 Task: Find connections with filter location Guantánamo with filter topic #customerrelationswith filter profile language Spanish with filter current company Britannia Industries Limited with filter school SNS College of Engineering with filter industry Natural Gas Extraction with filter service category Blogging with filter keywords title Data Entry
Action: Mouse moved to (659, 88)
Screenshot: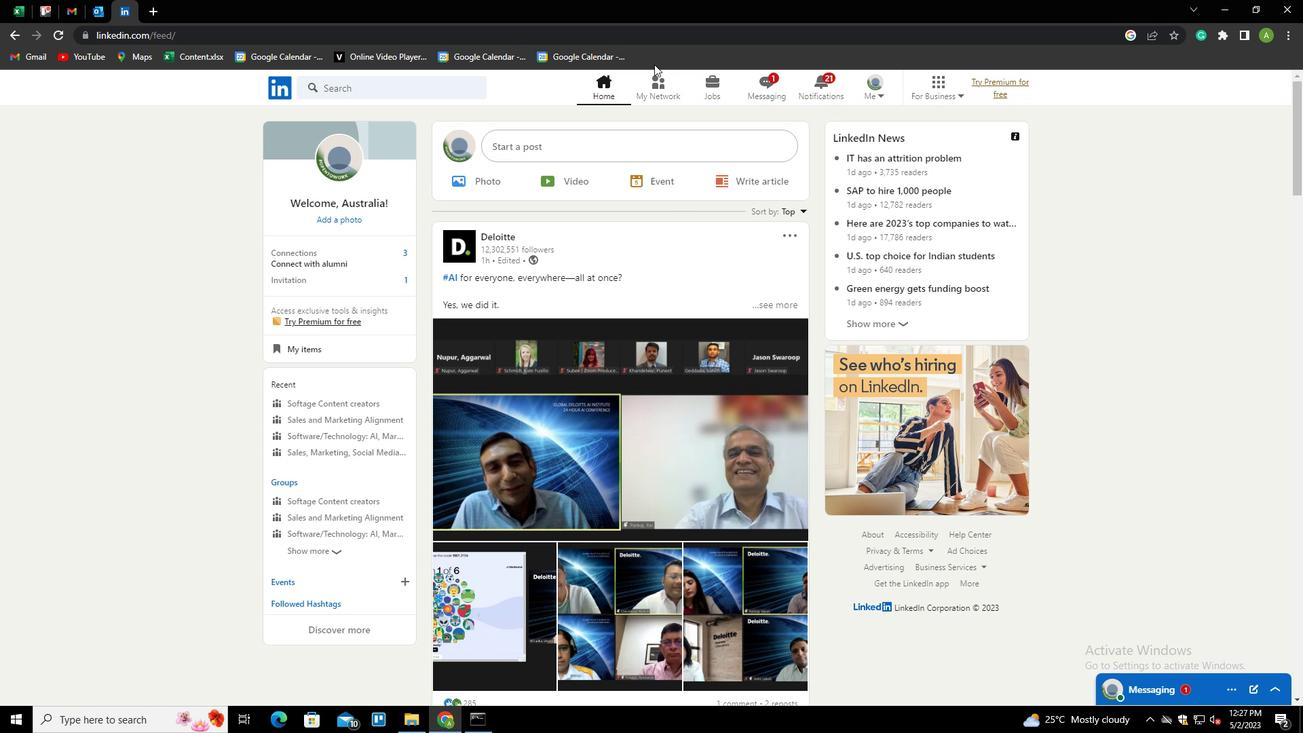 
Action: Mouse pressed left at (659, 88)
Screenshot: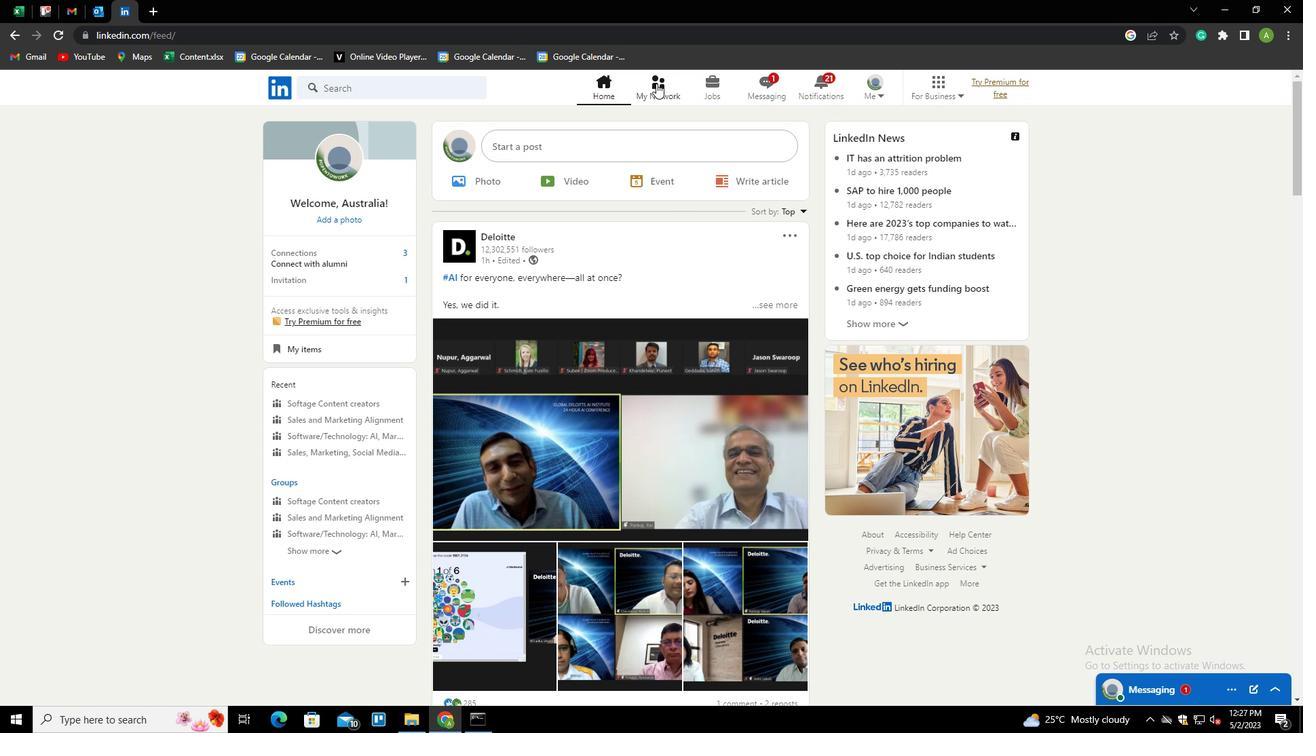 
Action: Mouse moved to (372, 154)
Screenshot: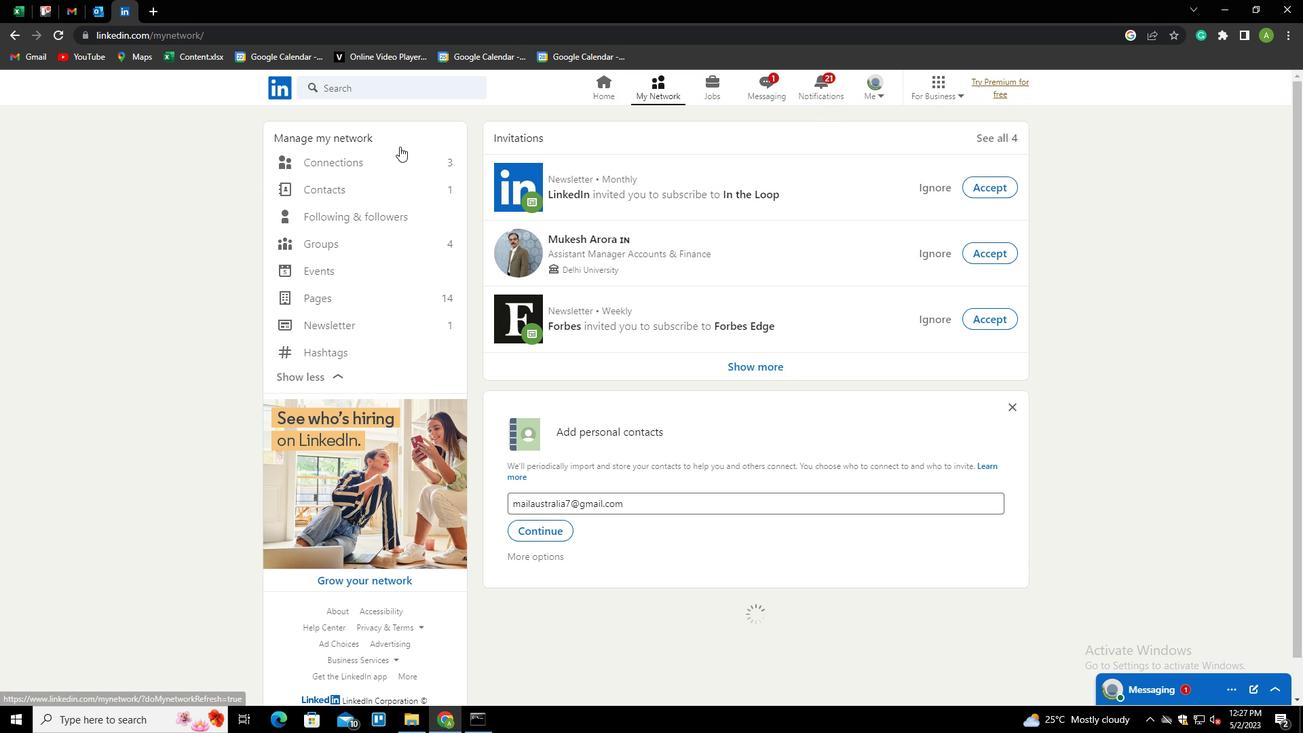 
Action: Mouse pressed left at (372, 154)
Screenshot: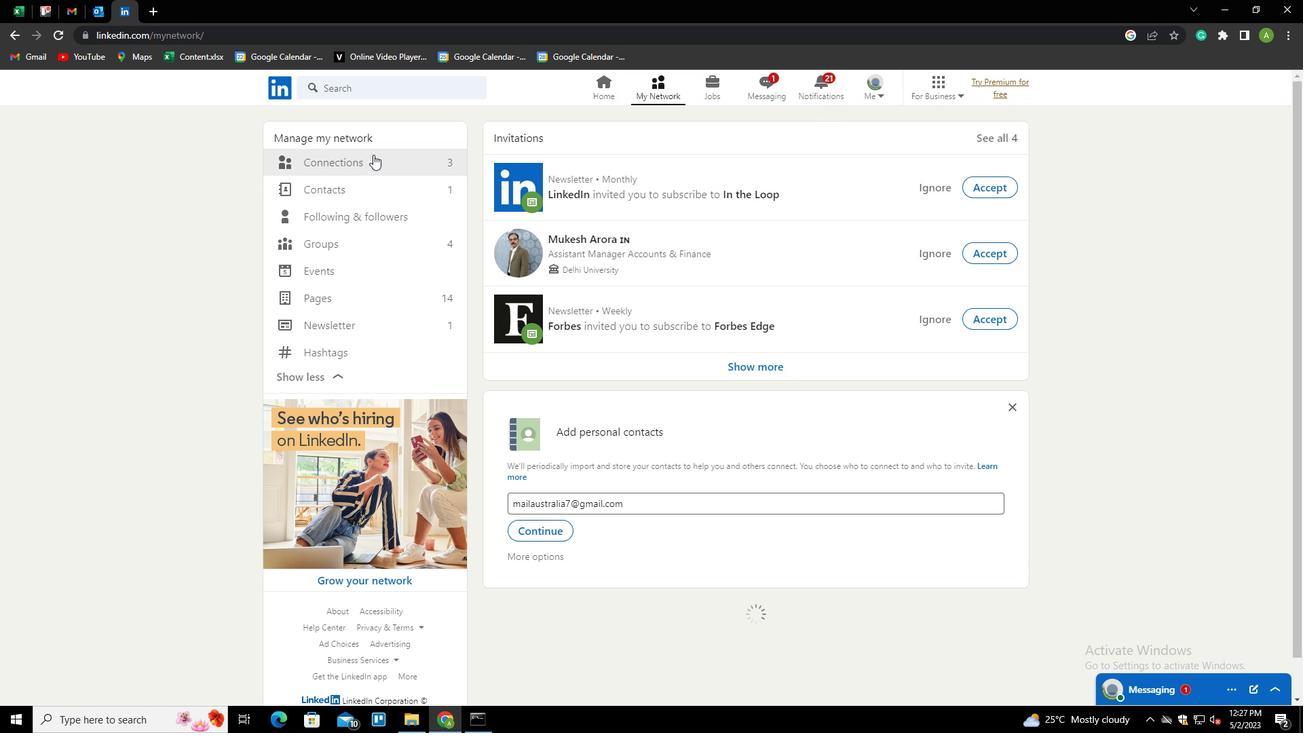 
Action: Mouse moved to (720, 164)
Screenshot: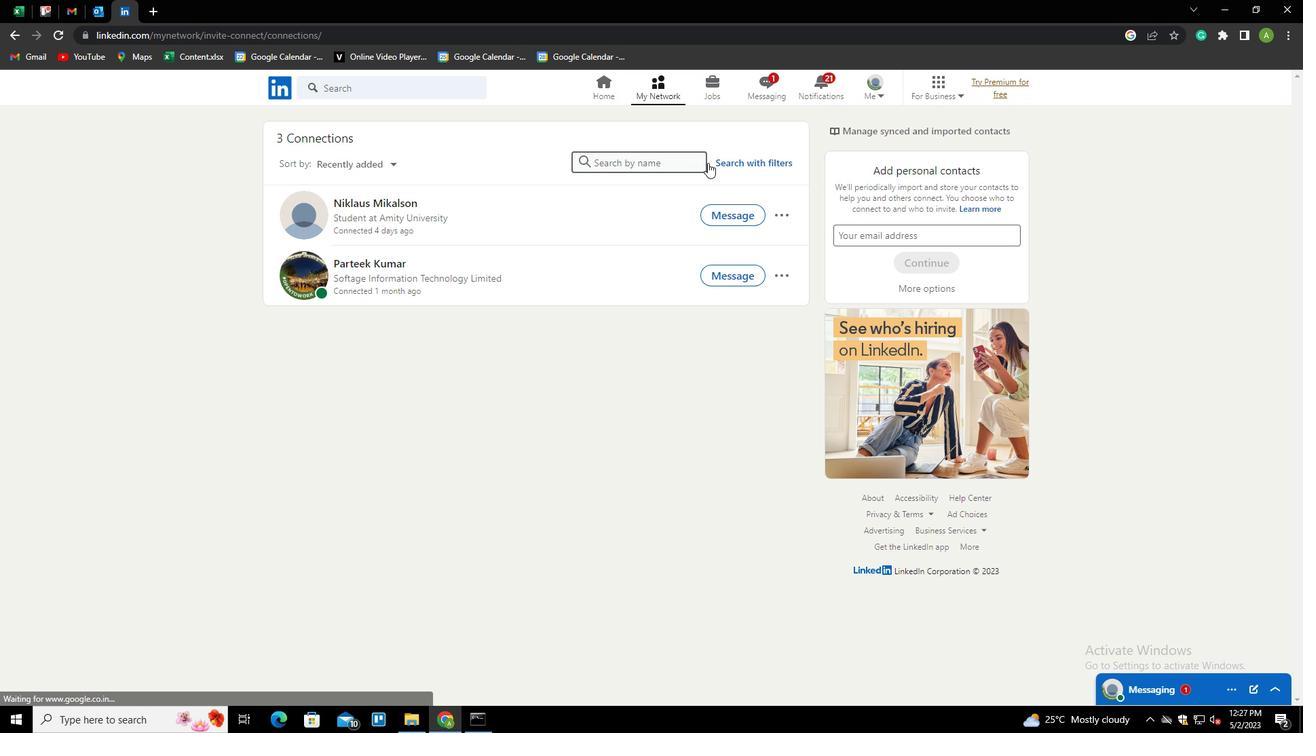 
Action: Mouse pressed left at (720, 164)
Screenshot: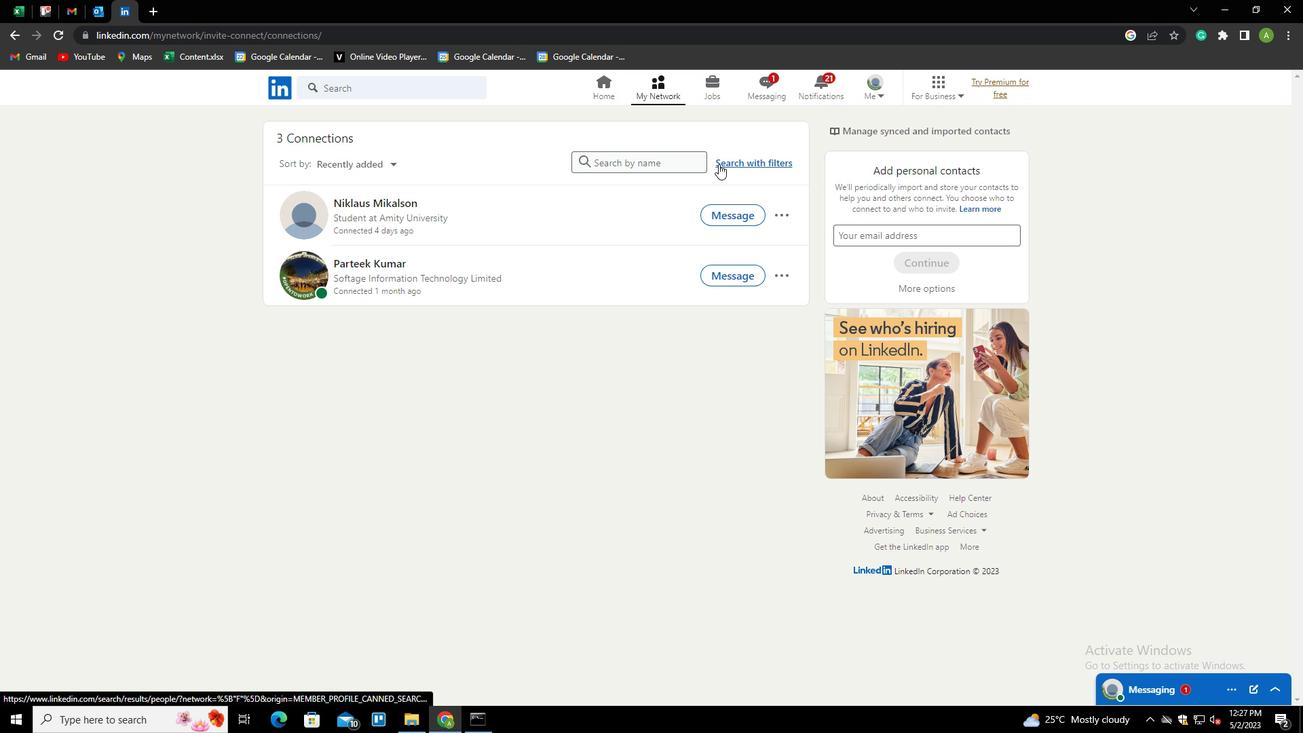 
Action: Mouse moved to (701, 125)
Screenshot: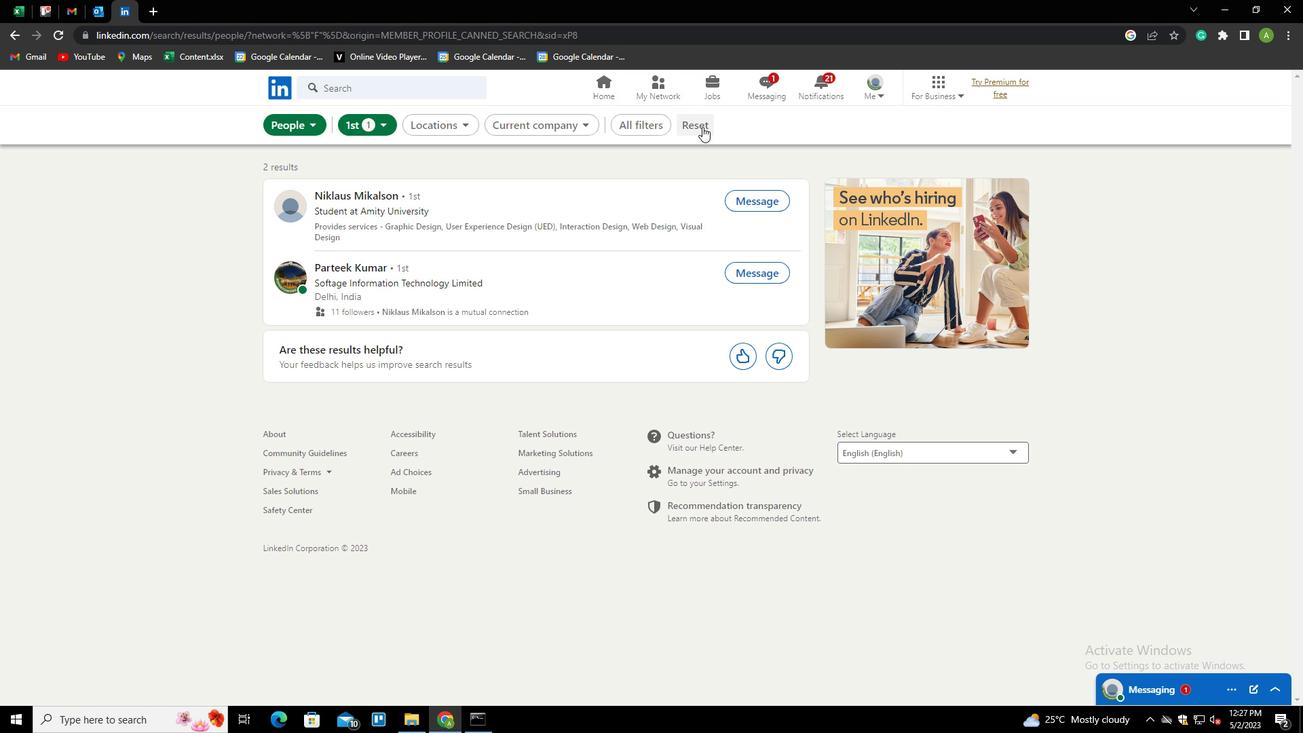 
Action: Mouse pressed left at (701, 125)
Screenshot: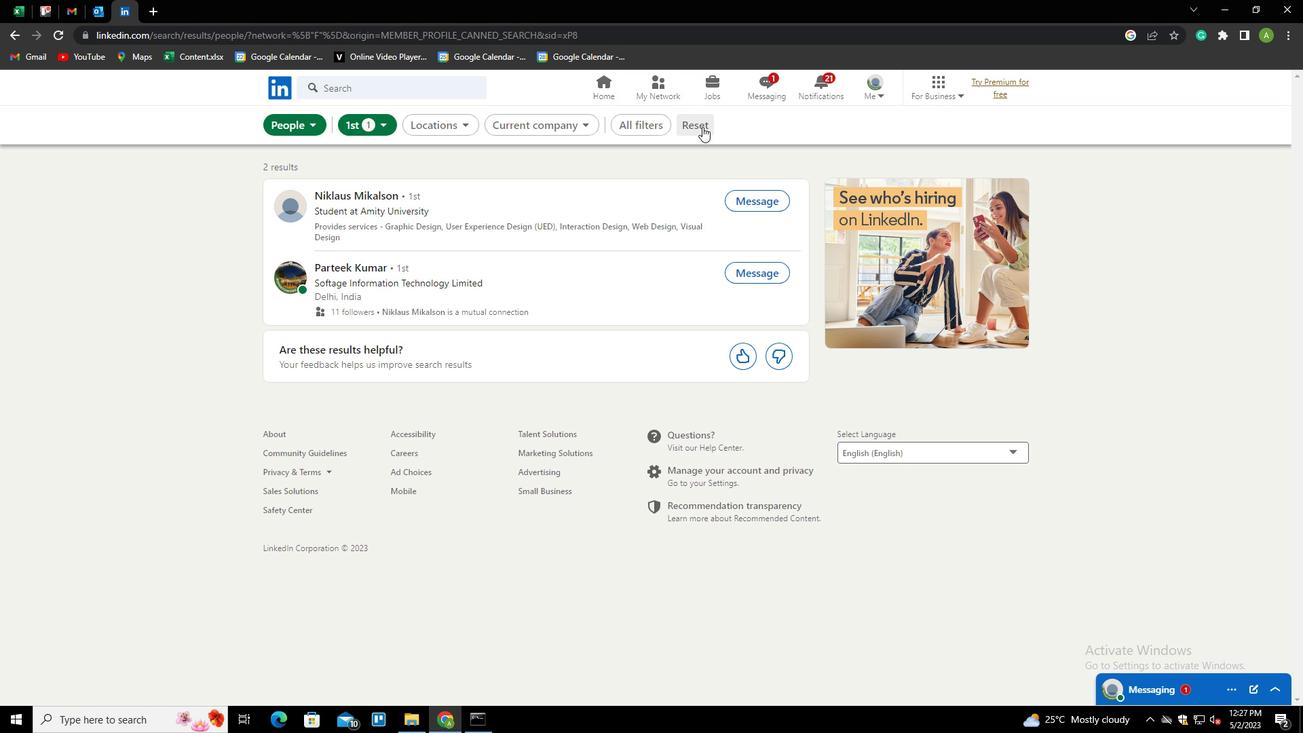 
Action: Mouse moved to (687, 123)
Screenshot: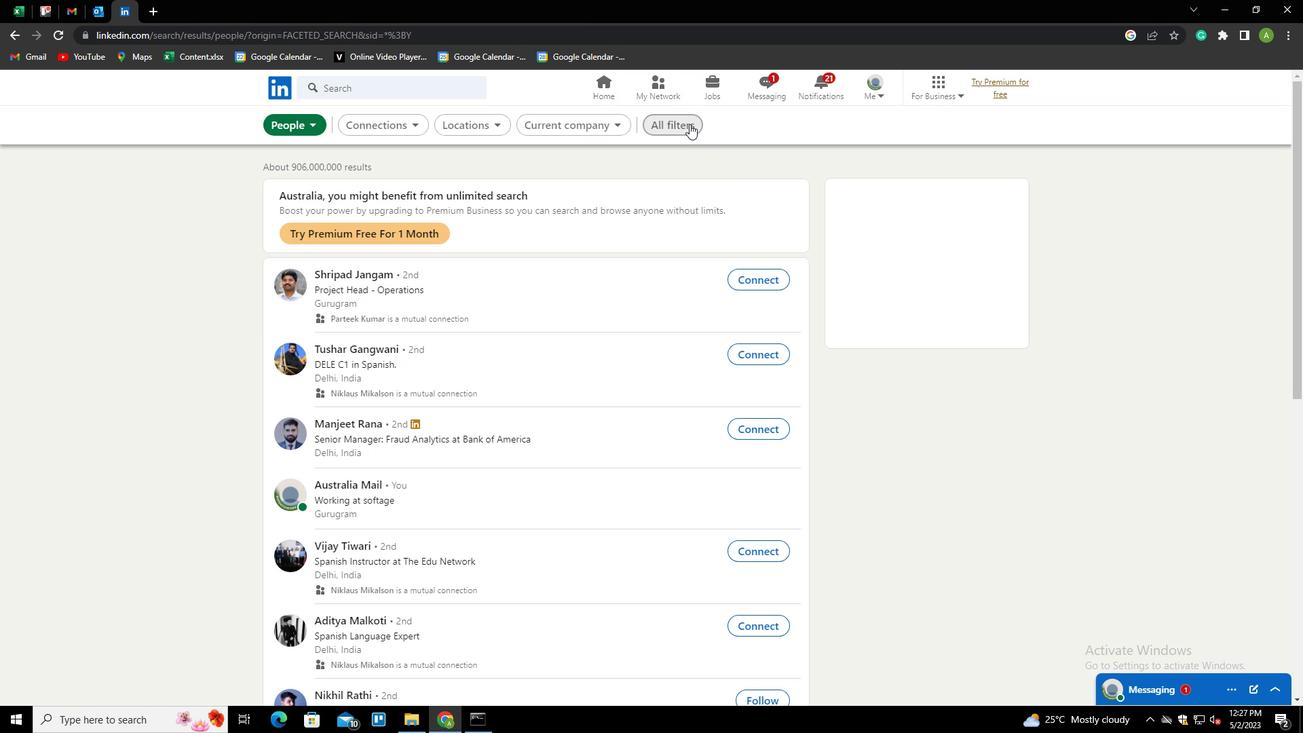 
Action: Mouse pressed left at (687, 123)
Screenshot: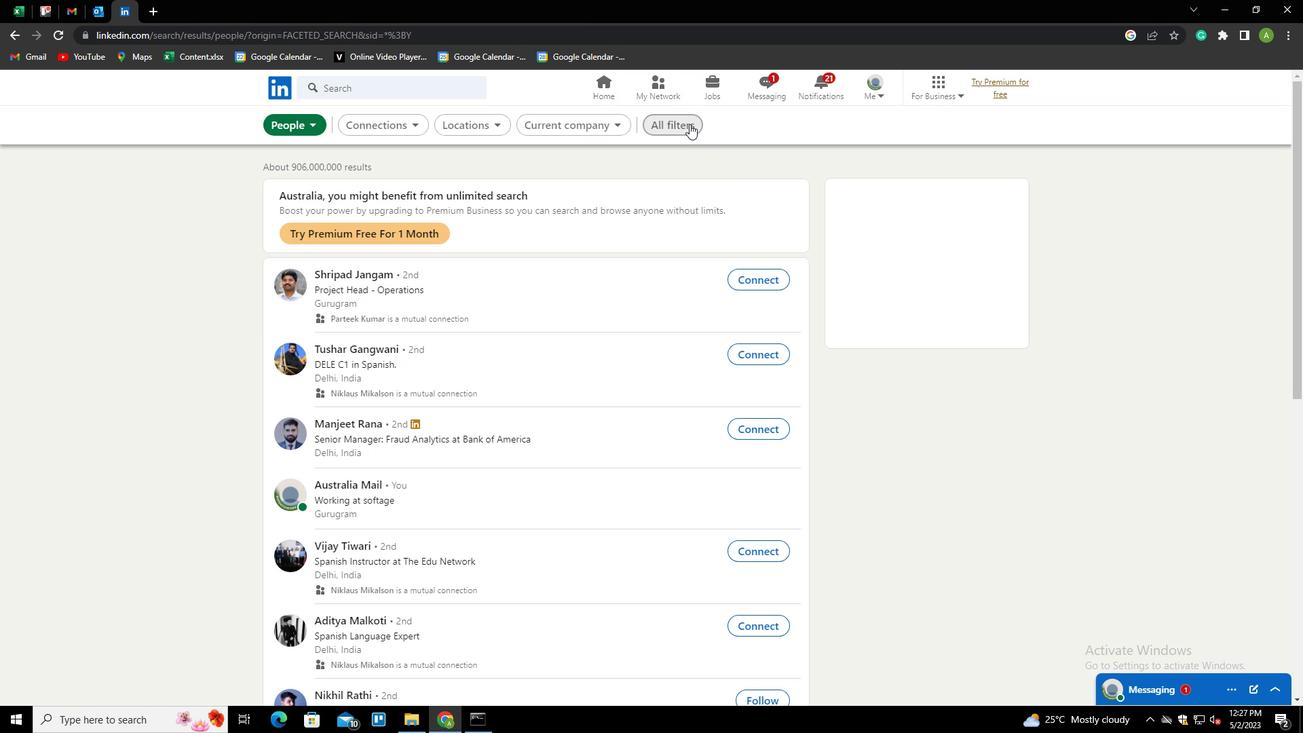 
Action: Mouse moved to (1147, 476)
Screenshot: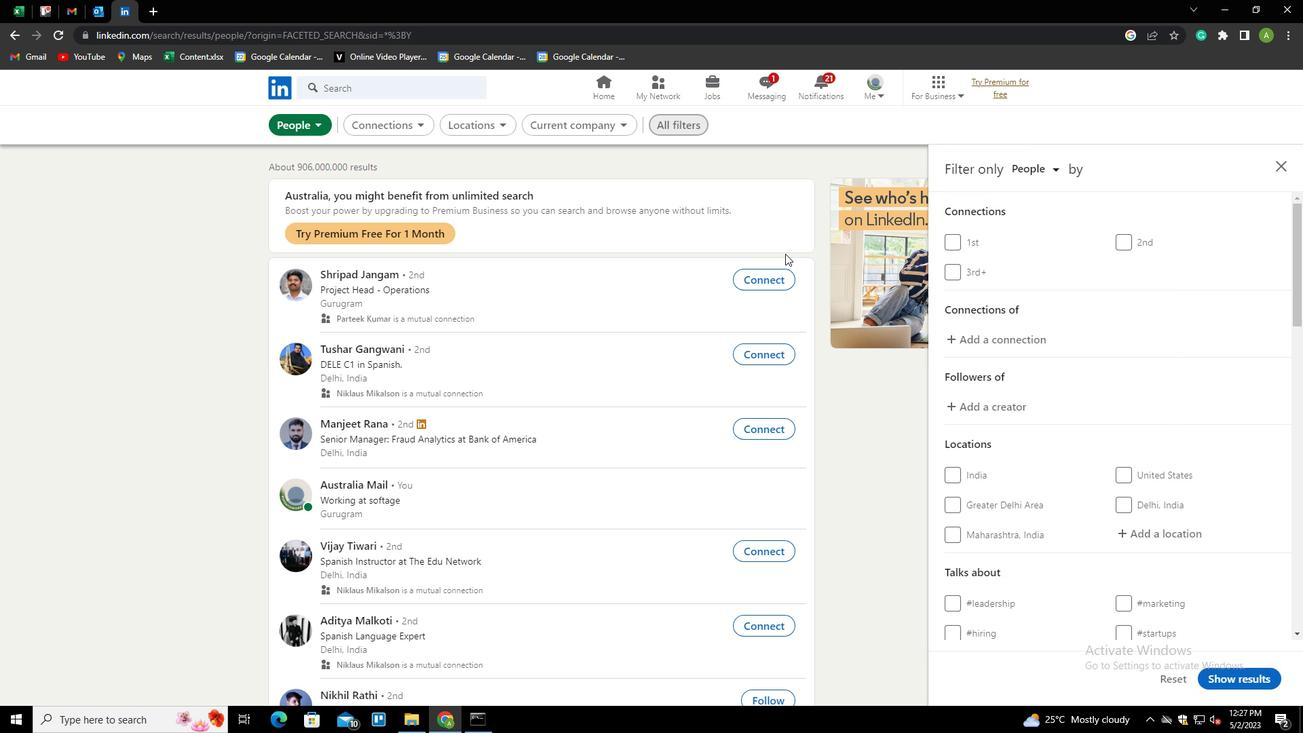 
Action: Mouse scrolled (1147, 475) with delta (0, 0)
Screenshot: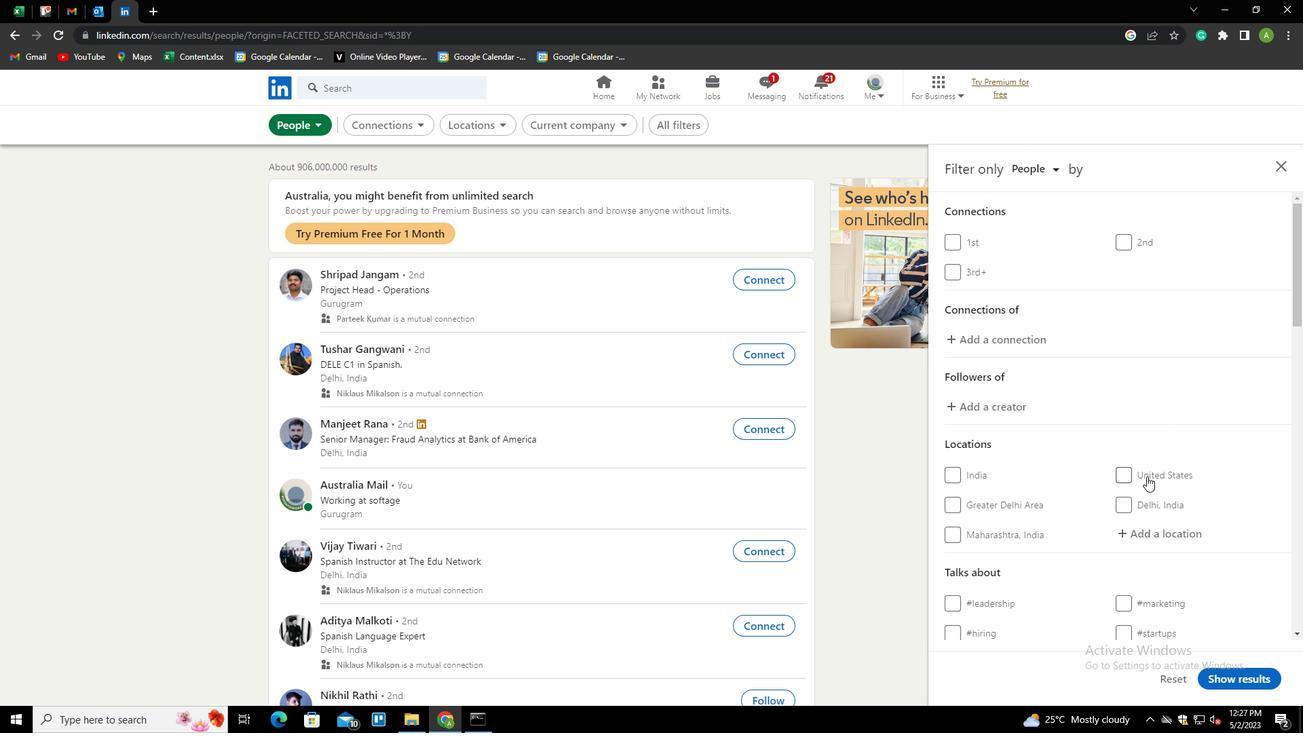 
Action: Mouse scrolled (1147, 475) with delta (0, 0)
Screenshot: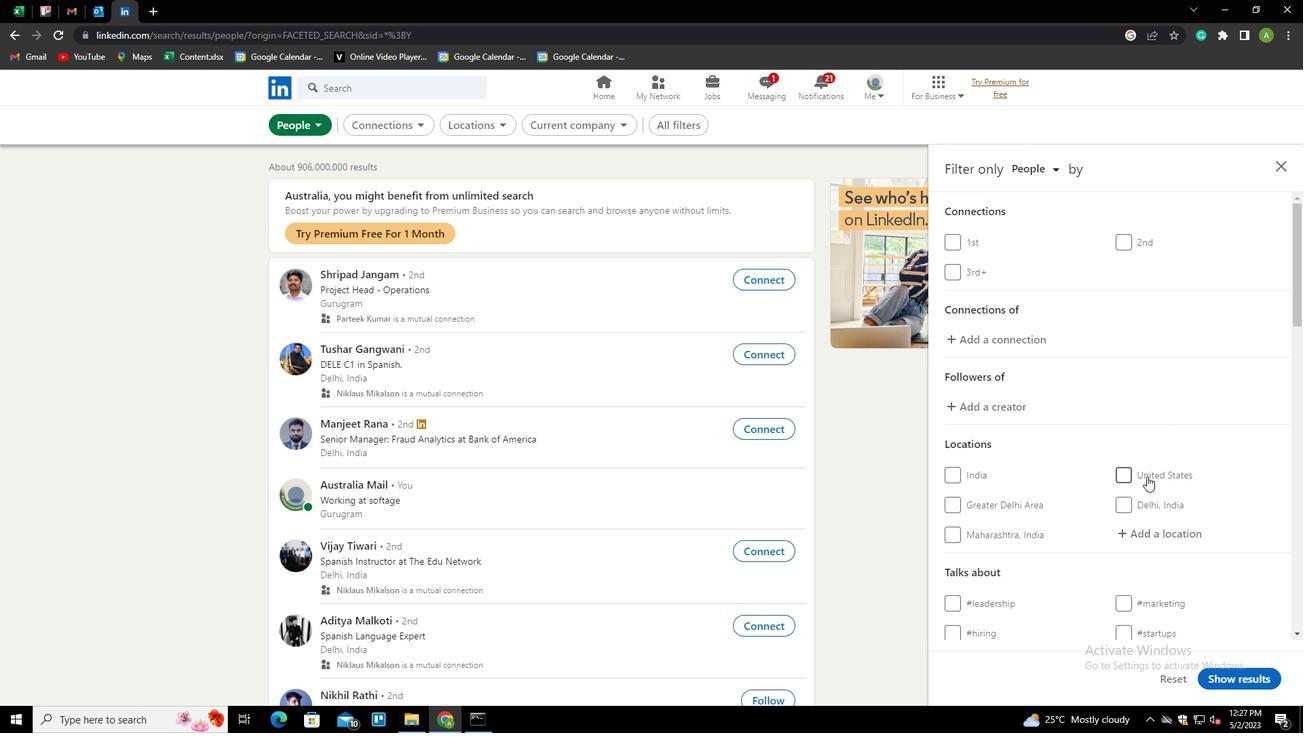 
Action: Mouse moved to (1130, 390)
Screenshot: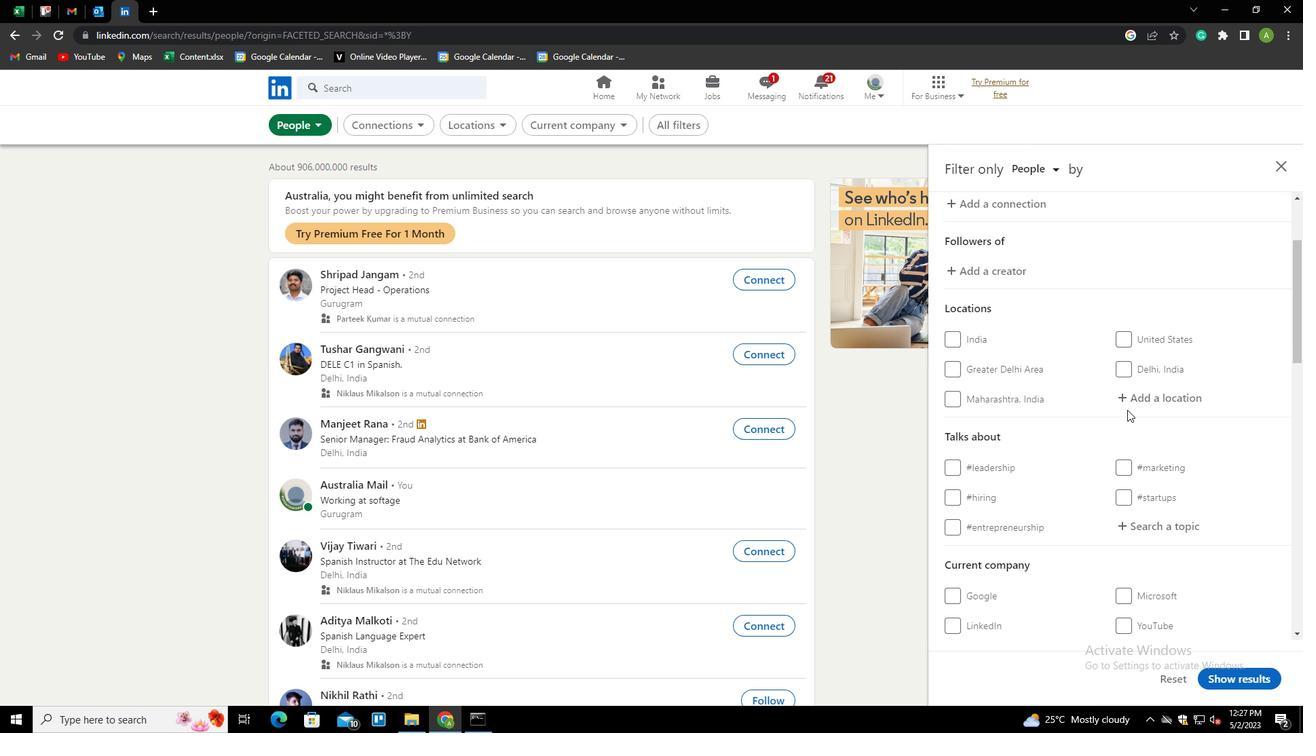
Action: Mouse pressed left at (1130, 390)
Screenshot: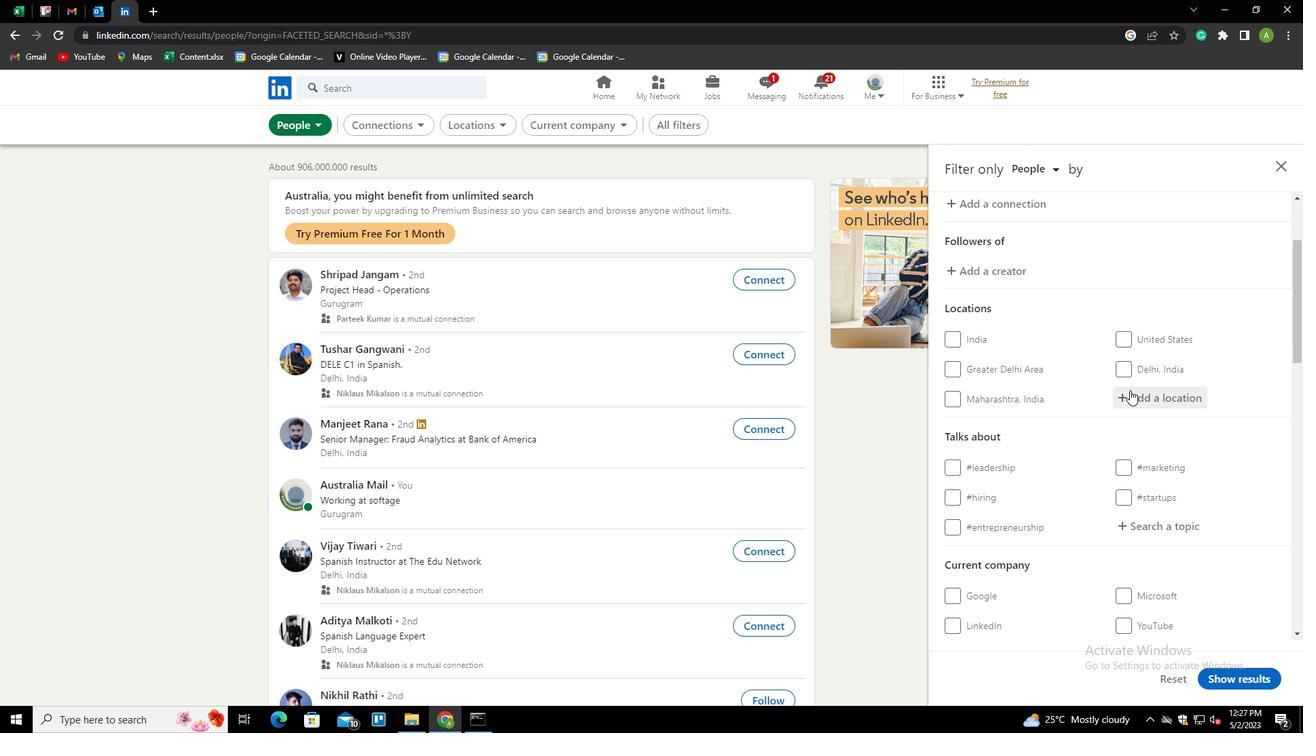 
Action: Key pressed <Key.shift>GUANTANAMO<Key.down><Key.down><Key.enter>
Screenshot: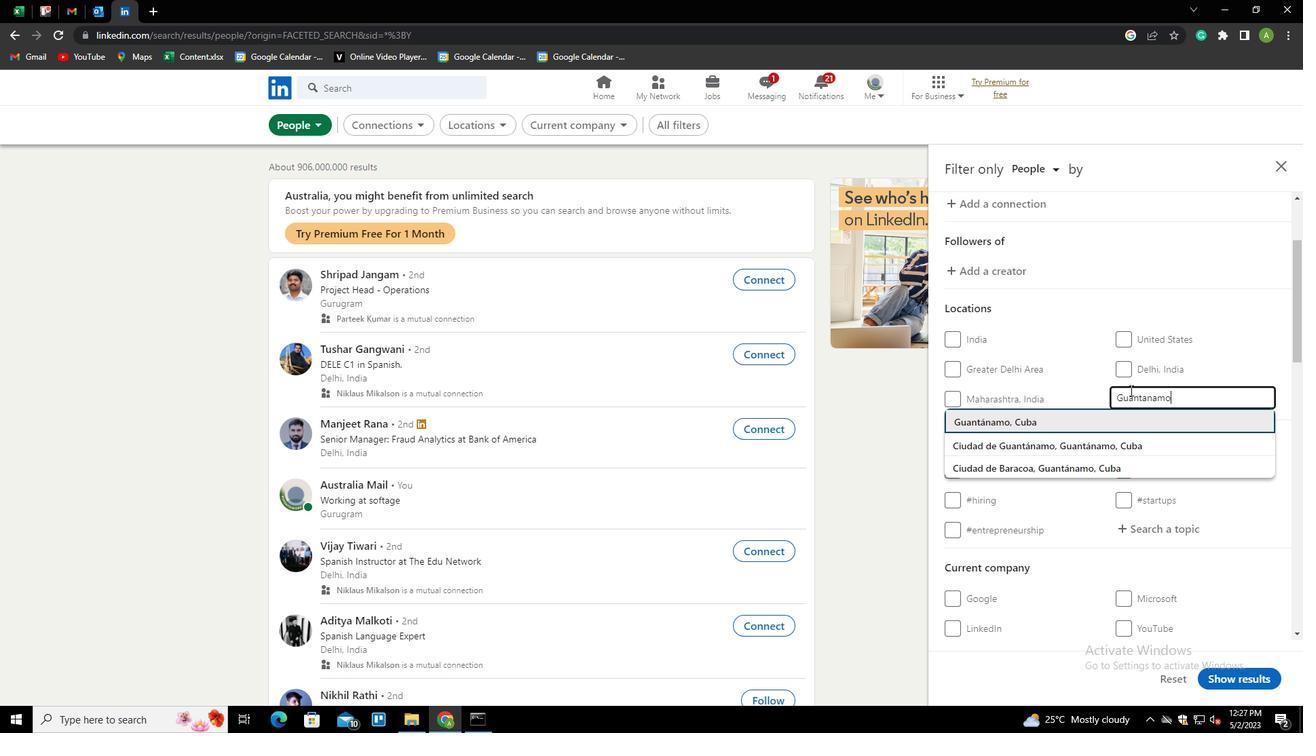
Action: Mouse scrolled (1130, 389) with delta (0, 0)
Screenshot: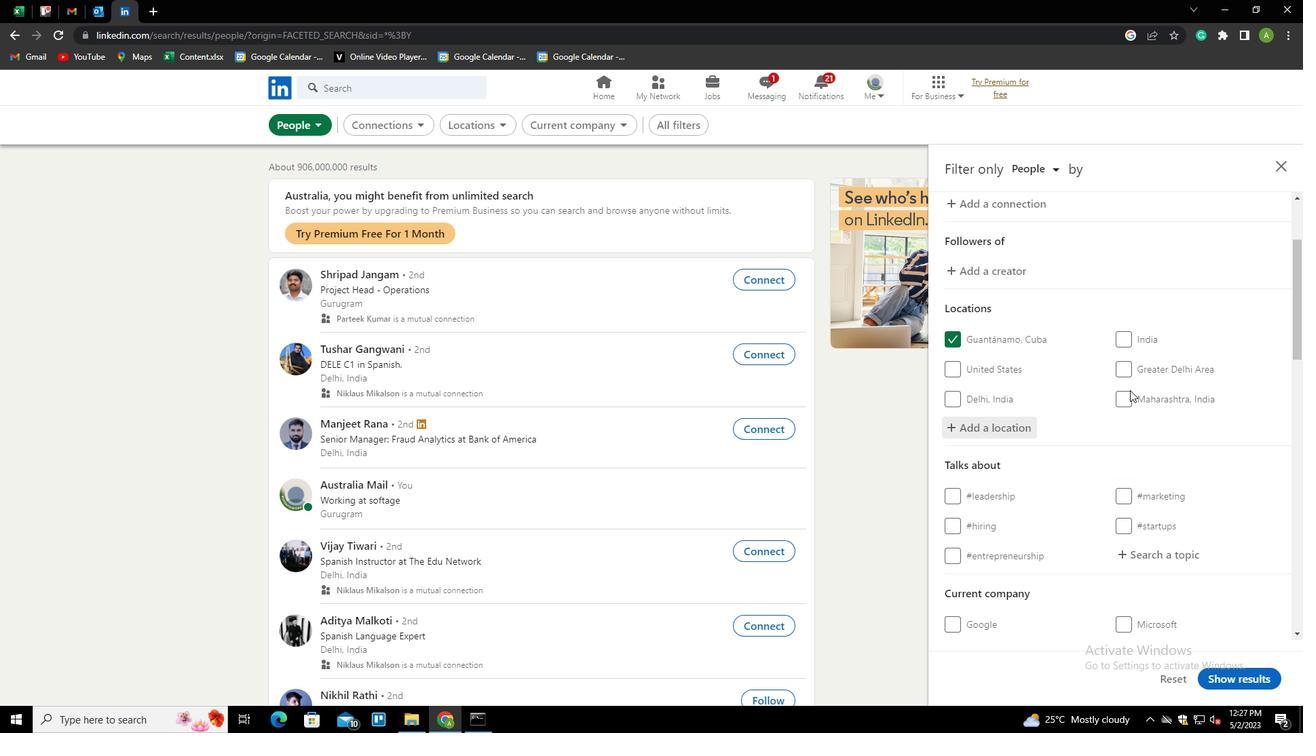 
Action: Mouse scrolled (1130, 389) with delta (0, 0)
Screenshot: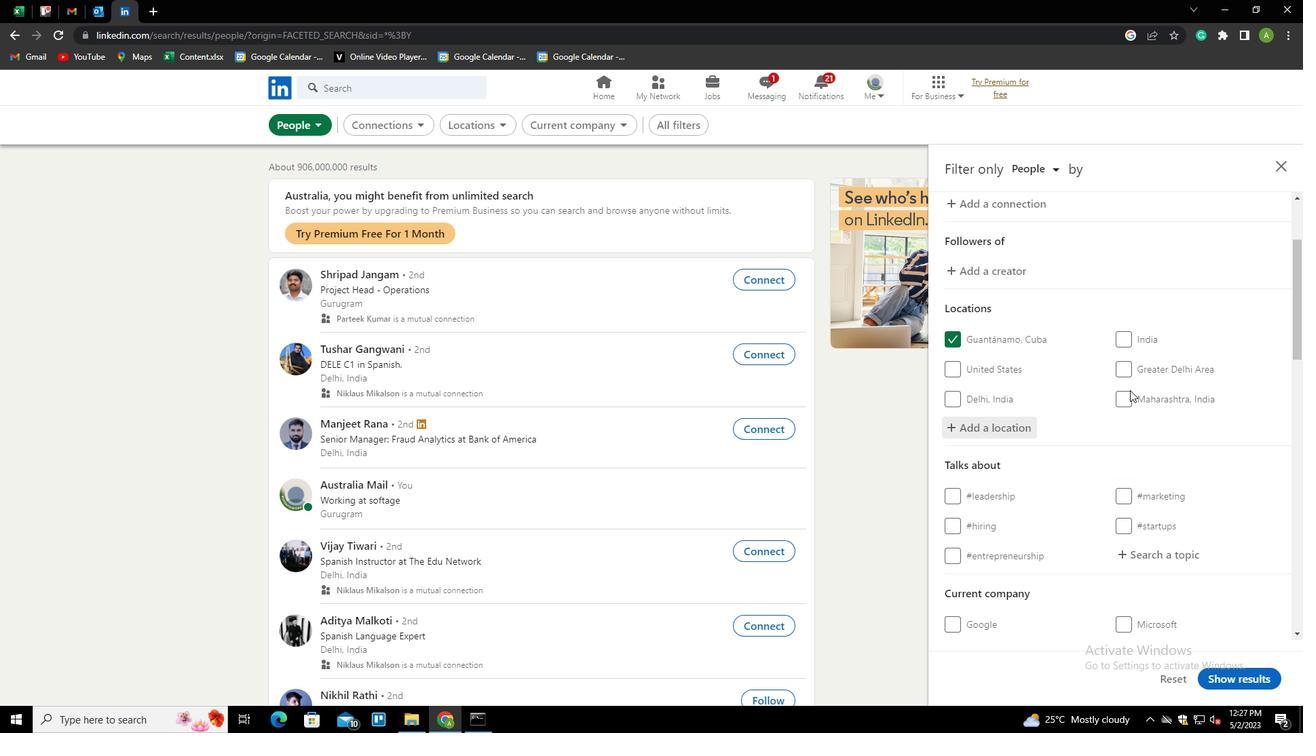 
Action: Mouse scrolled (1130, 389) with delta (0, 0)
Screenshot: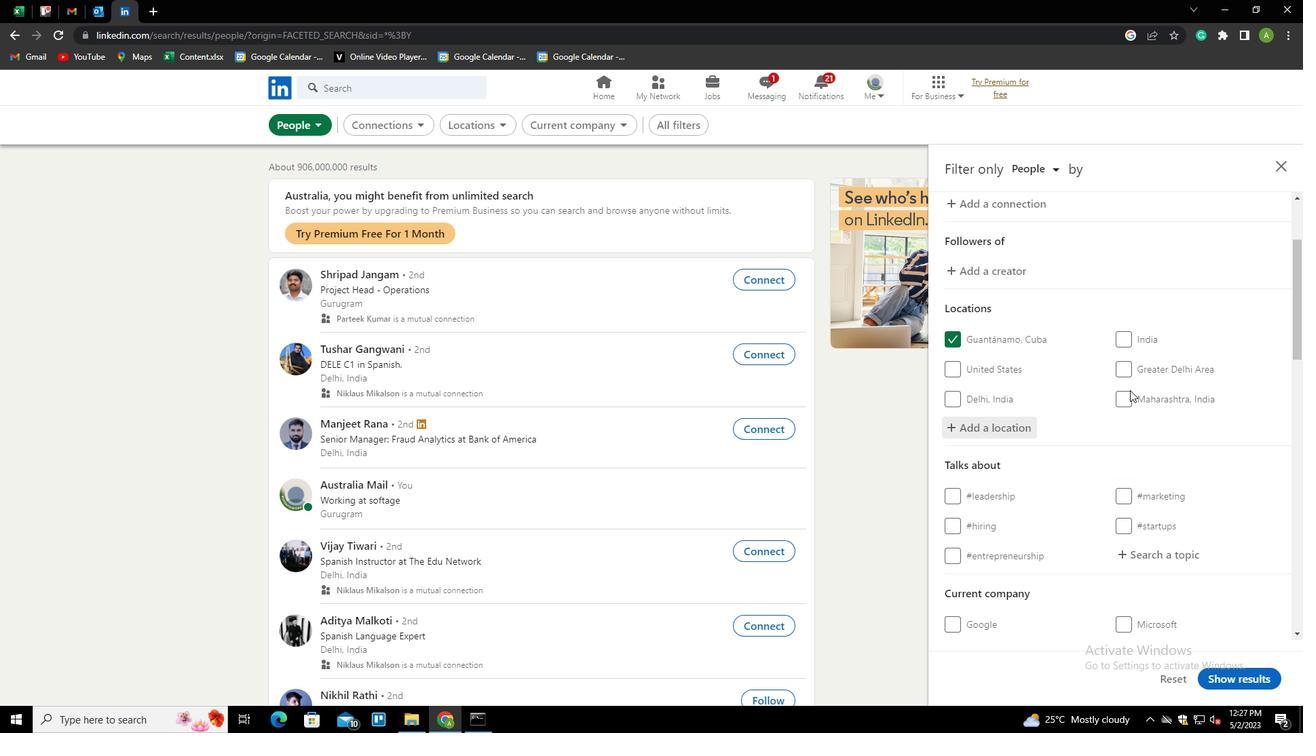 
Action: Mouse moved to (1170, 347)
Screenshot: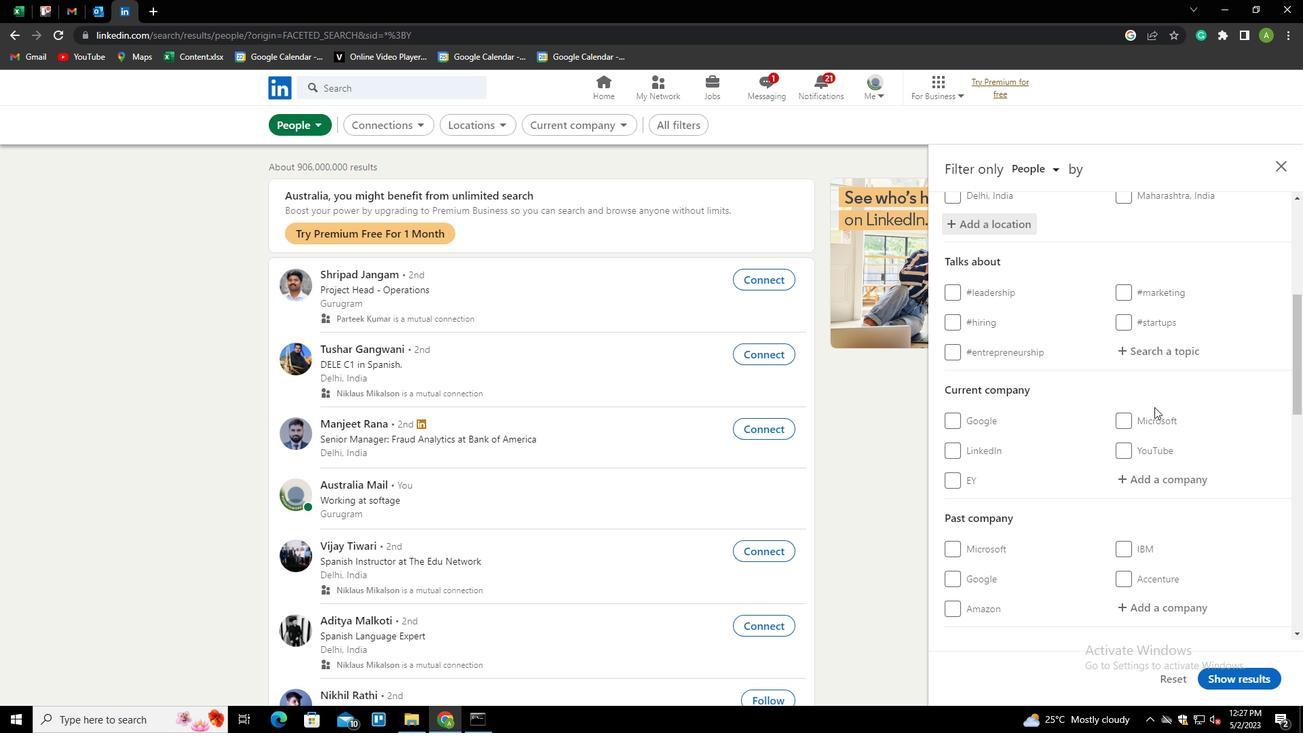 
Action: Mouse pressed left at (1170, 347)
Screenshot: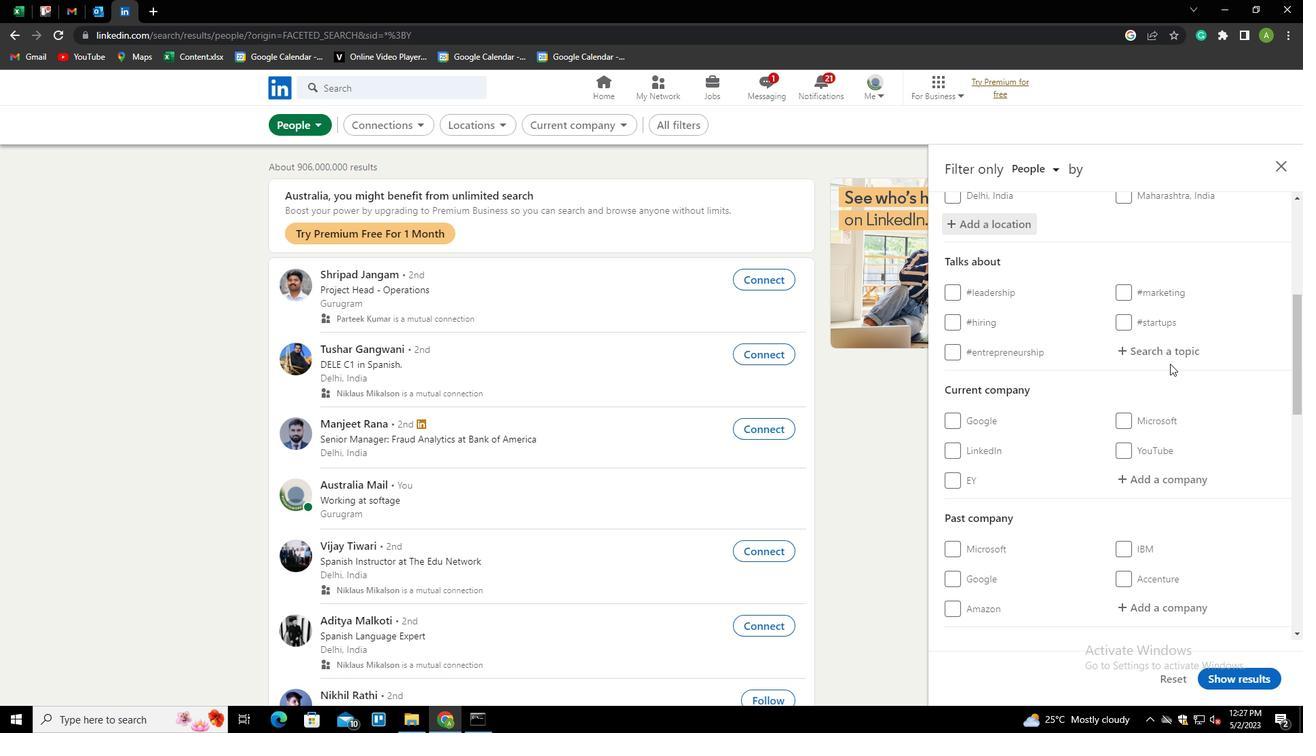 
Action: Key pressed CUSTOMERR<Key.down><Key.enter>
Screenshot: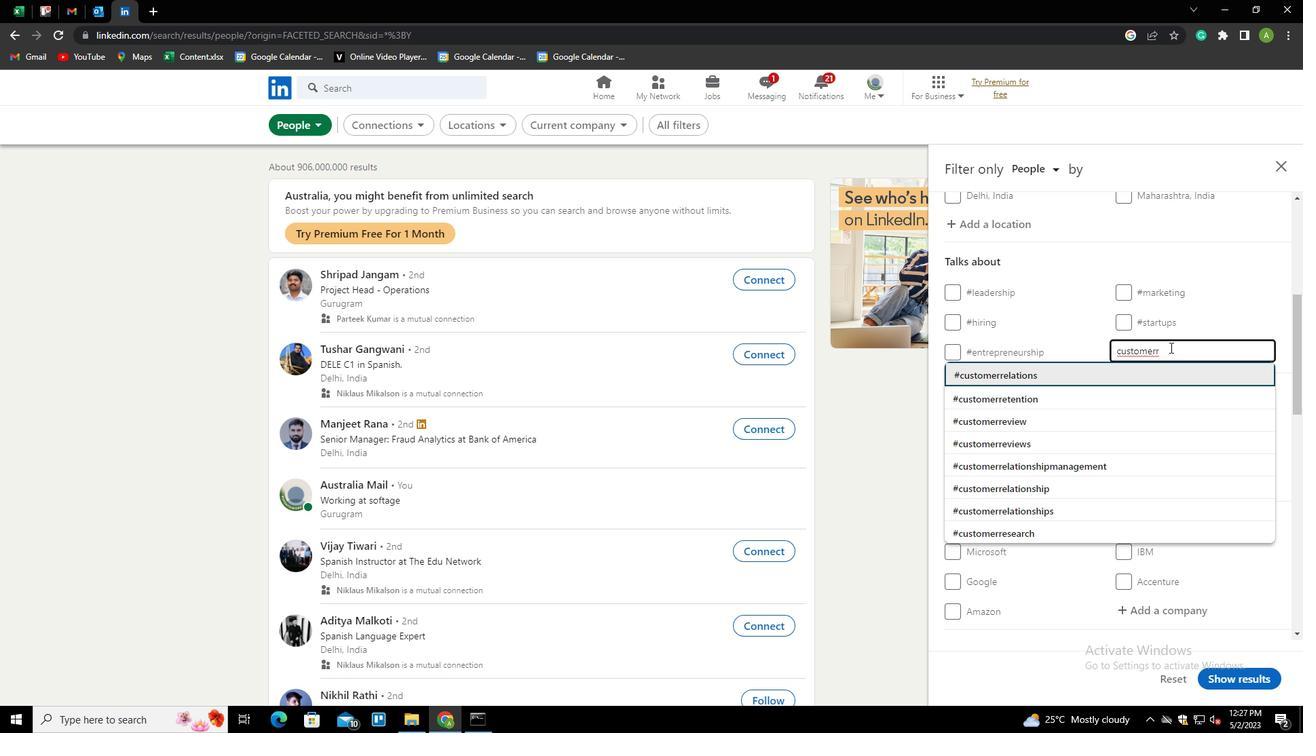
Action: Mouse scrolled (1170, 346) with delta (0, 0)
Screenshot: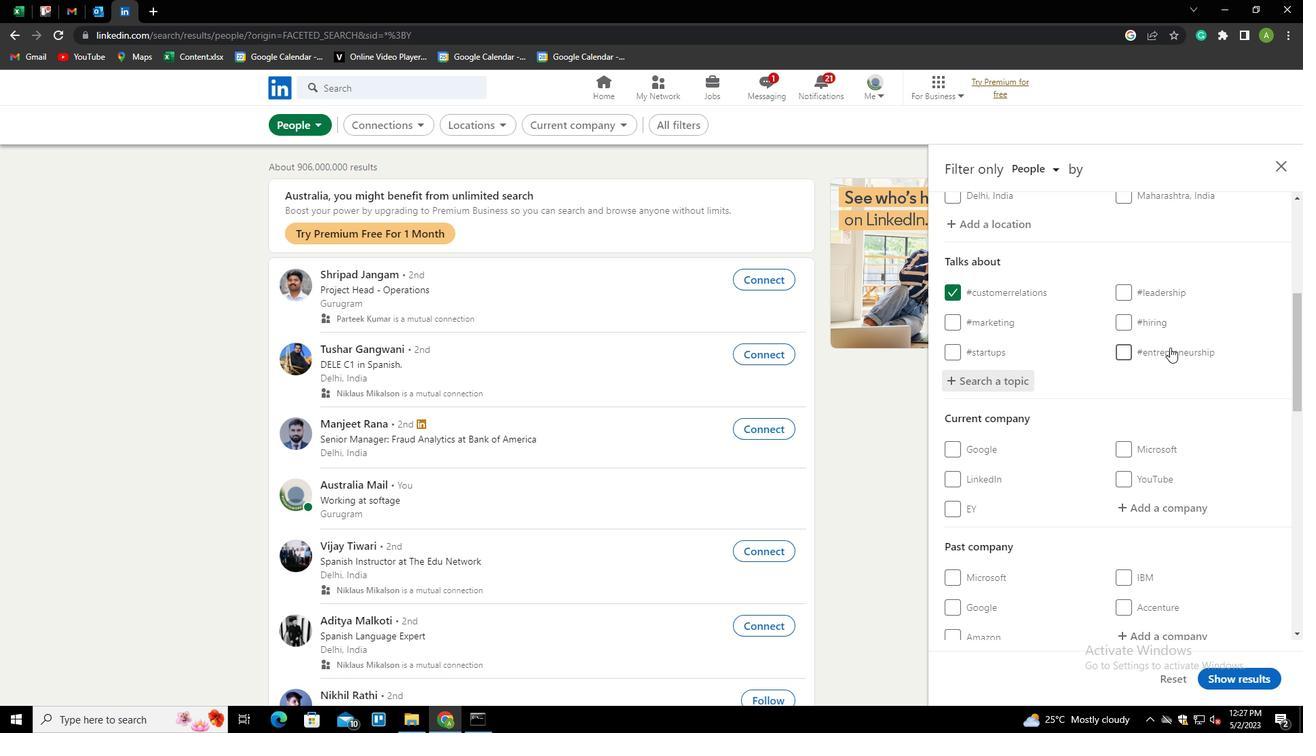 
Action: Mouse scrolled (1170, 346) with delta (0, 0)
Screenshot: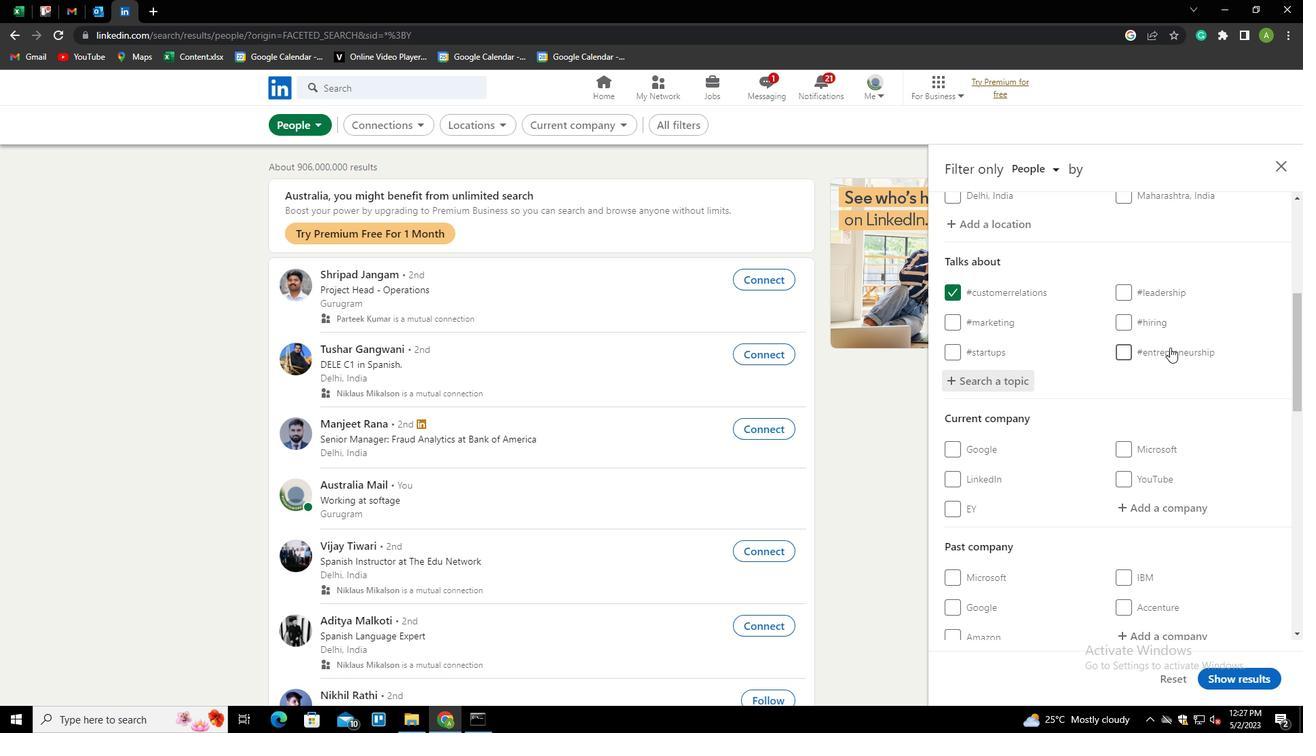 
Action: Mouse scrolled (1170, 346) with delta (0, 0)
Screenshot: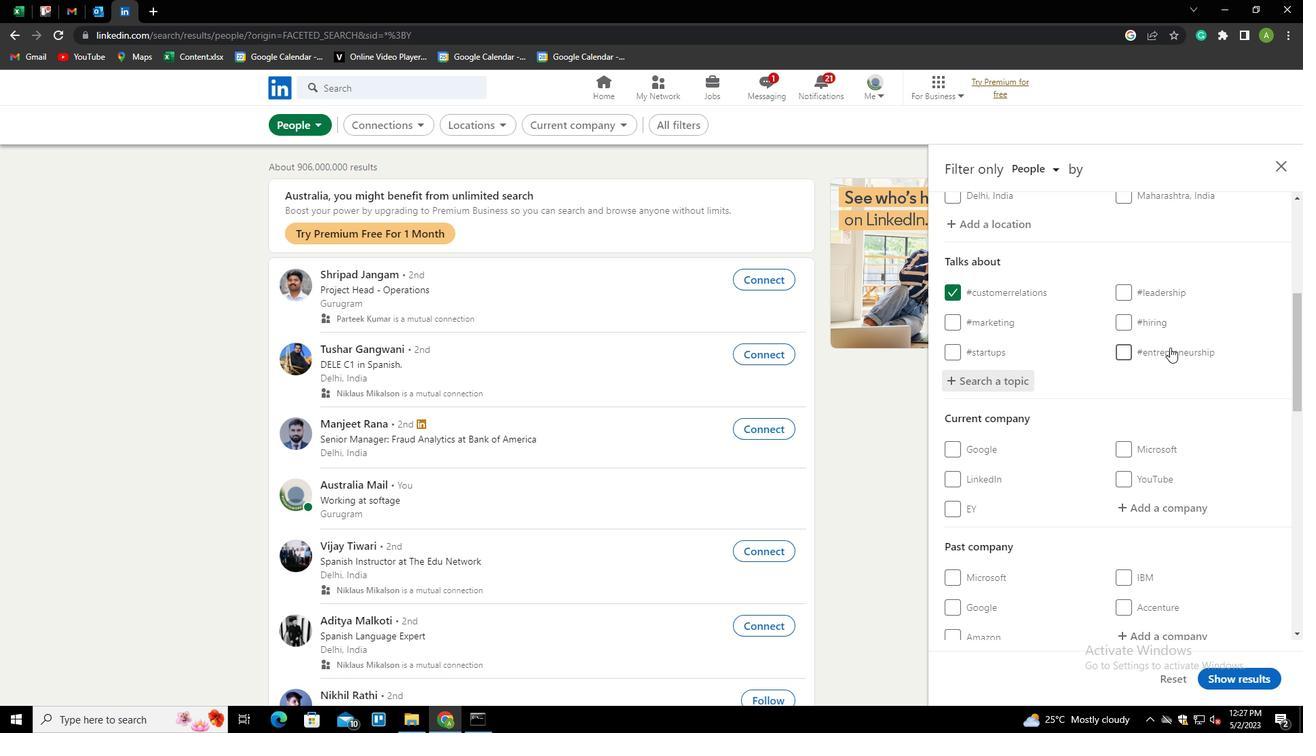 
Action: Mouse moved to (1170, 356)
Screenshot: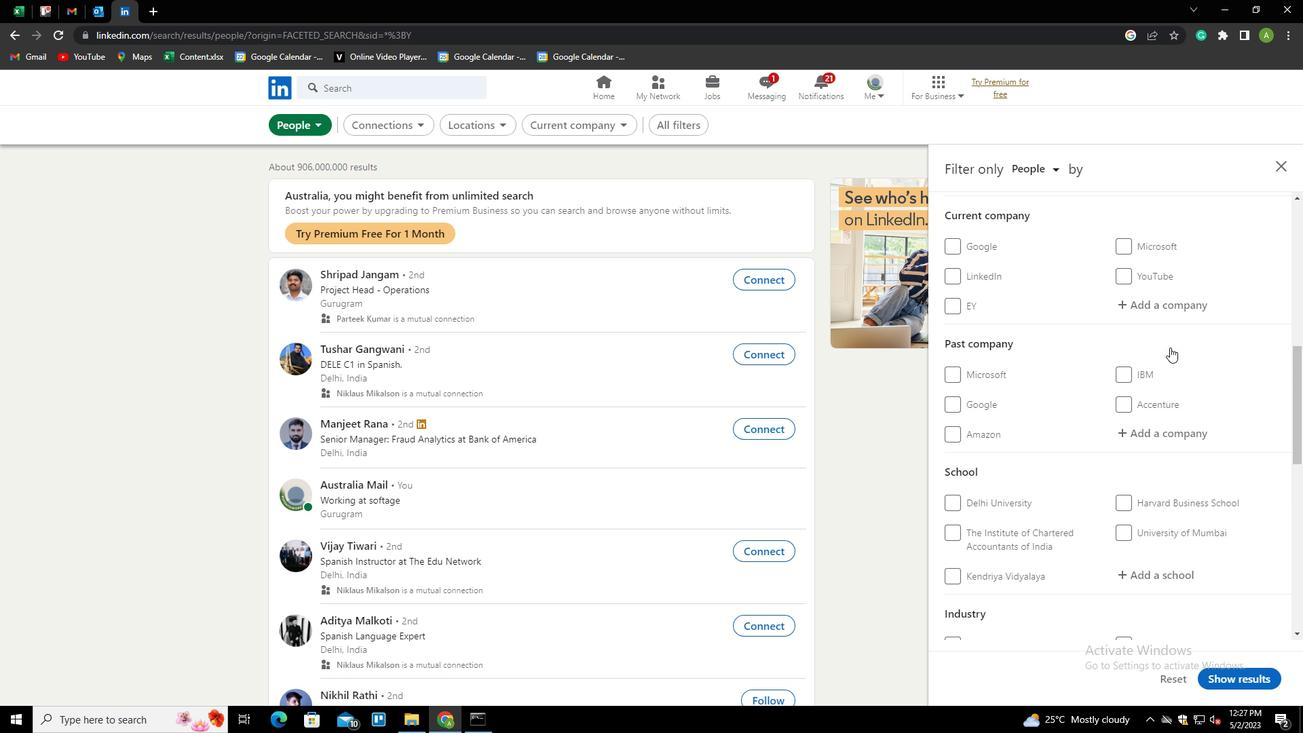 
Action: Mouse scrolled (1170, 355) with delta (0, 0)
Screenshot: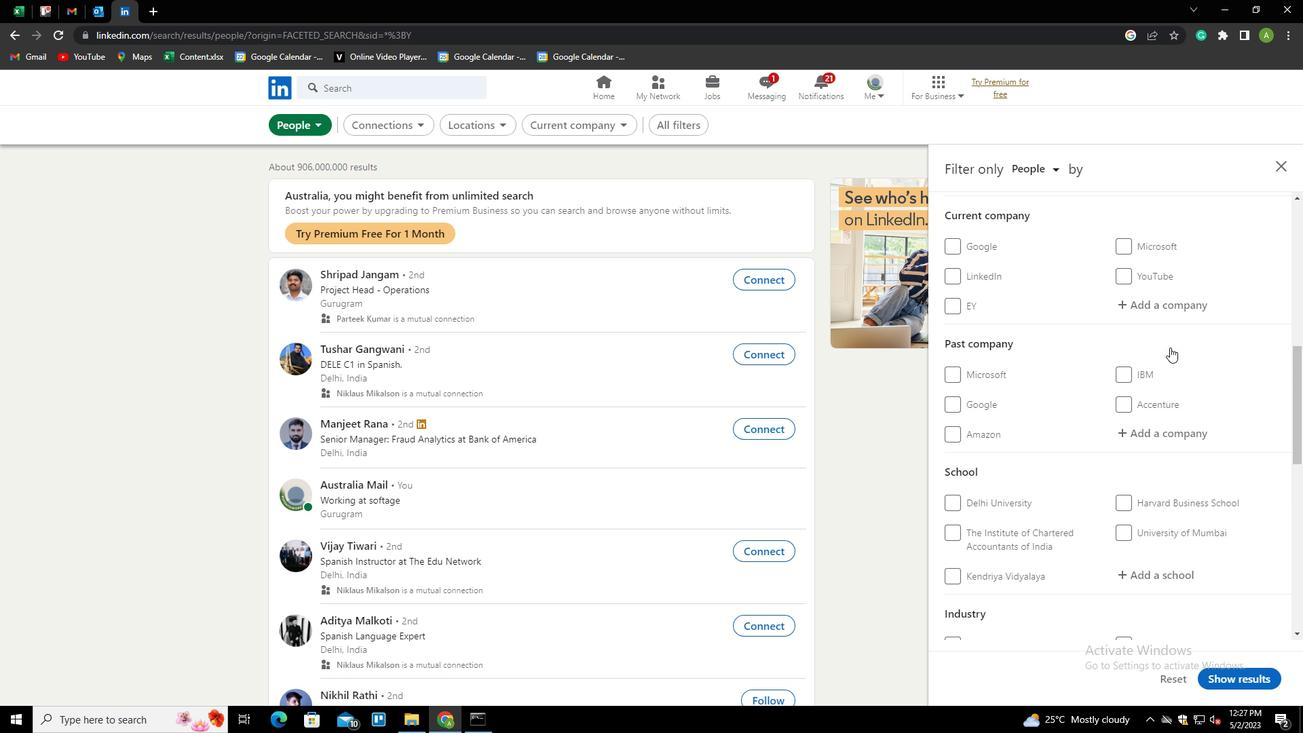 
Action: Mouse moved to (1170, 357)
Screenshot: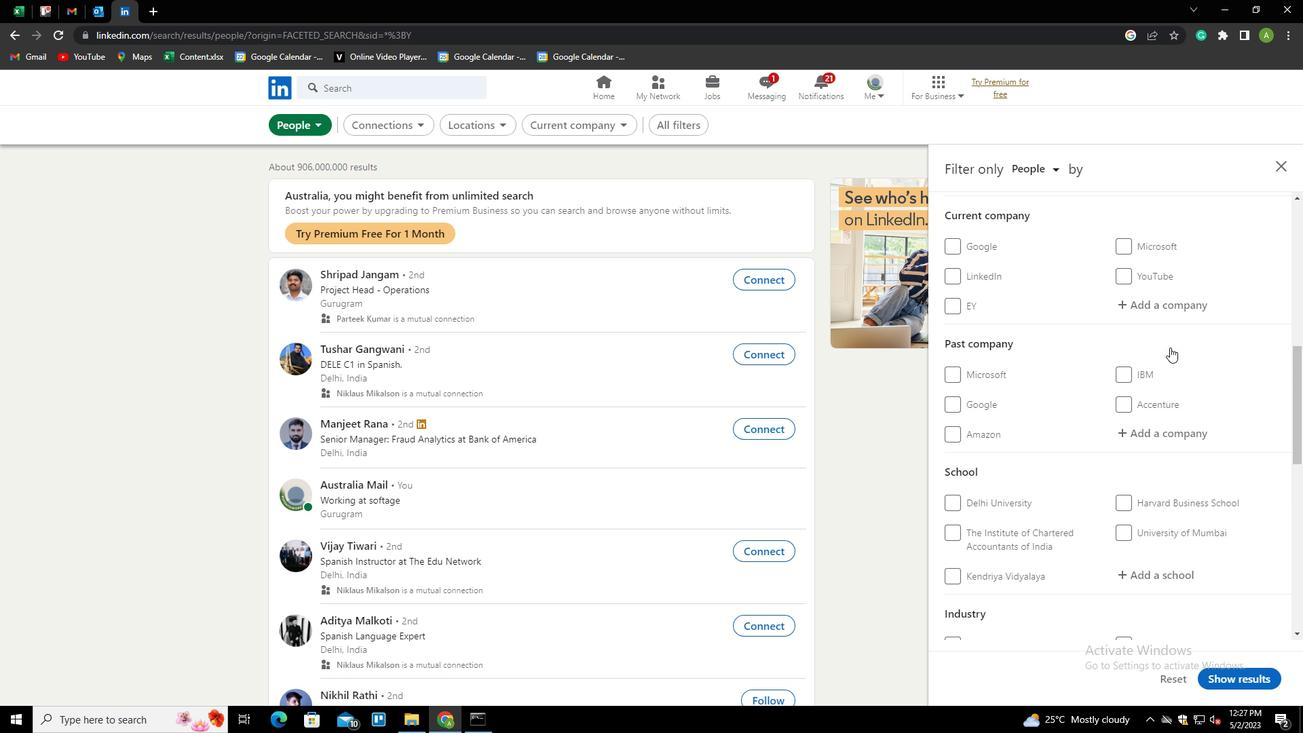 
Action: Mouse scrolled (1170, 356) with delta (0, 0)
Screenshot: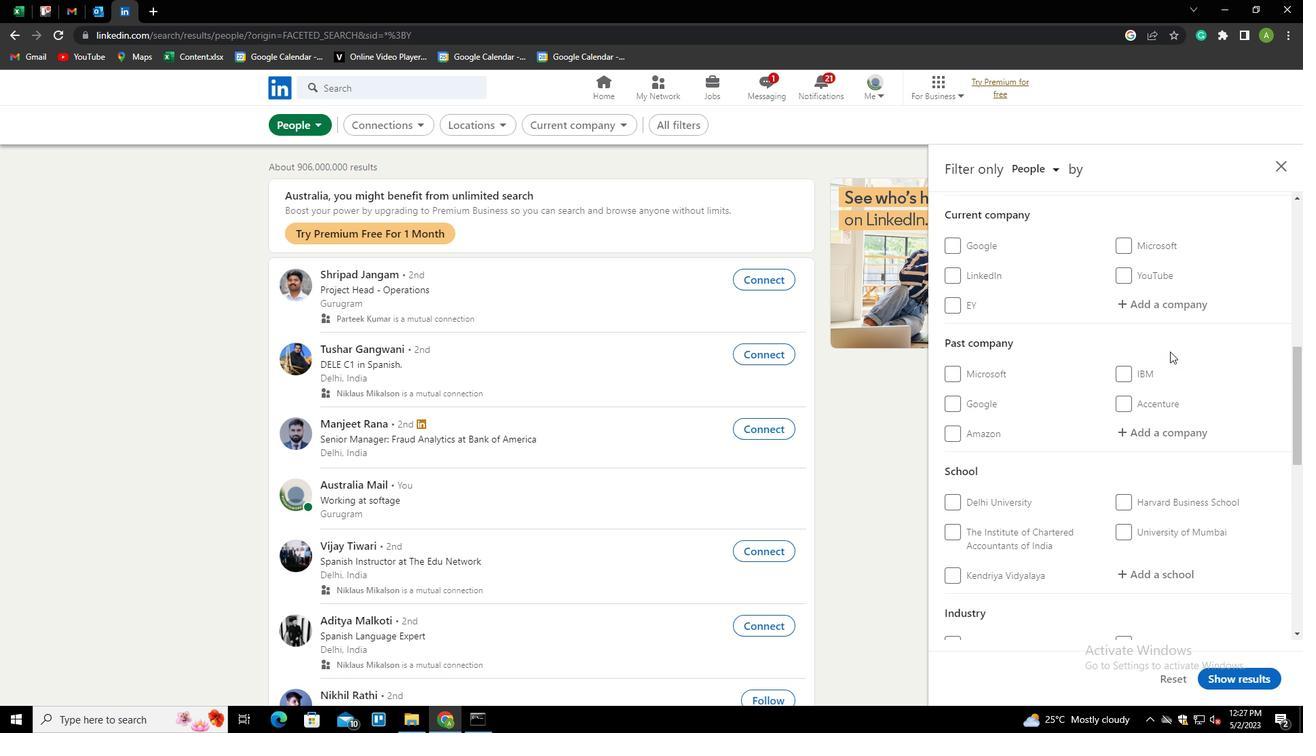 
Action: Mouse scrolled (1170, 356) with delta (0, 0)
Screenshot: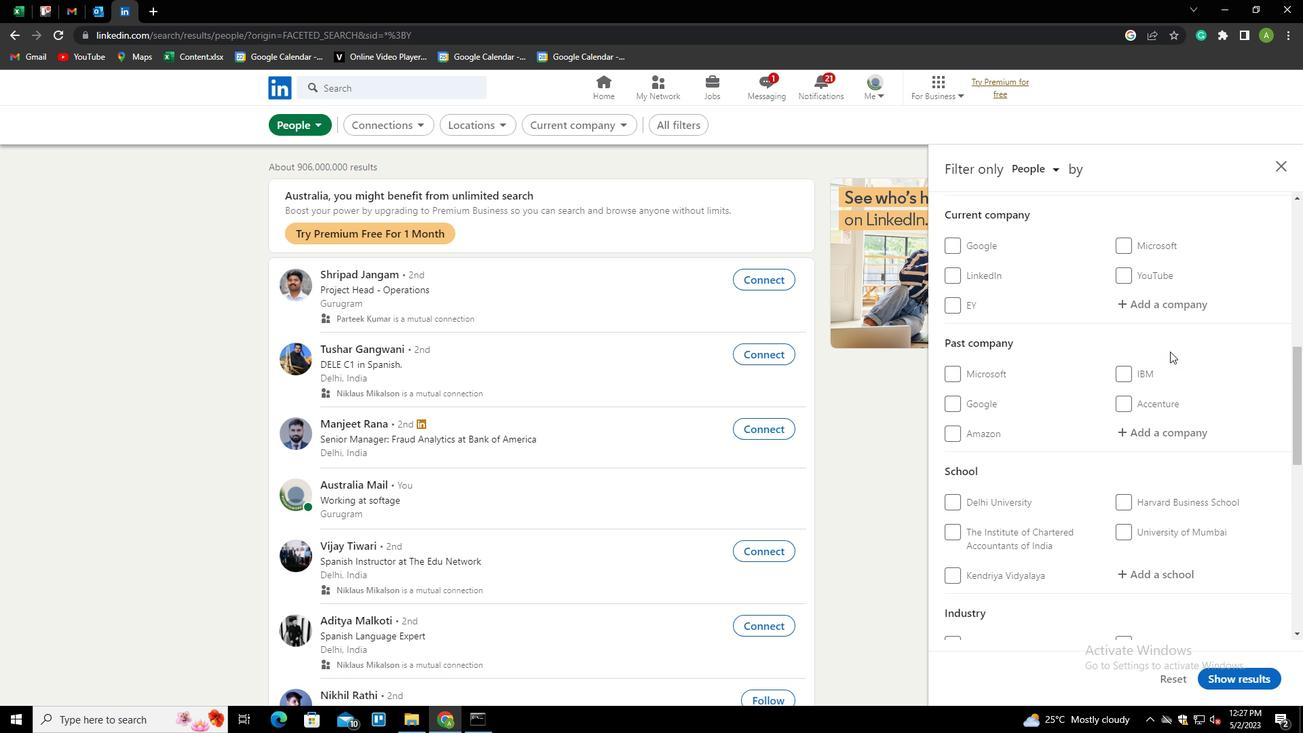 
Action: Mouse scrolled (1170, 356) with delta (0, 0)
Screenshot: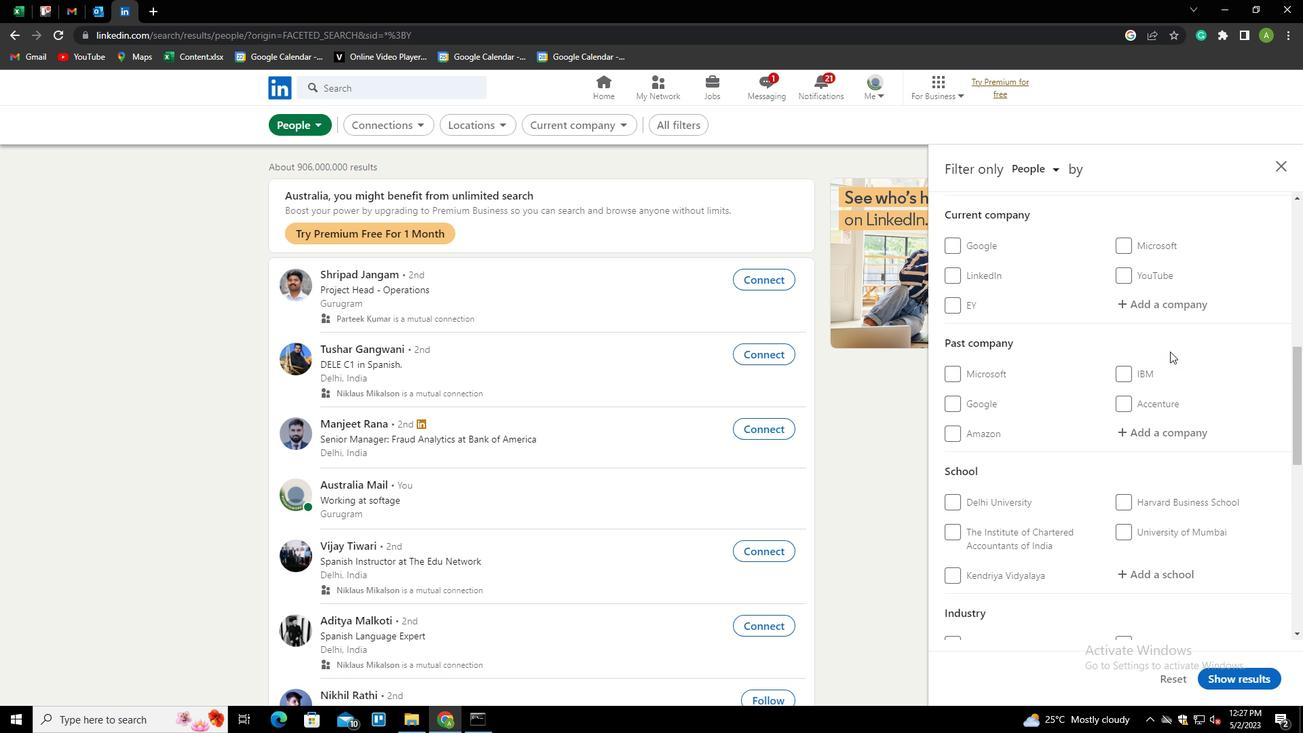 
Action: Mouse moved to (969, 559)
Screenshot: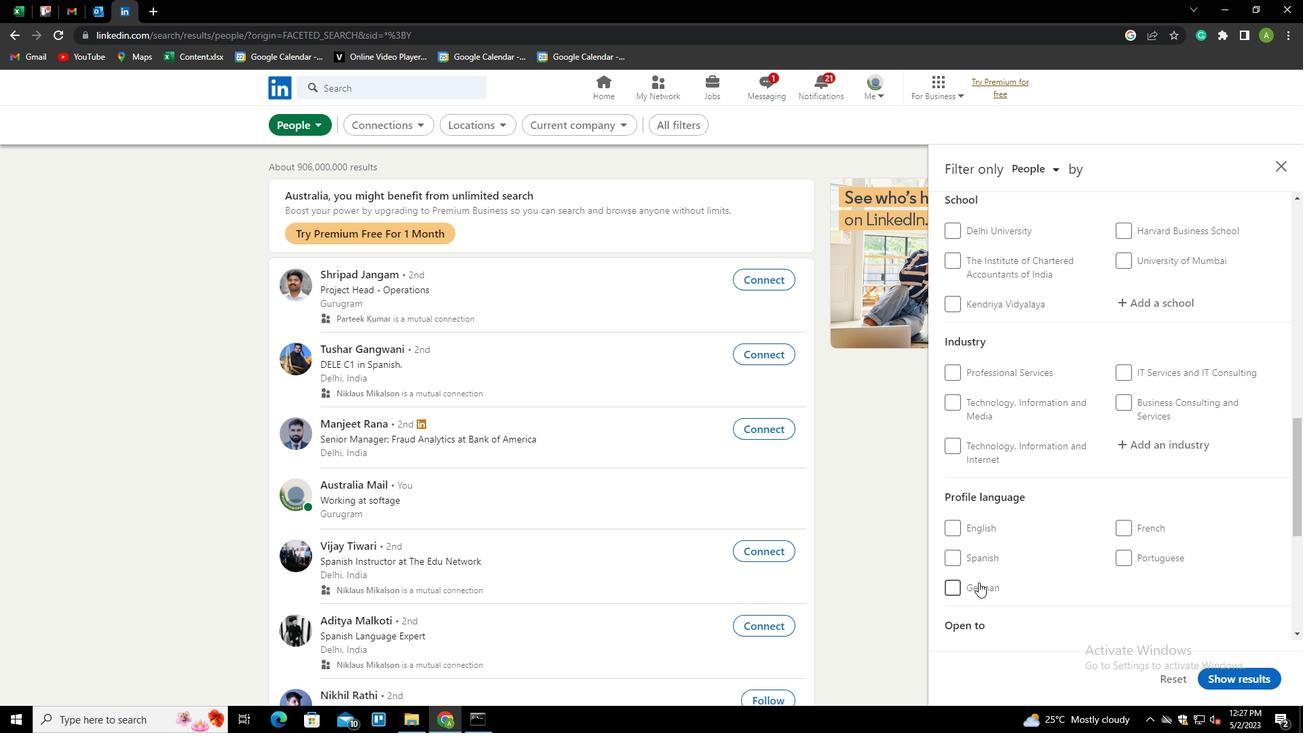 
Action: Mouse pressed left at (969, 559)
Screenshot: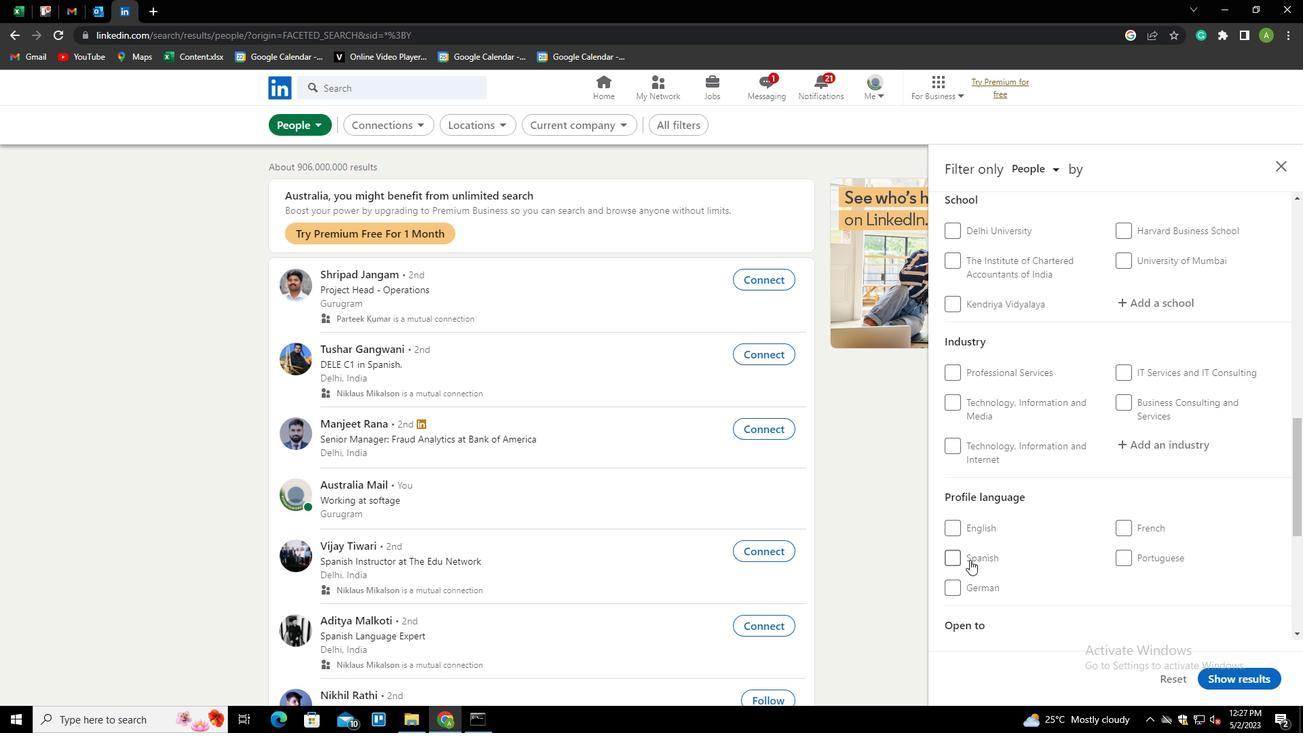 
Action: Mouse moved to (1109, 509)
Screenshot: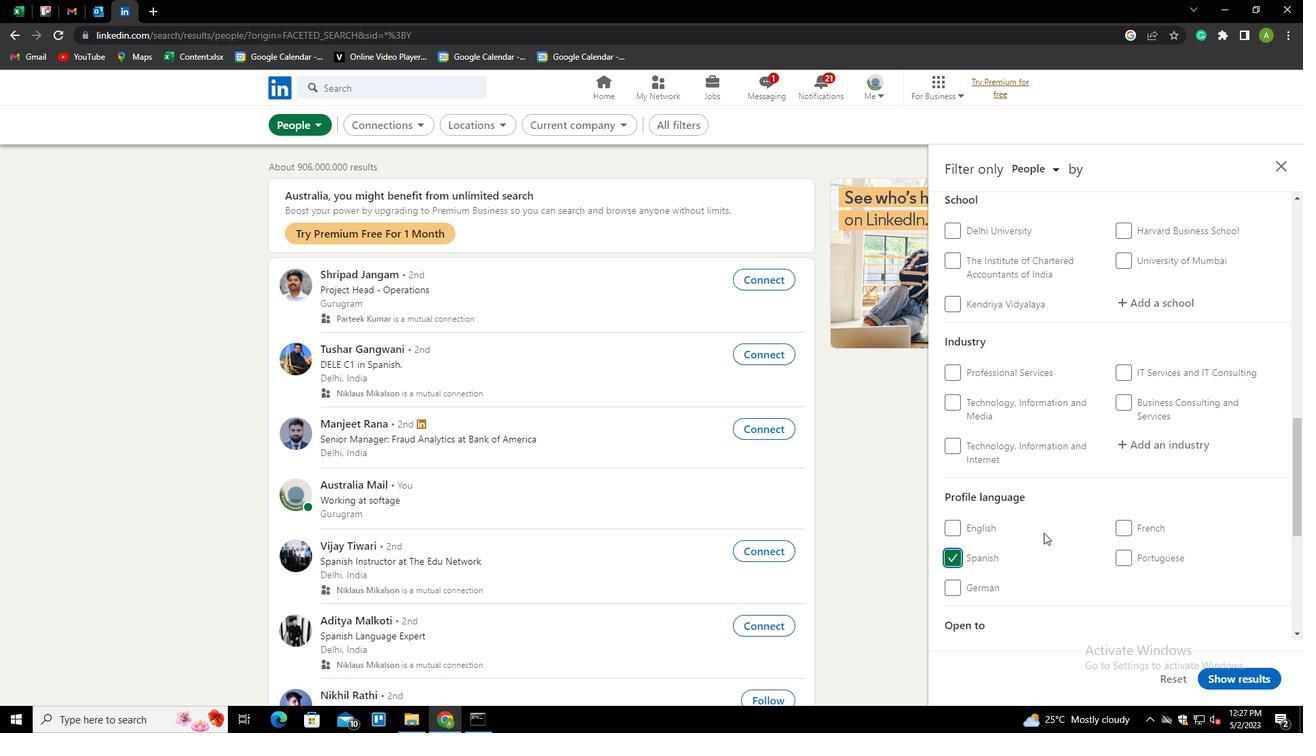 
Action: Mouse scrolled (1109, 509) with delta (0, 0)
Screenshot: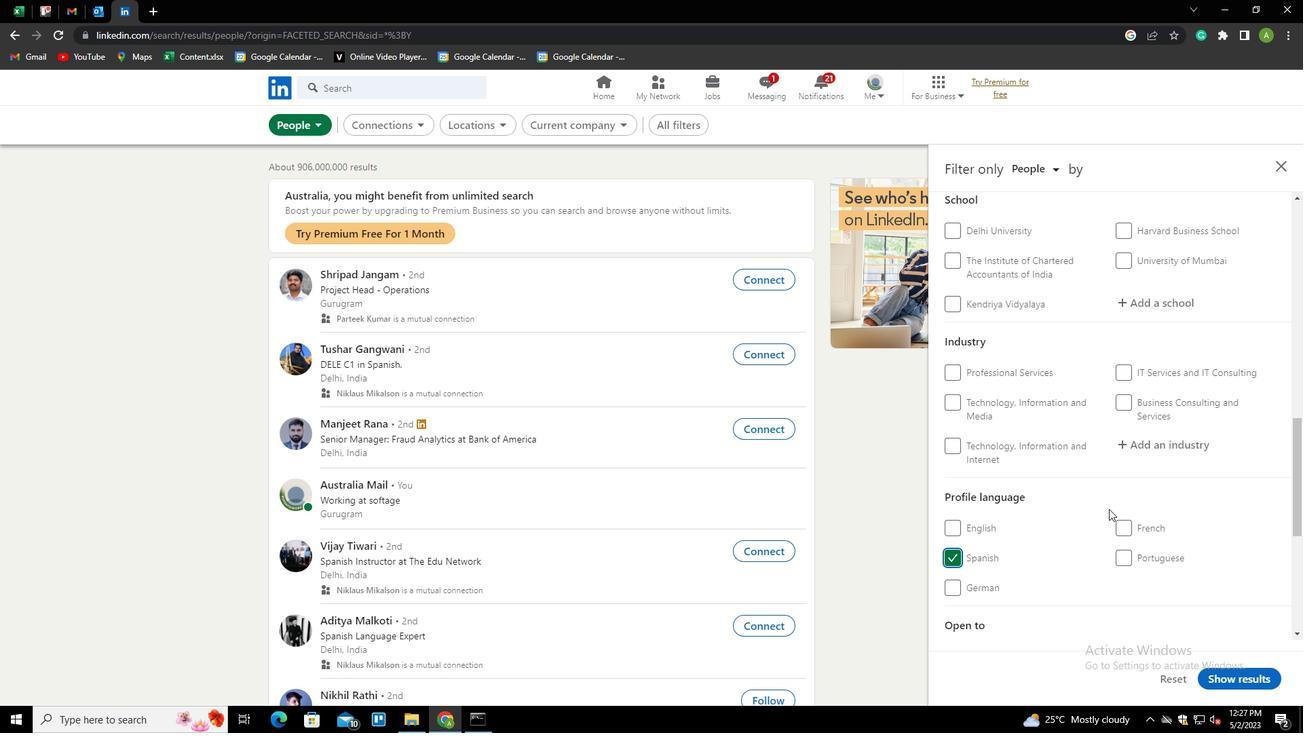 
Action: Mouse scrolled (1109, 509) with delta (0, 0)
Screenshot: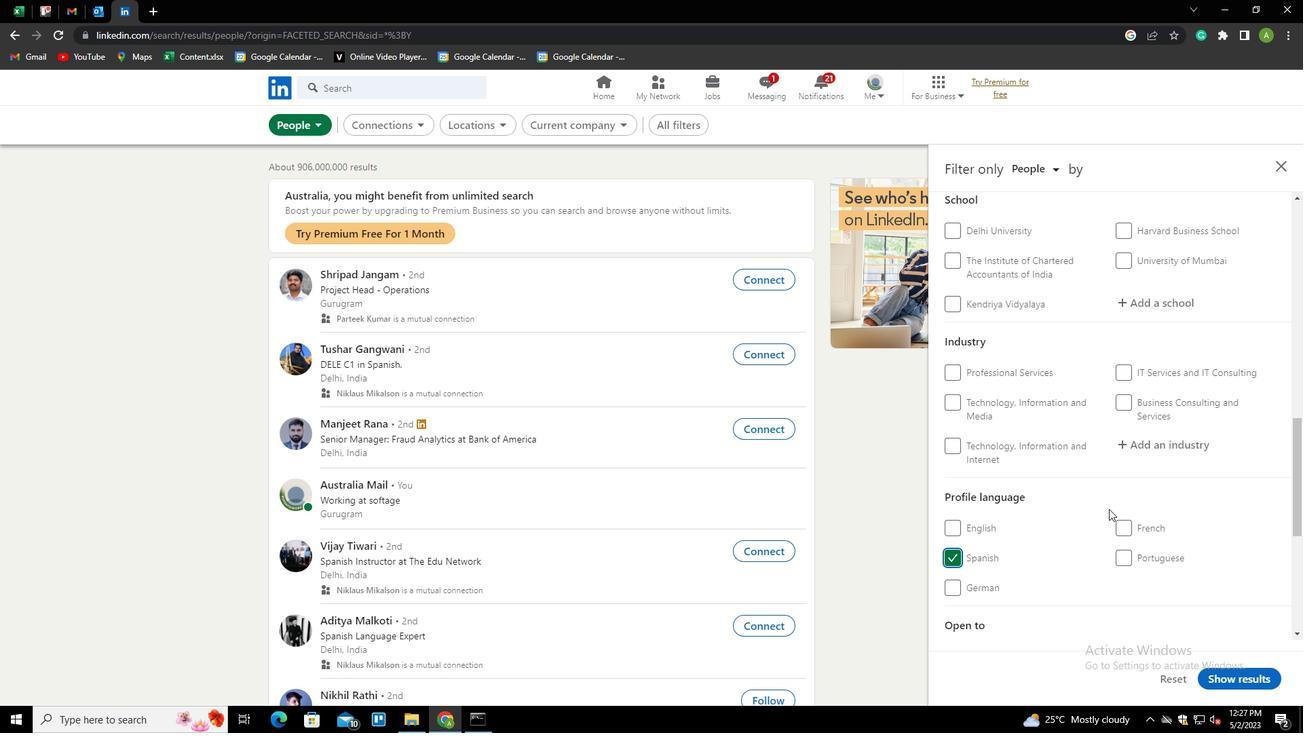 
Action: Mouse scrolled (1109, 509) with delta (0, 0)
Screenshot: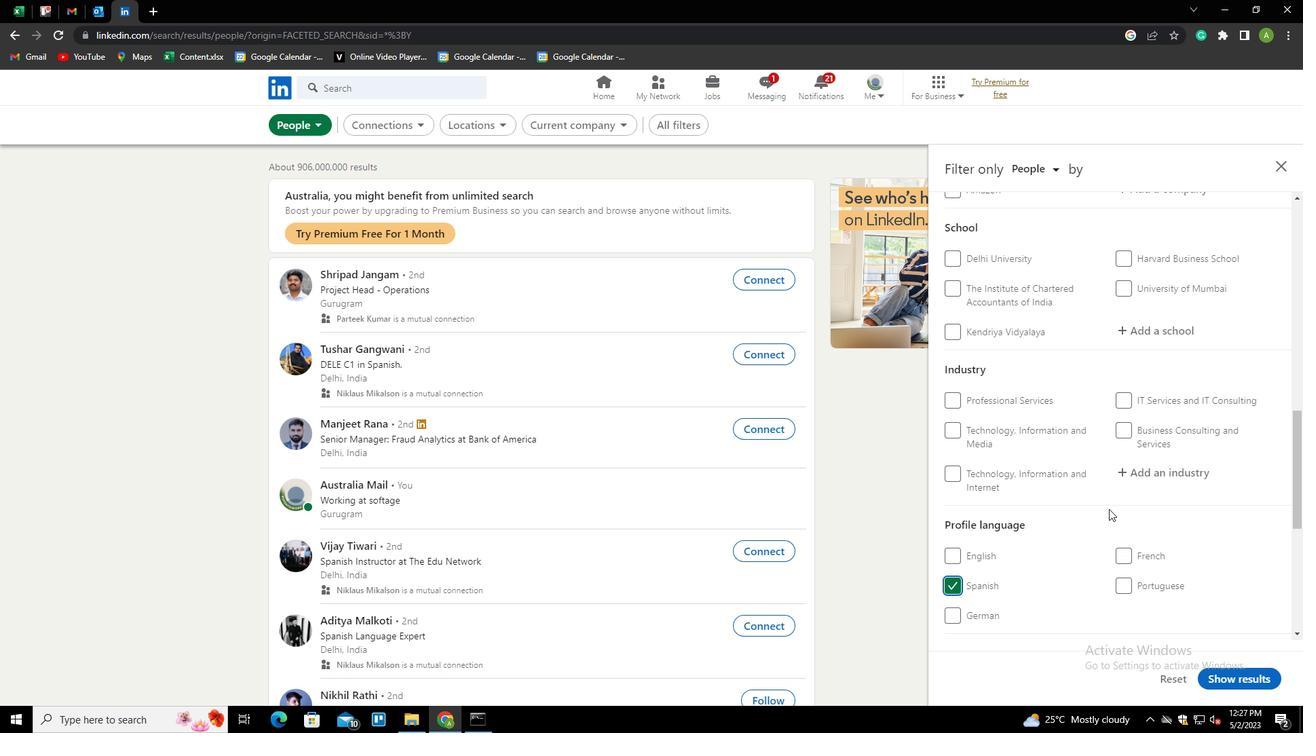 
Action: Mouse scrolled (1109, 509) with delta (0, 0)
Screenshot: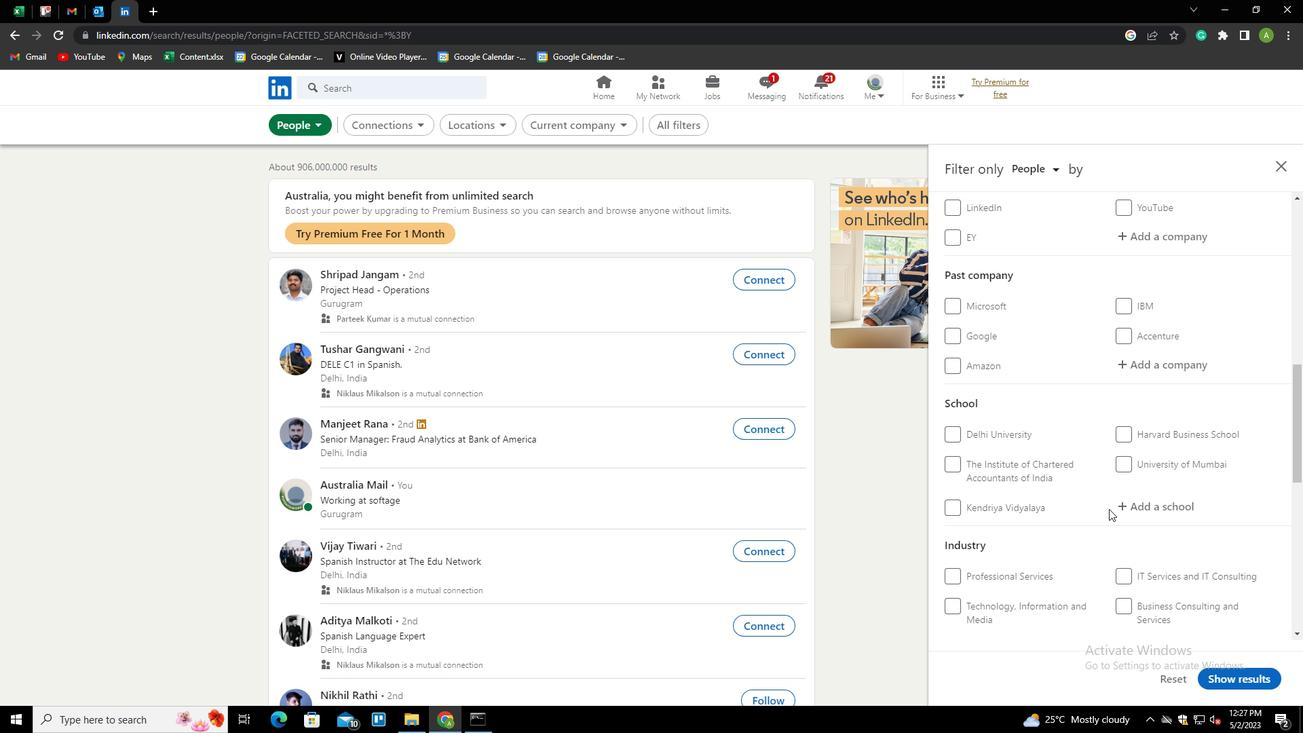 
Action: Mouse scrolled (1109, 509) with delta (0, 0)
Screenshot: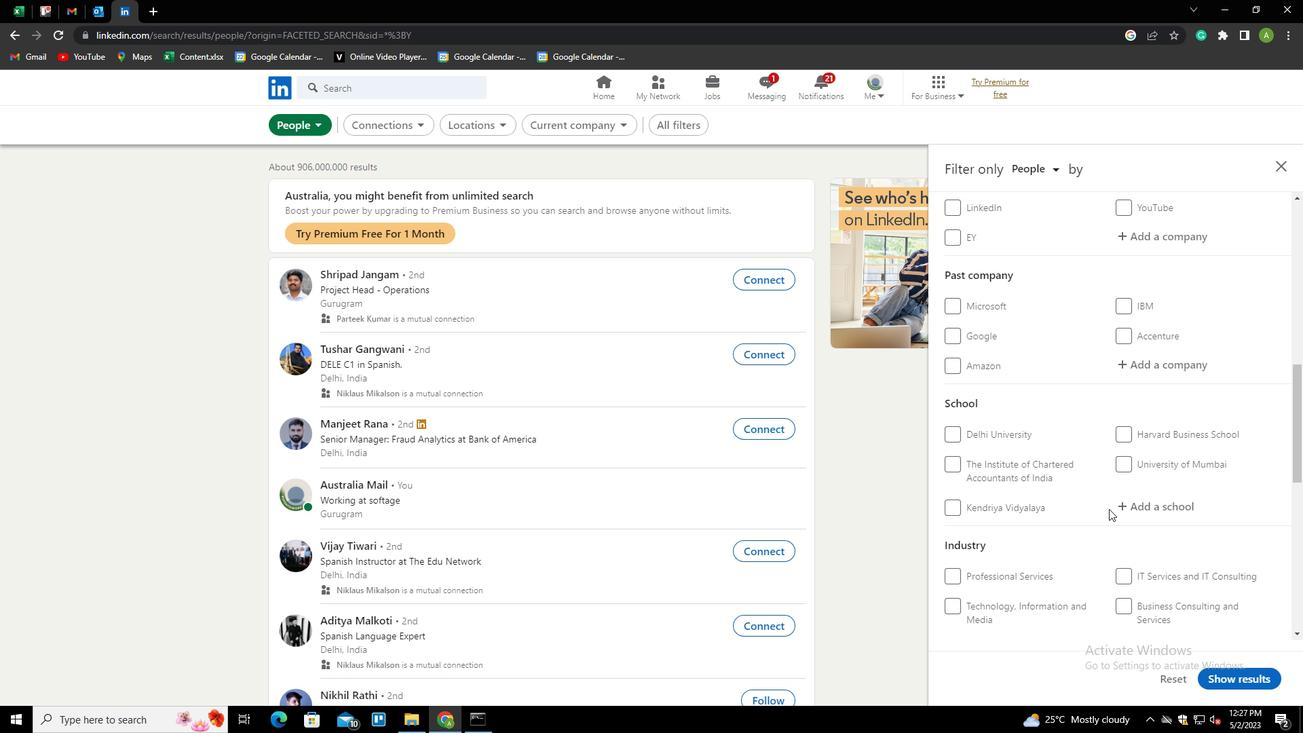 
Action: Mouse scrolled (1109, 509) with delta (0, 0)
Screenshot: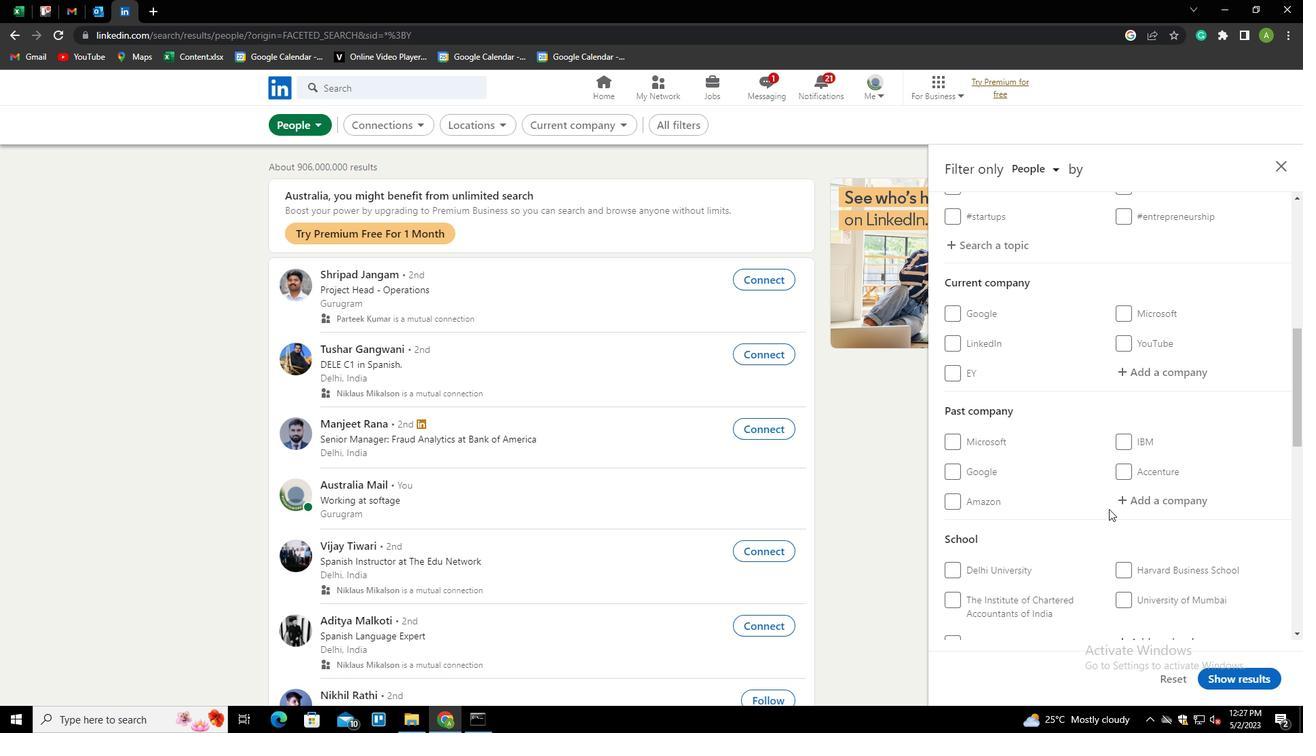 
Action: Mouse scrolled (1109, 509) with delta (0, 0)
Screenshot: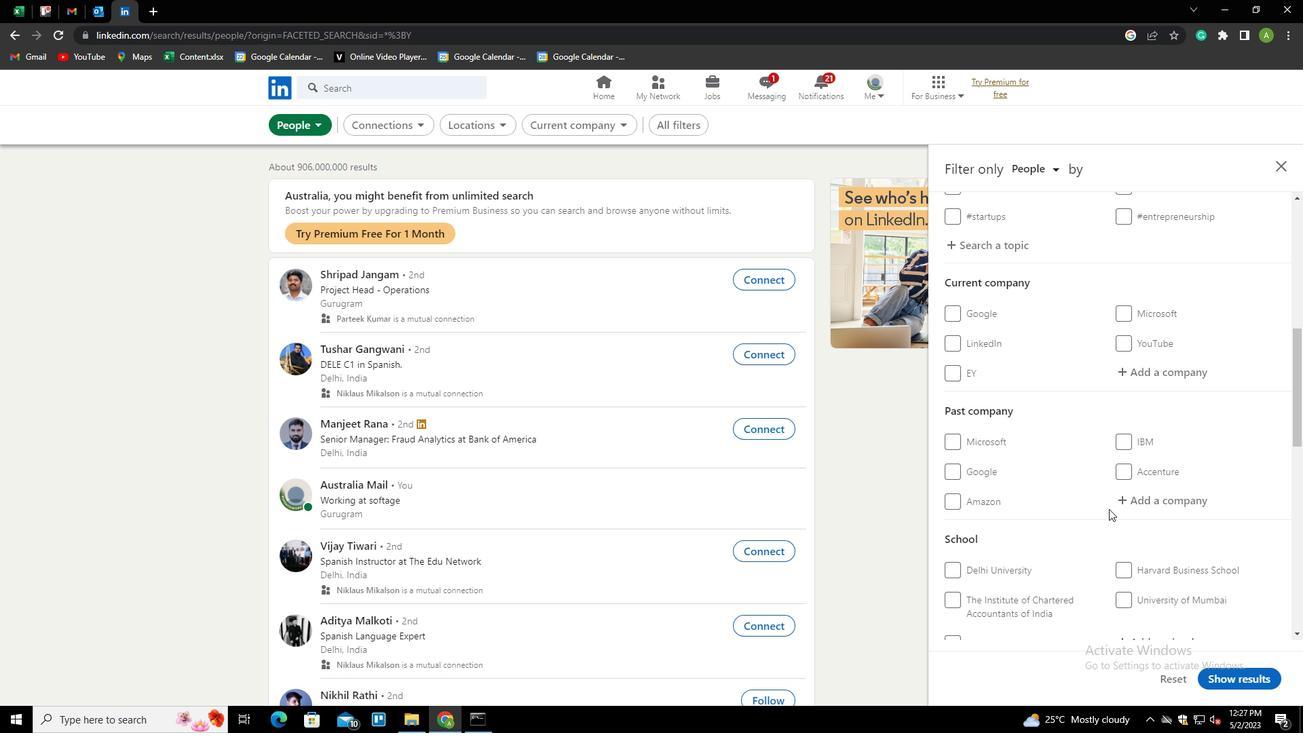 
Action: Mouse moved to (1139, 501)
Screenshot: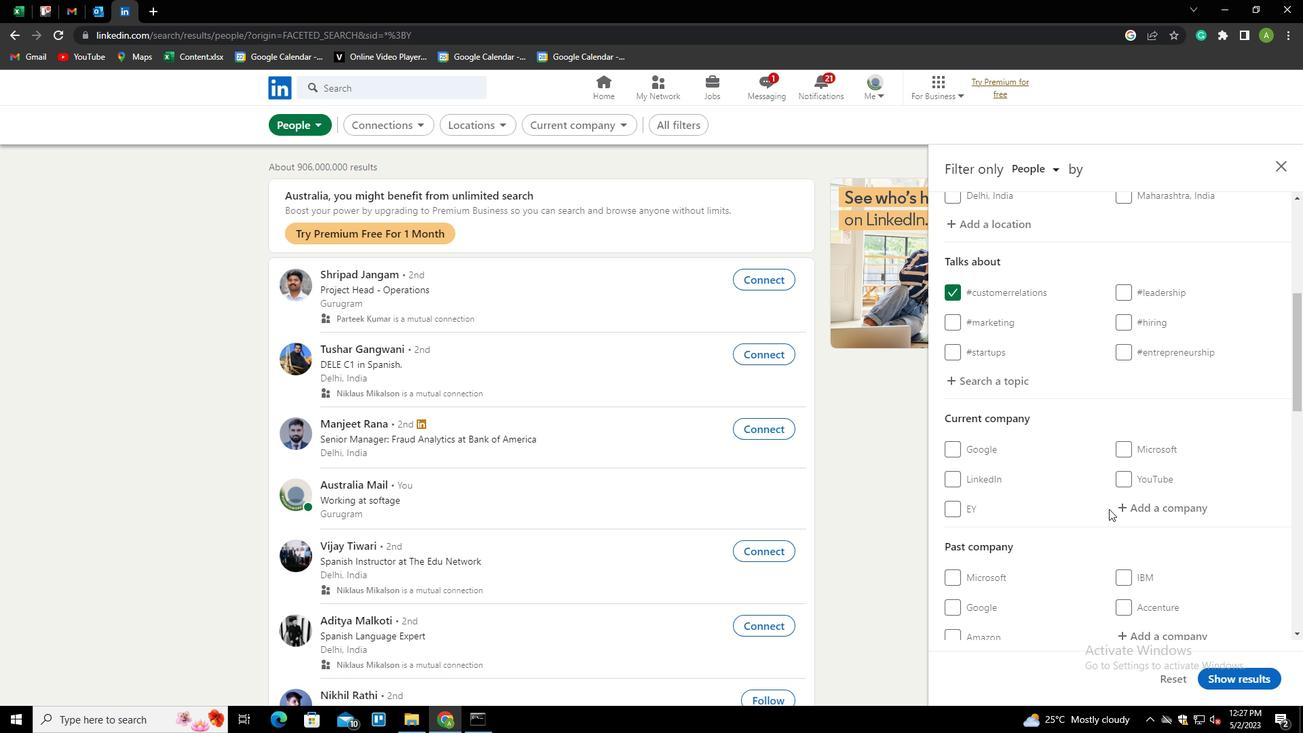 
Action: Mouse pressed left at (1139, 501)
Screenshot: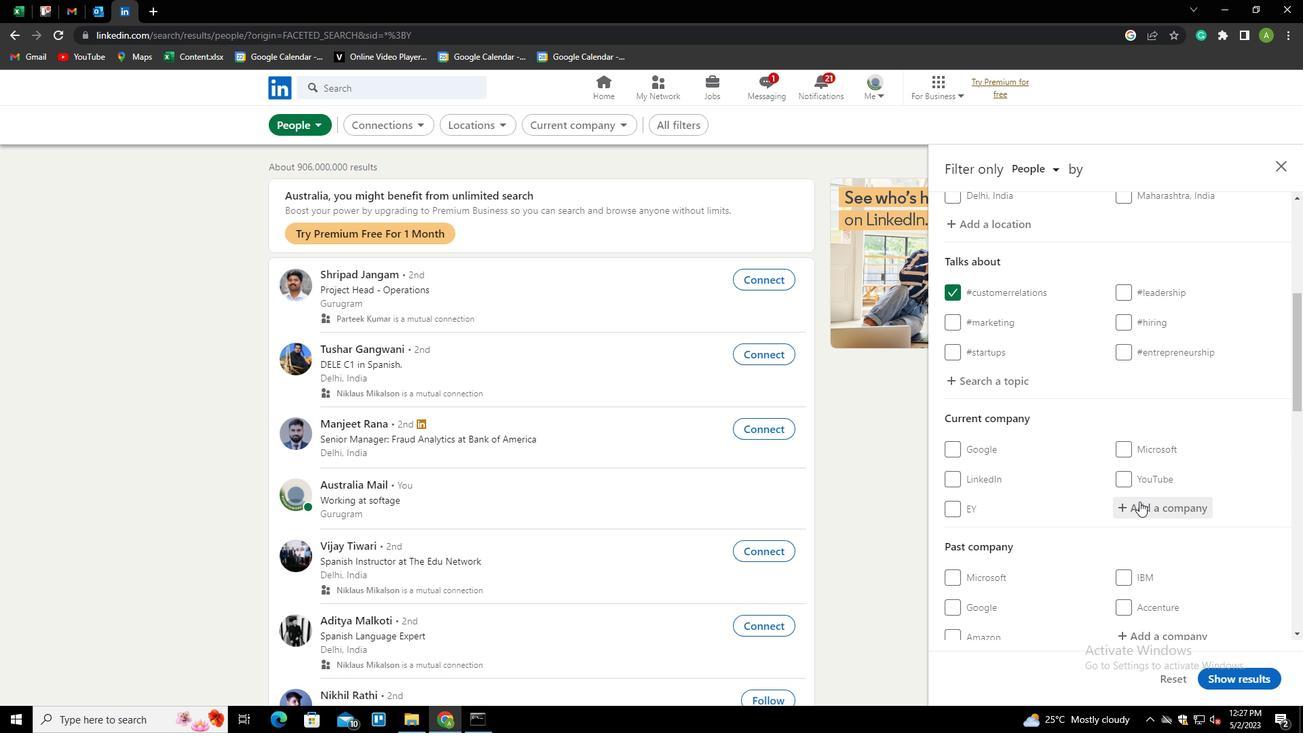 
Action: Mouse moved to (1141, 510)
Screenshot: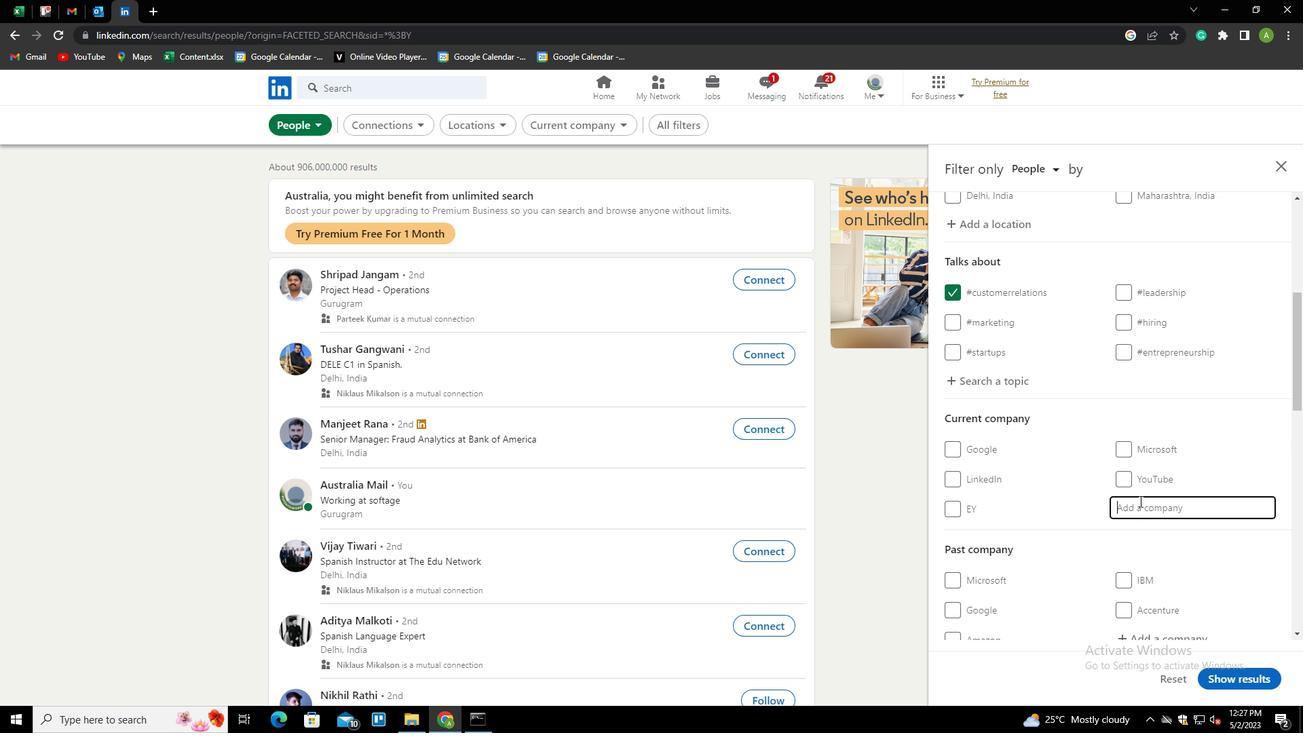 
Action: Mouse pressed left at (1141, 510)
Screenshot: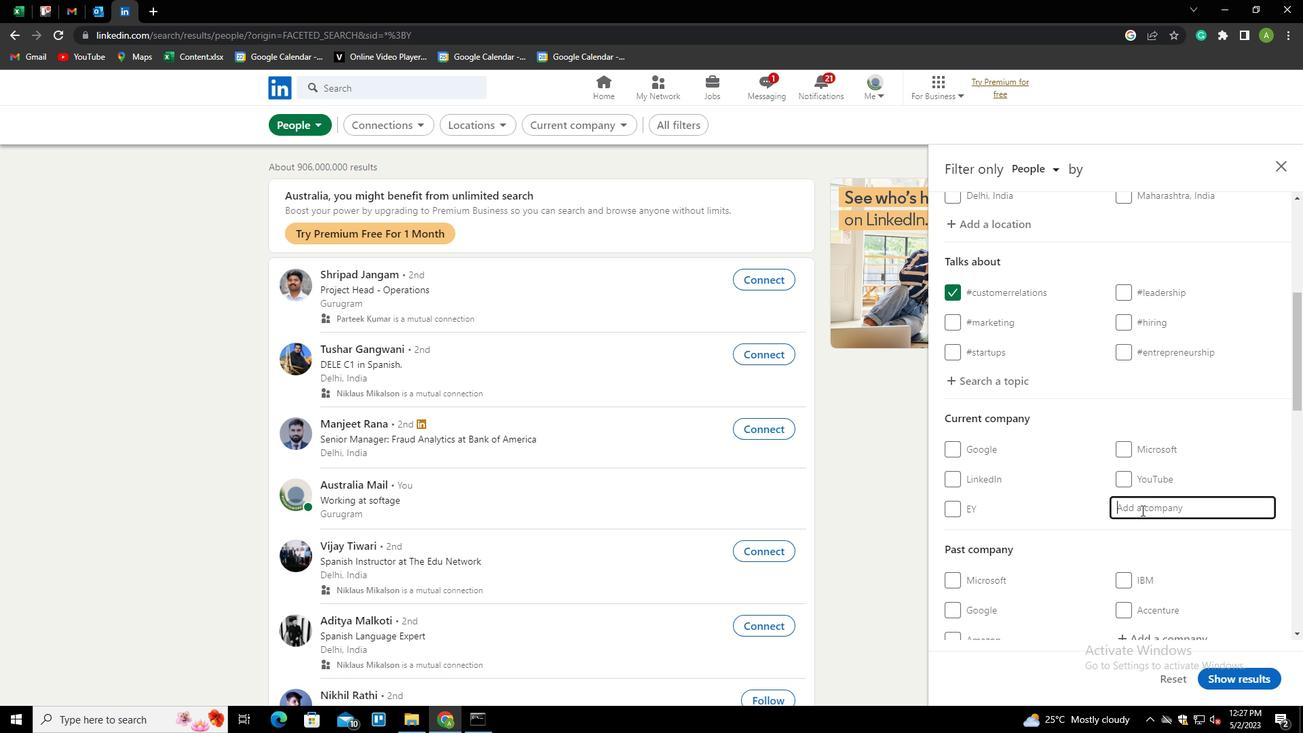 
Action: Mouse moved to (1140, 513)
Screenshot: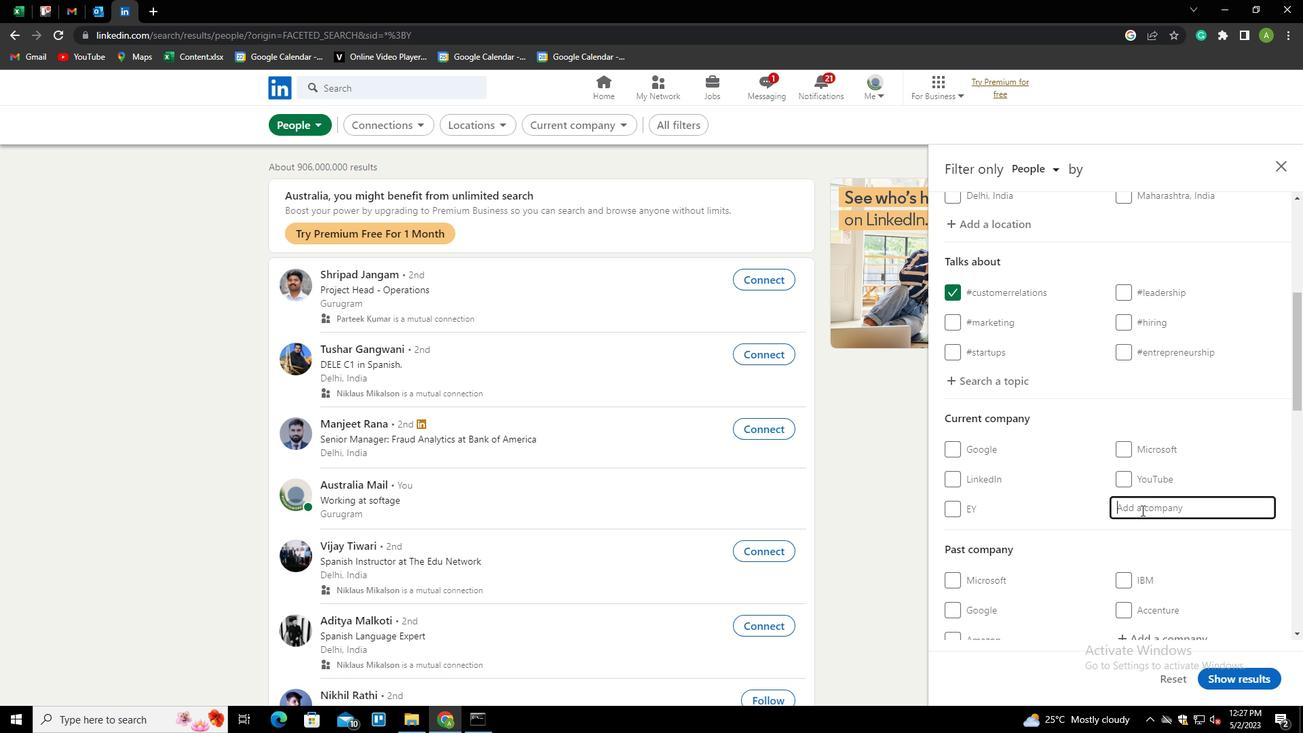 
Action: Key pressed <Key.shift><Key.shift><Key.shift><Key.shift><Key.shift><Key.shift><Key.shift><Key.shift><Key.shift><Key.shift>BRITANNIA<Key.down><Key.enter>
Screenshot: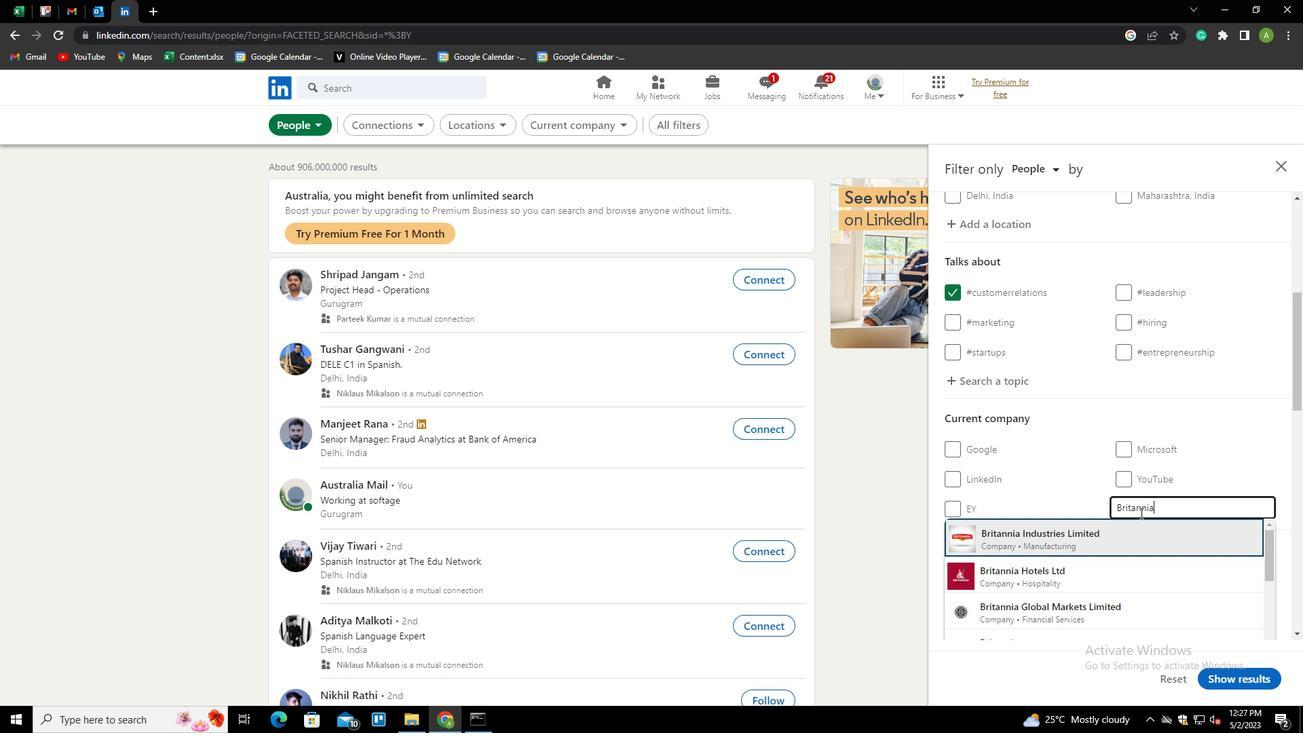 
Action: Mouse scrolled (1140, 512) with delta (0, 0)
Screenshot: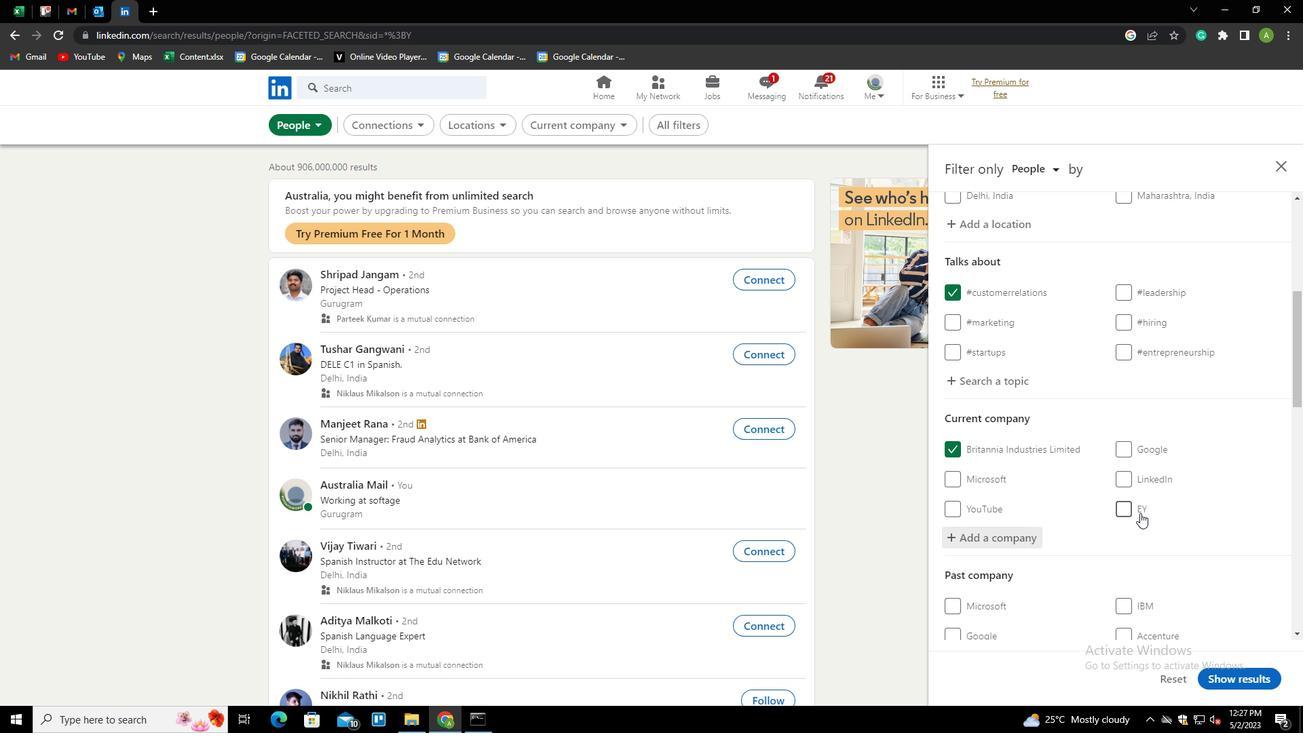 
Action: Mouse scrolled (1140, 512) with delta (0, 0)
Screenshot: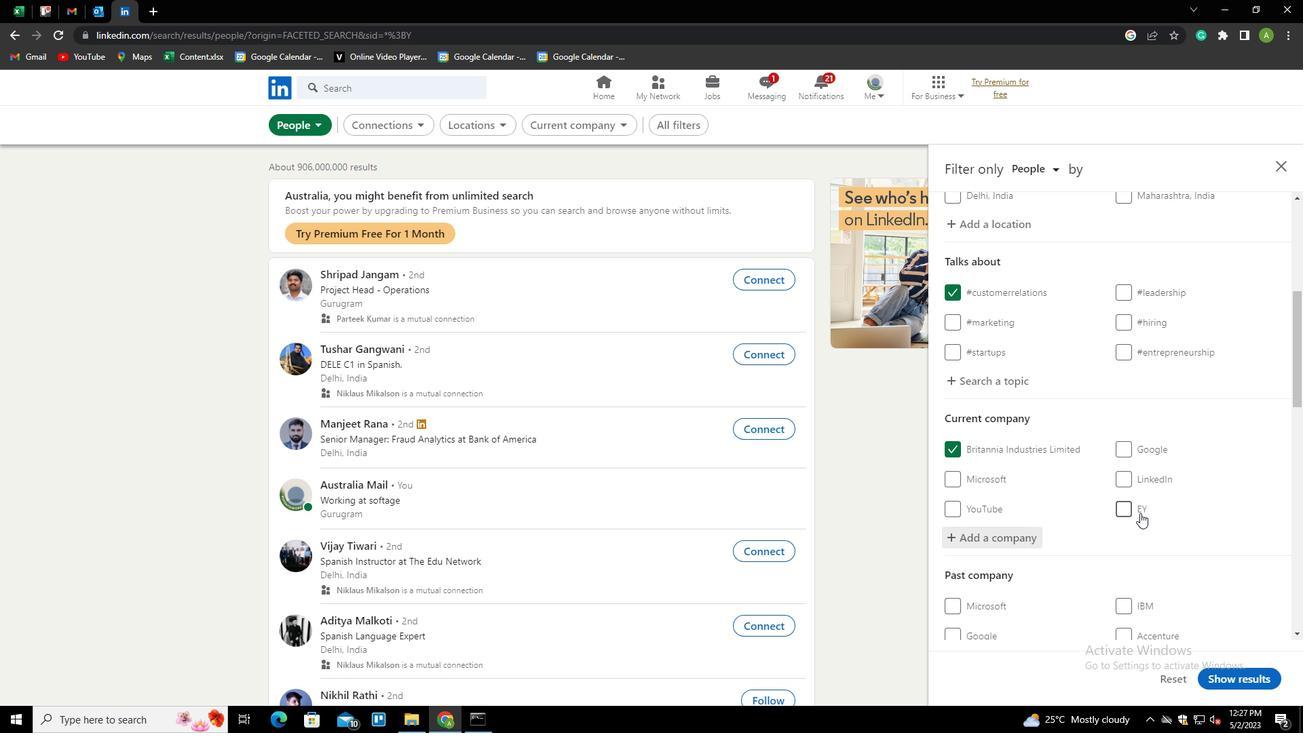 
Action: Mouse scrolled (1140, 512) with delta (0, 0)
Screenshot: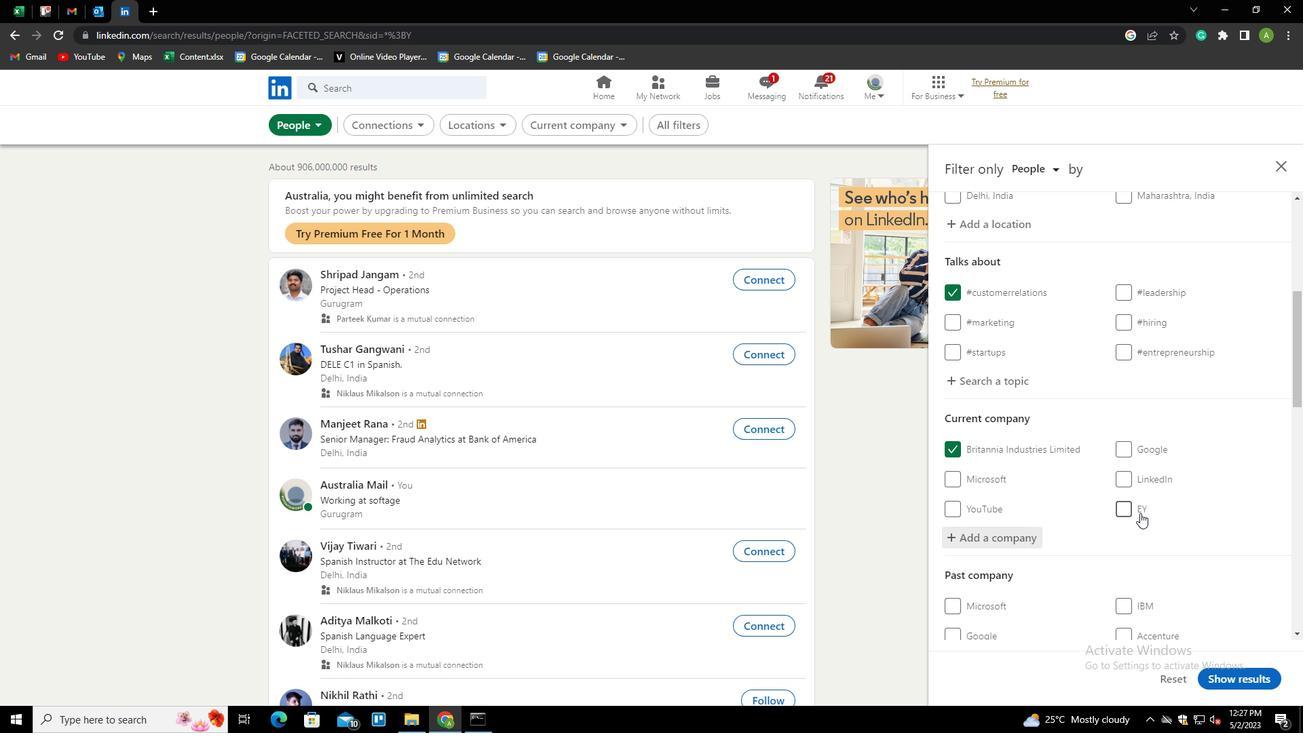 
Action: Mouse scrolled (1140, 512) with delta (0, 0)
Screenshot: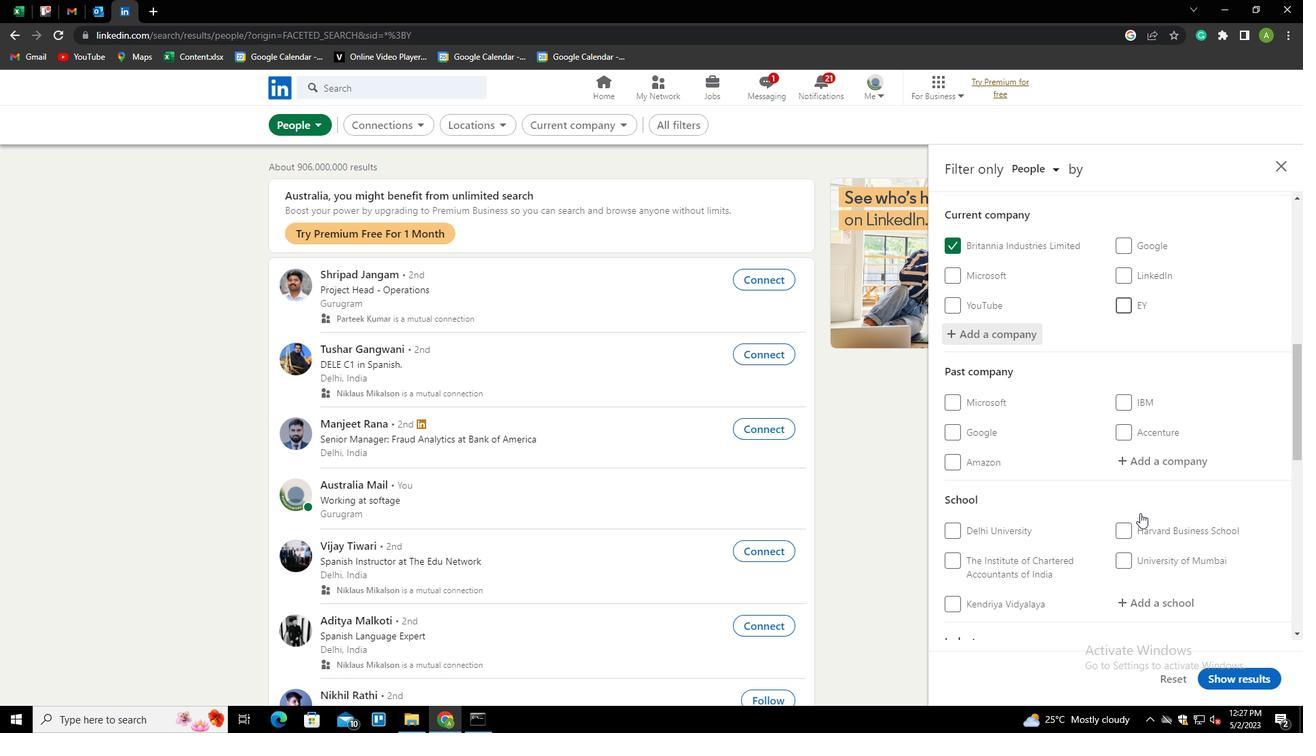 
Action: Mouse scrolled (1140, 512) with delta (0, 0)
Screenshot: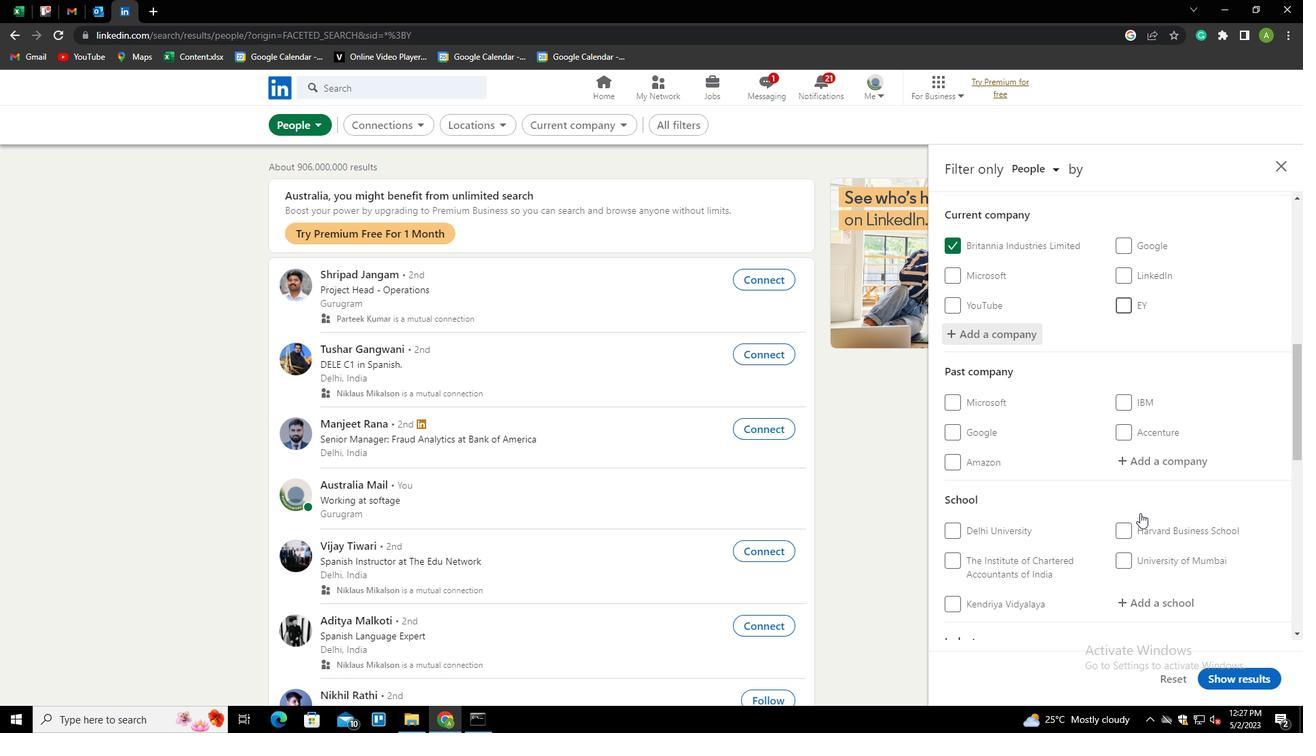 
Action: Mouse moved to (1141, 454)
Screenshot: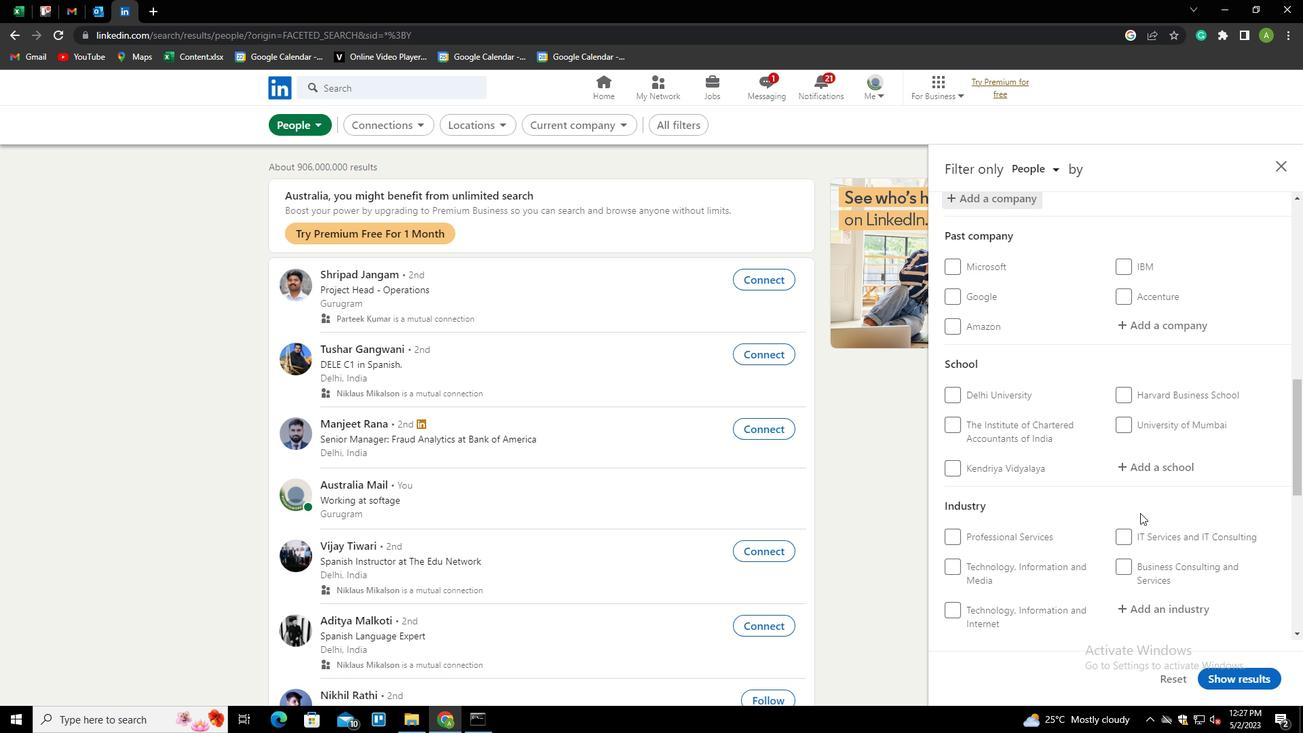 
Action: Mouse pressed left at (1141, 454)
Screenshot: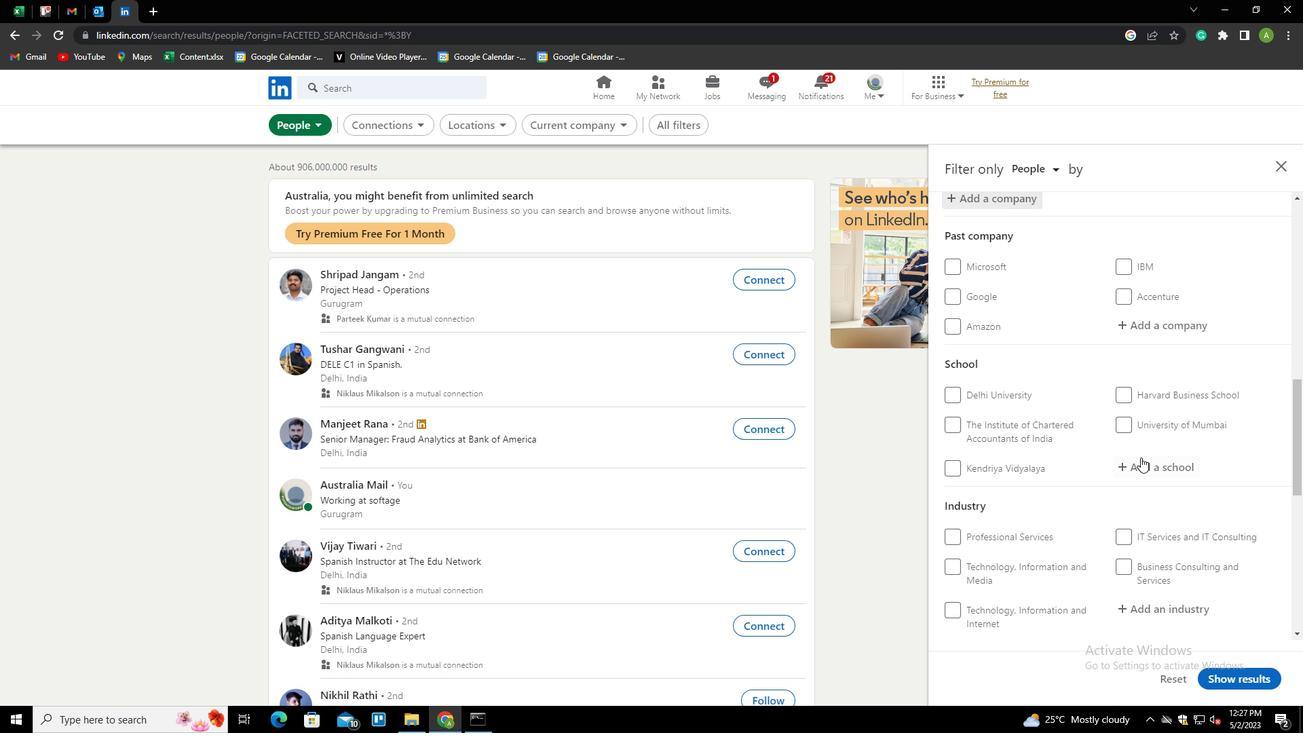 
Action: Mouse moved to (1141, 466)
Screenshot: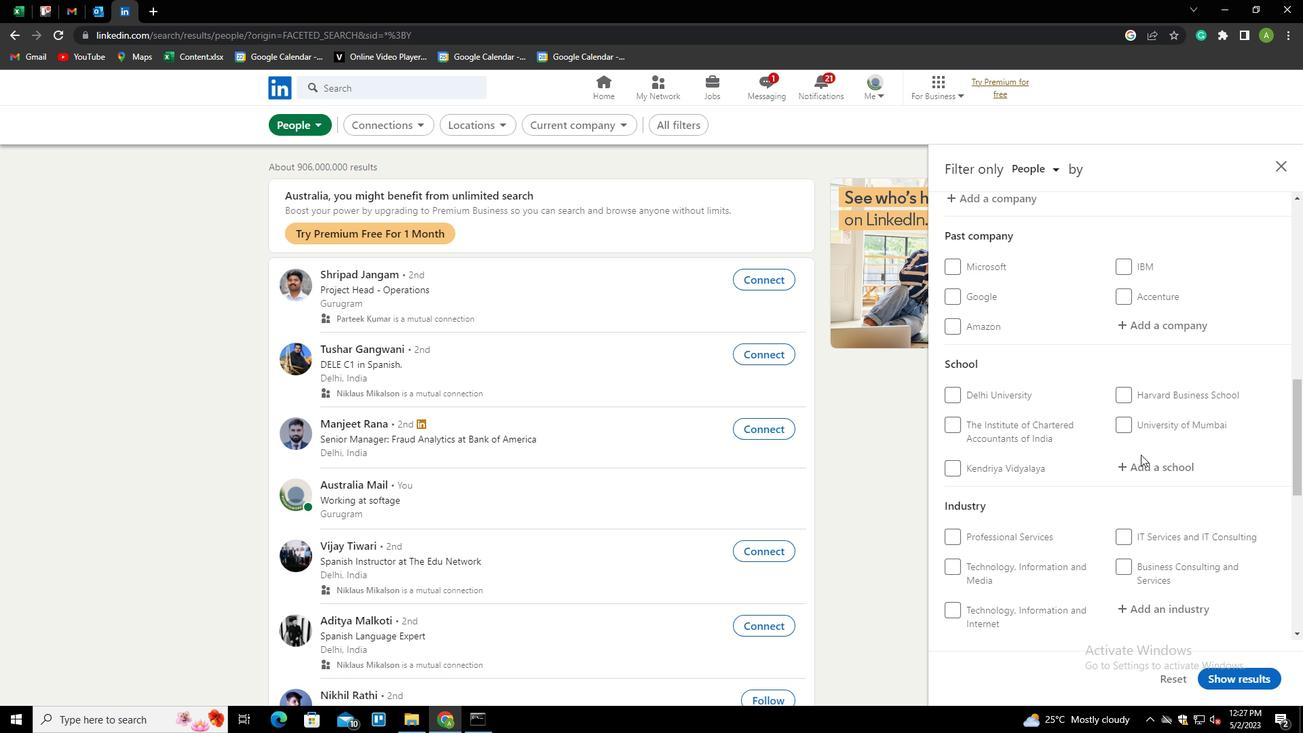 
Action: Mouse pressed left at (1141, 466)
Screenshot: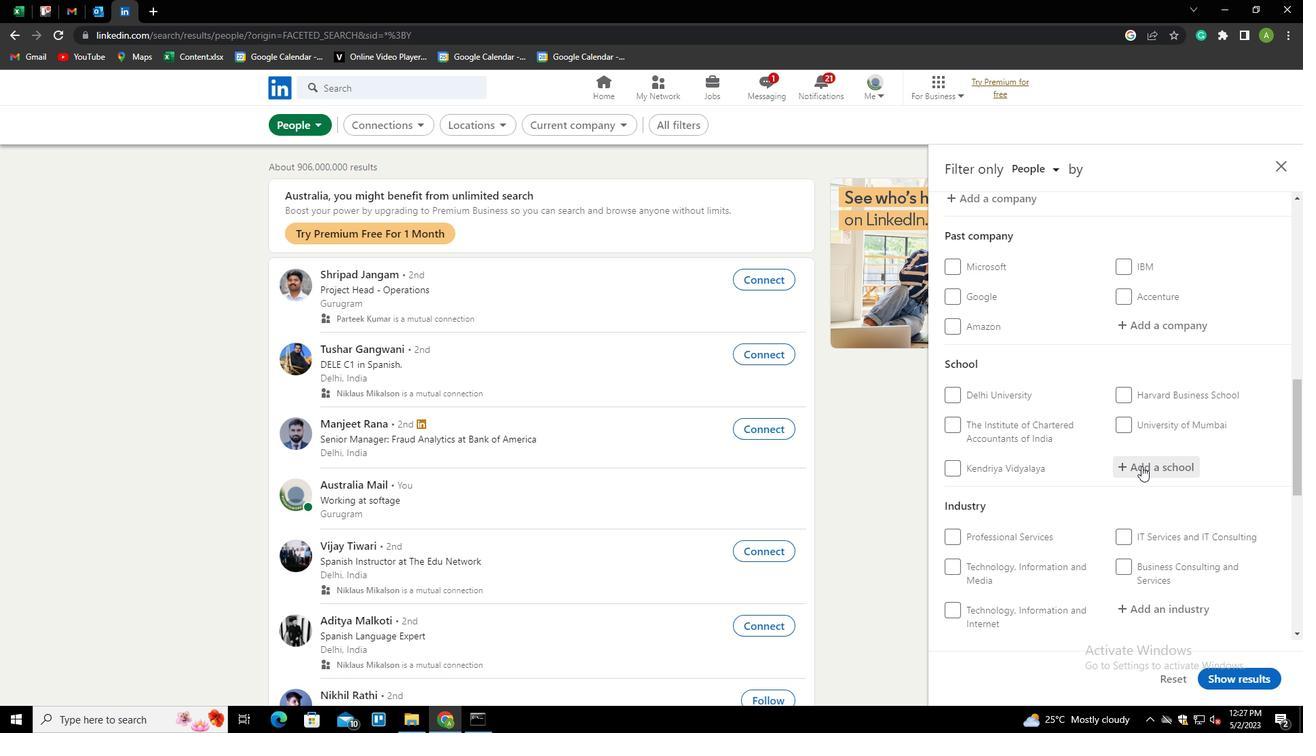 
Action: Mouse pressed left at (1141, 466)
Screenshot: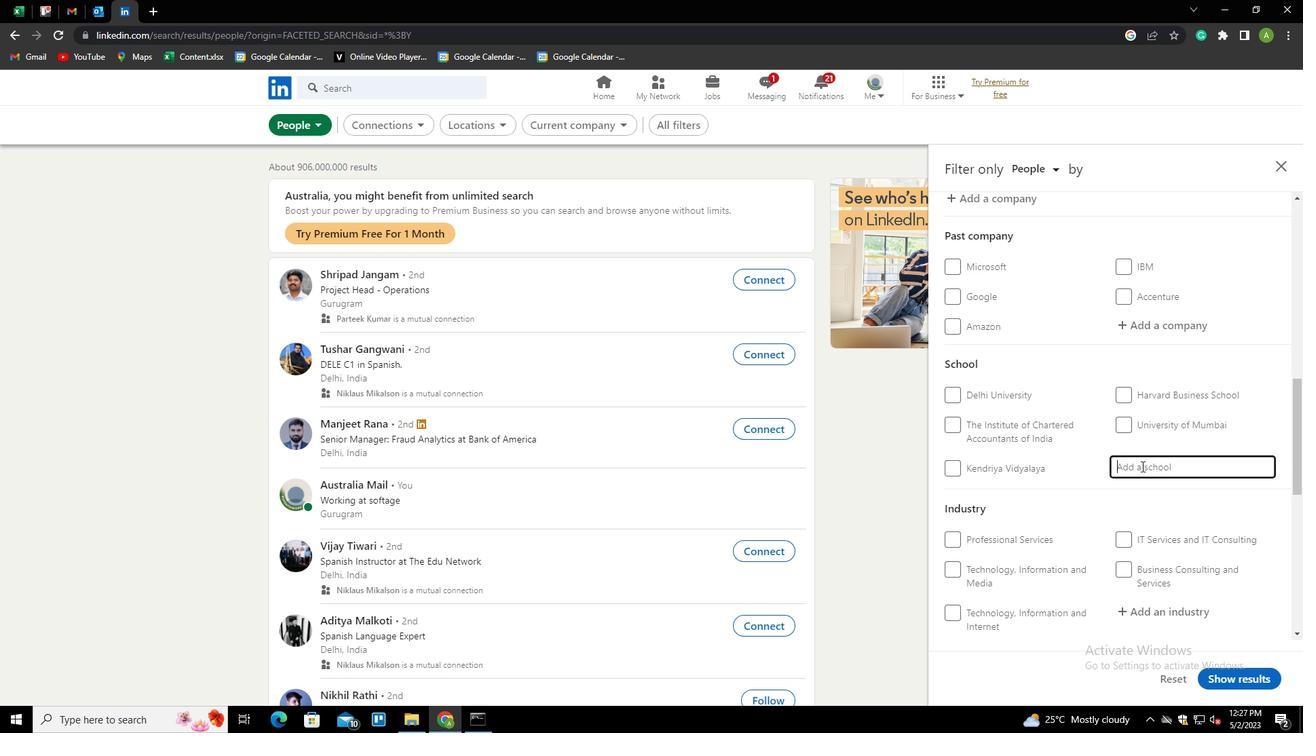 
Action: Key pressed <Key.shift>SNS<Key.space>COL<Key.down><Key.down><Key.enter>
Screenshot: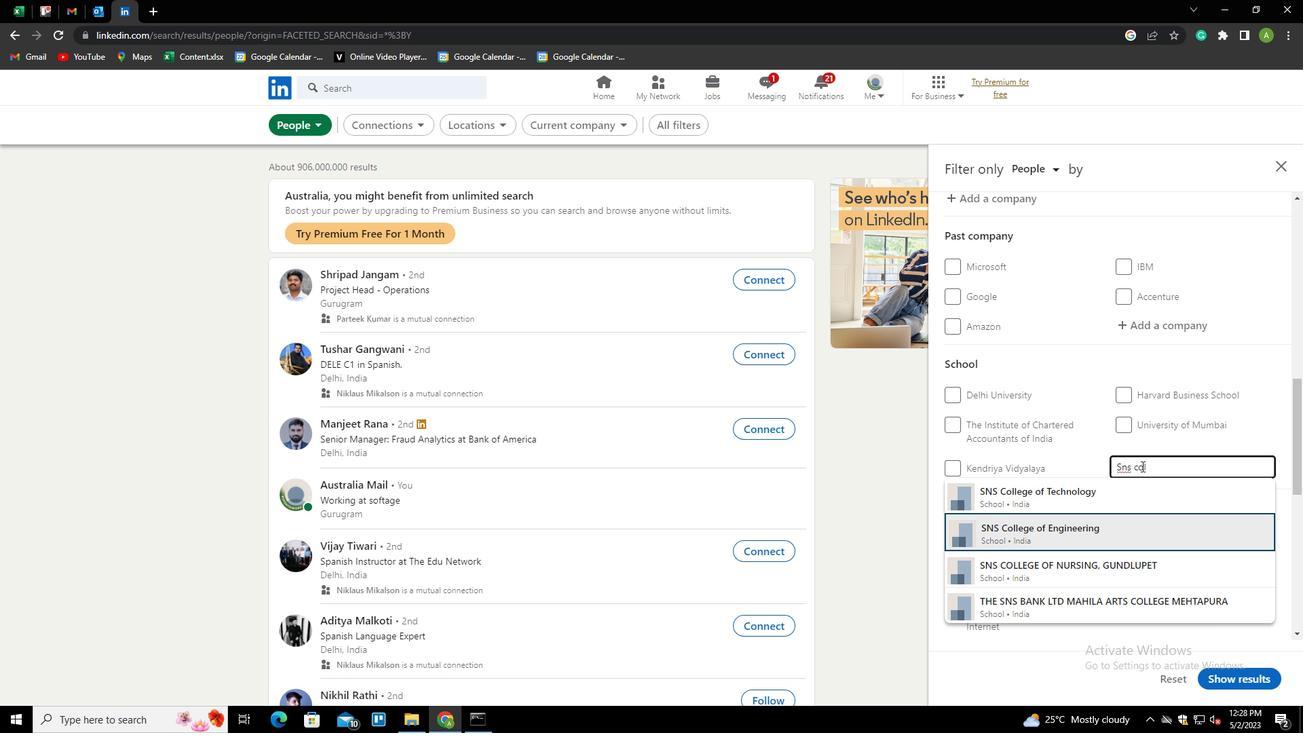 
Action: Mouse scrolled (1141, 465) with delta (0, 0)
Screenshot: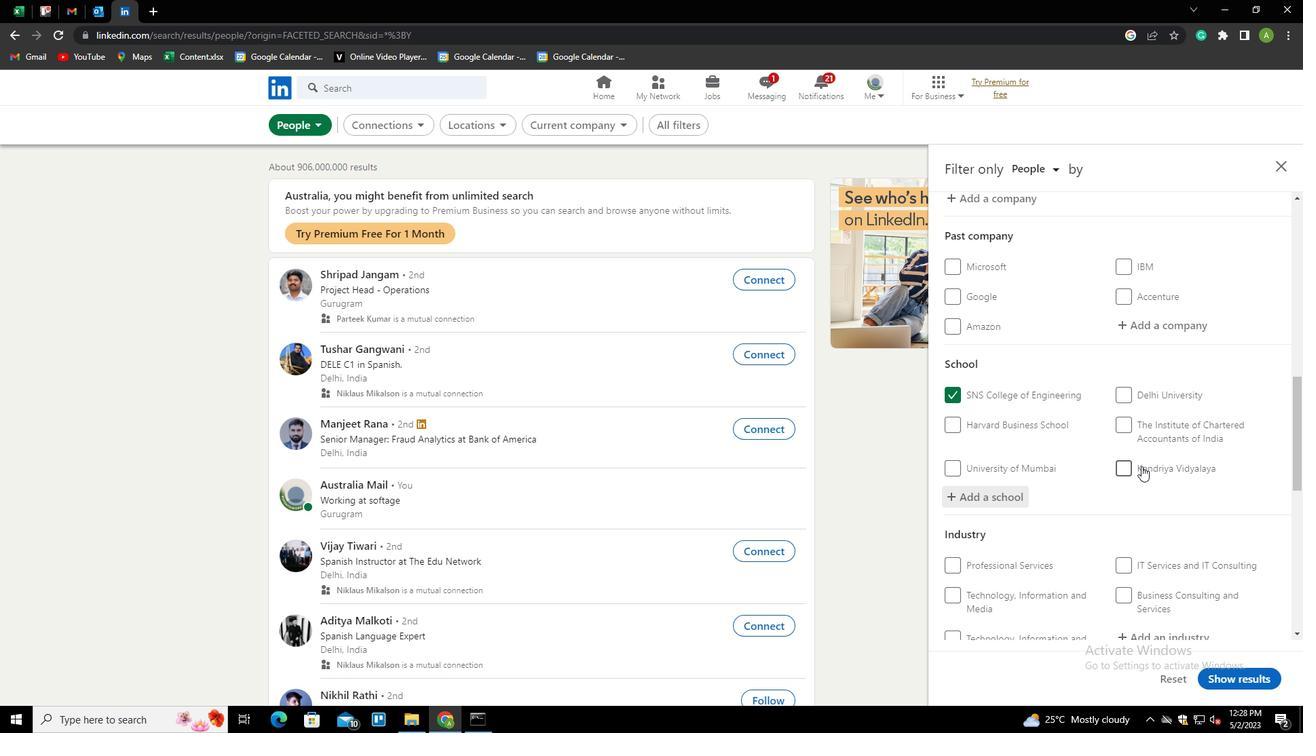 
Action: Mouse scrolled (1141, 465) with delta (0, 0)
Screenshot: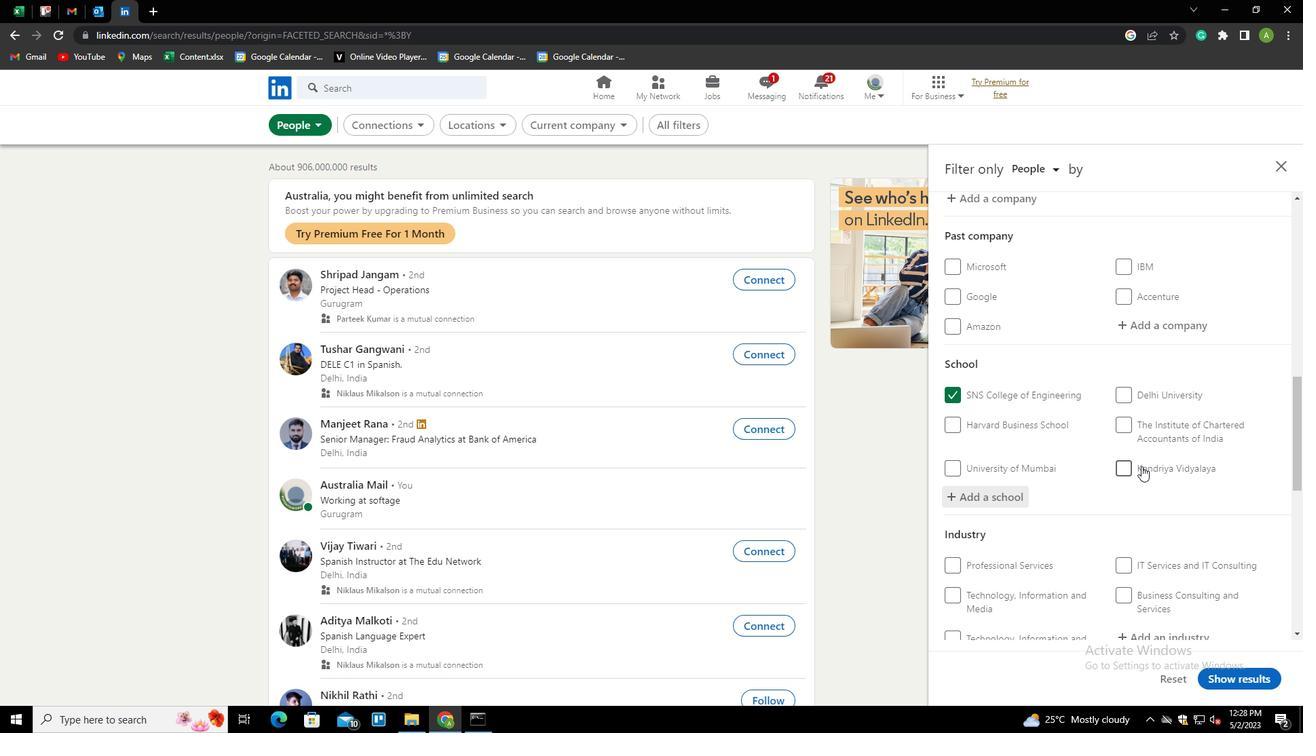 
Action: Mouse moved to (1158, 497)
Screenshot: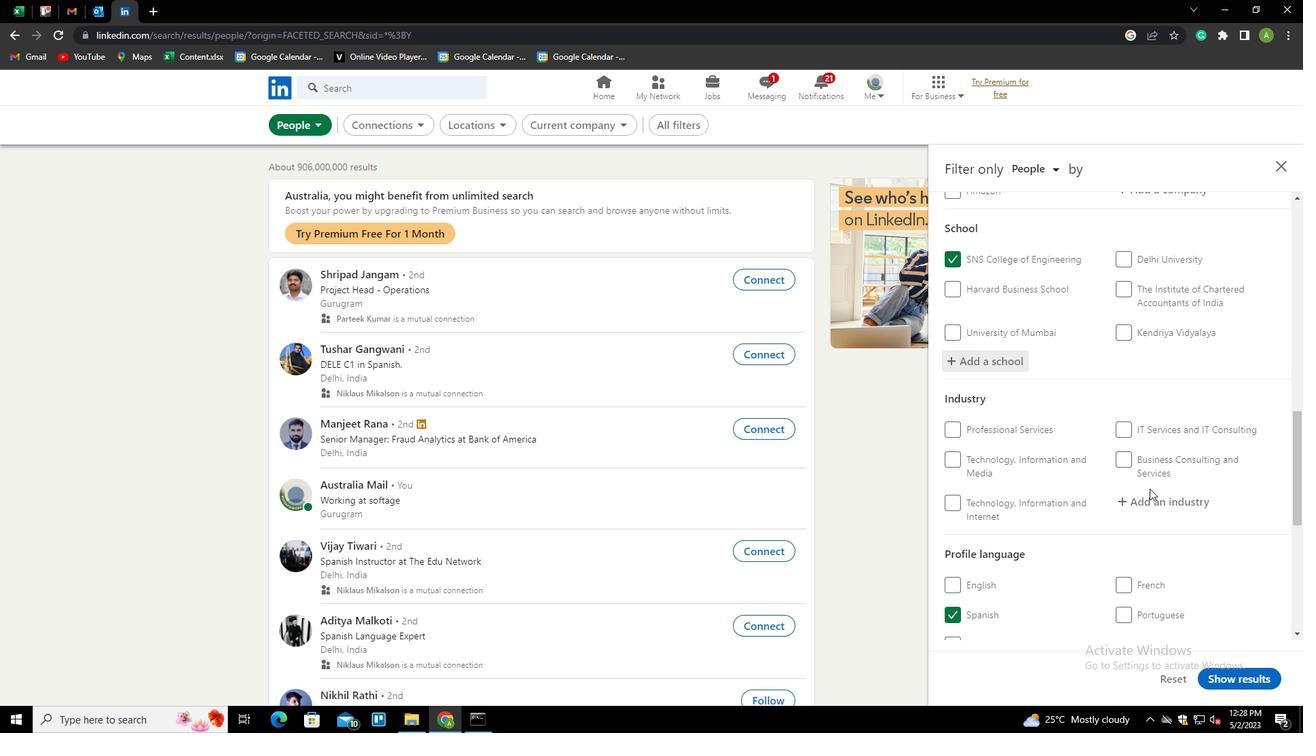 
Action: Mouse pressed left at (1158, 497)
Screenshot: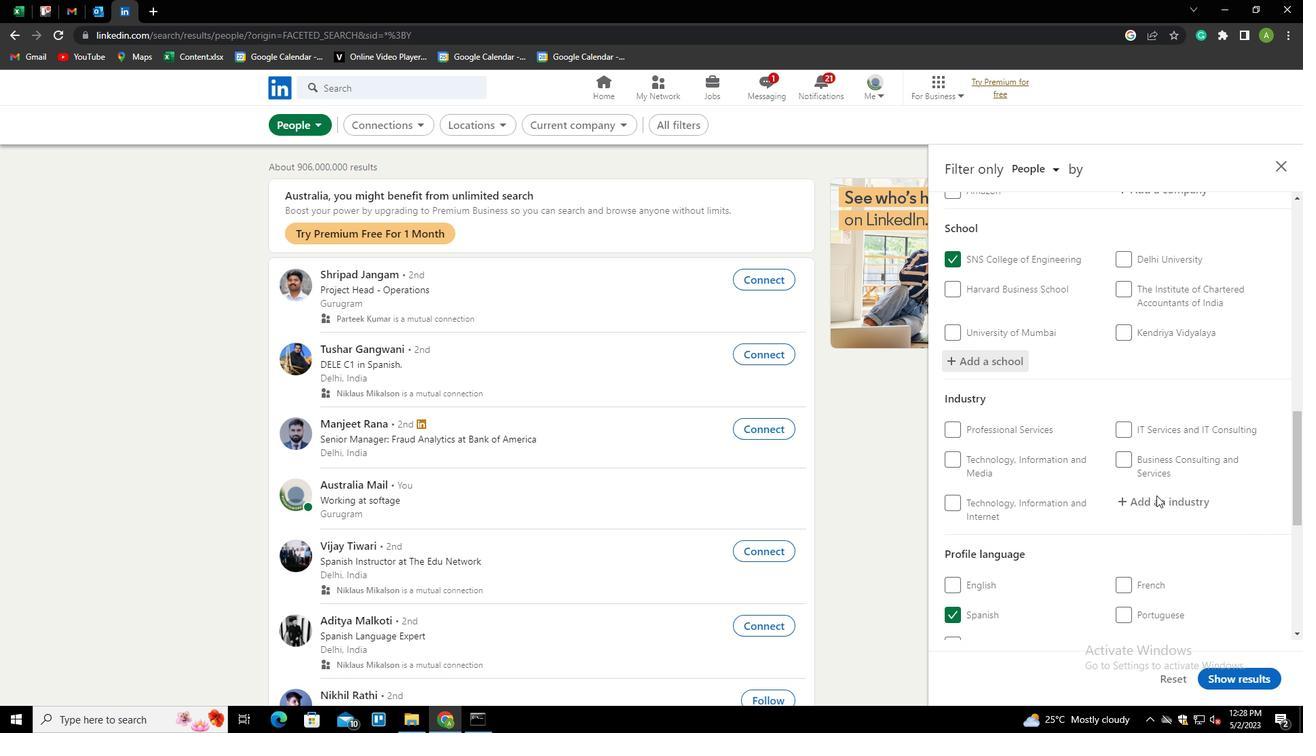 
Action: Mouse moved to (1158, 498)
Screenshot: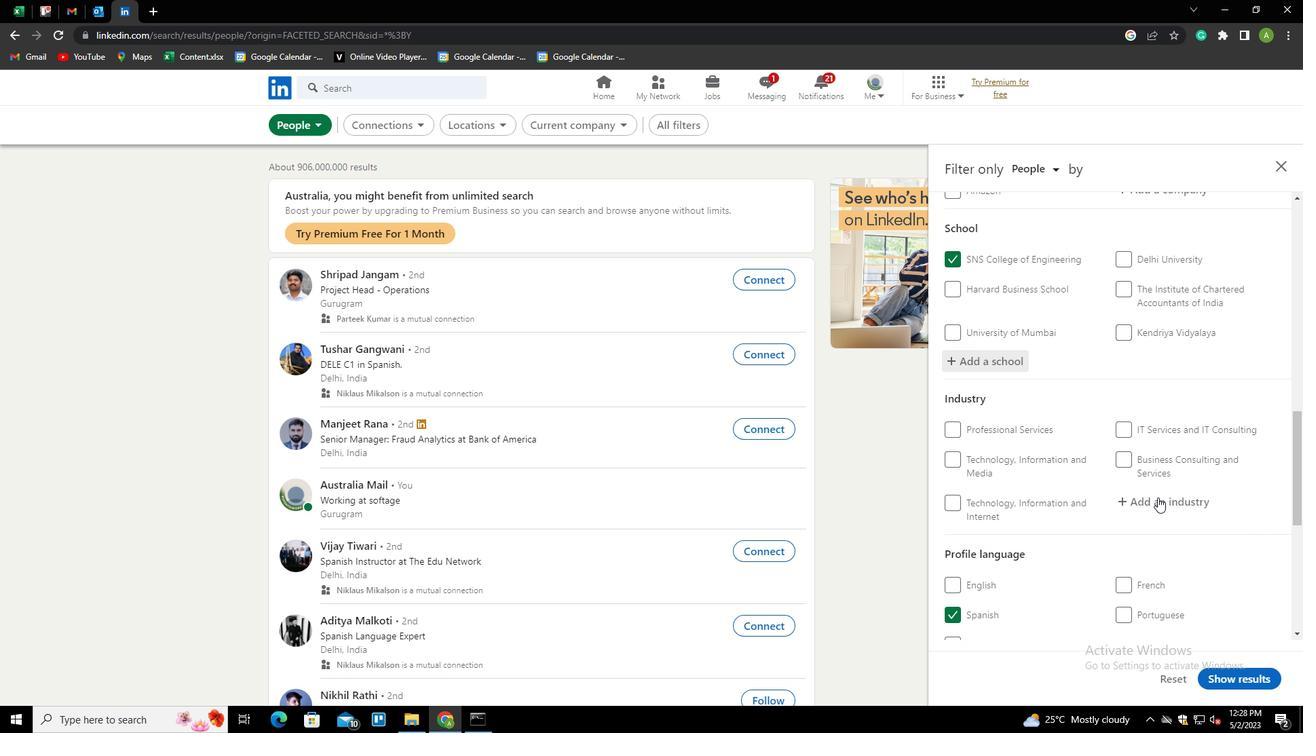 
Action: Mouse pressed left at (1158, 498)
Screenshot: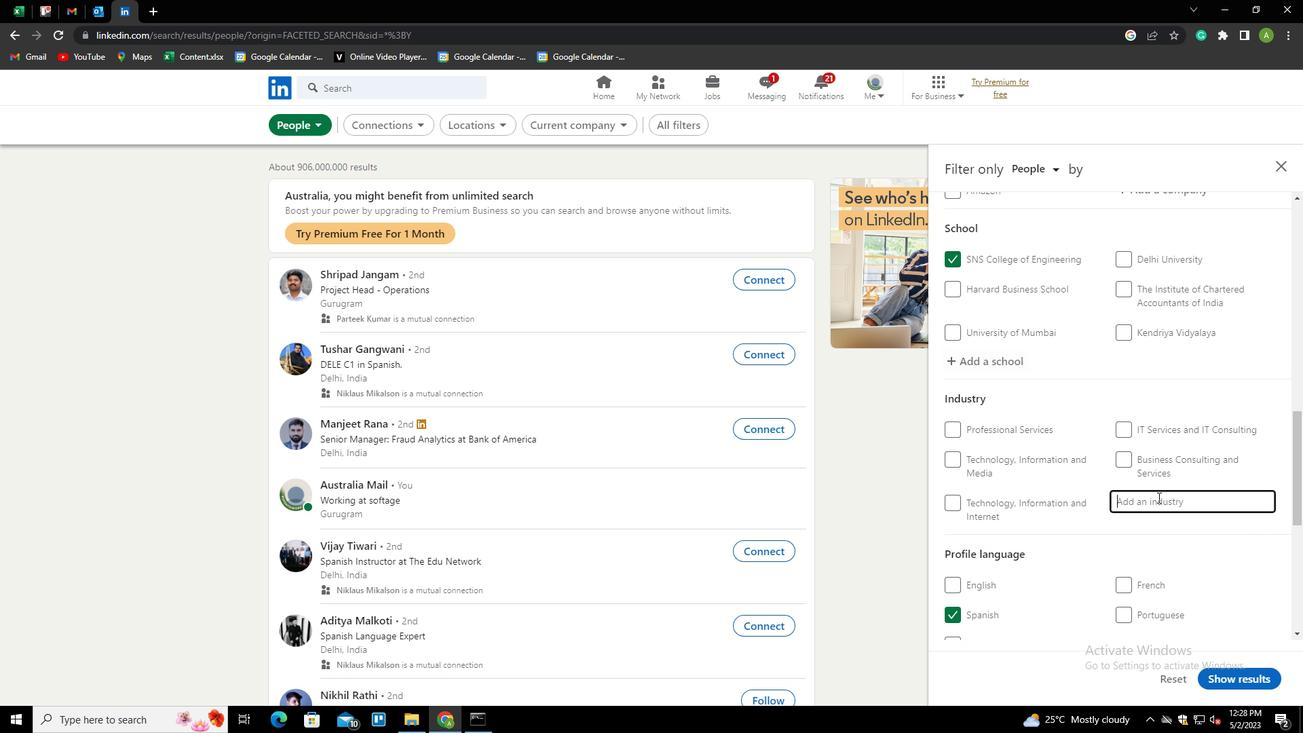 
Action: Key pressed <Key.shift><Key.shift><Key.shift><Key.shift><Key.shift><Key.shift><Key.shift><Key.shift><Key.shift><Key.shift><Key.shift><Key.shift>NATUR<Key.down><Key.enter>
Screenshot: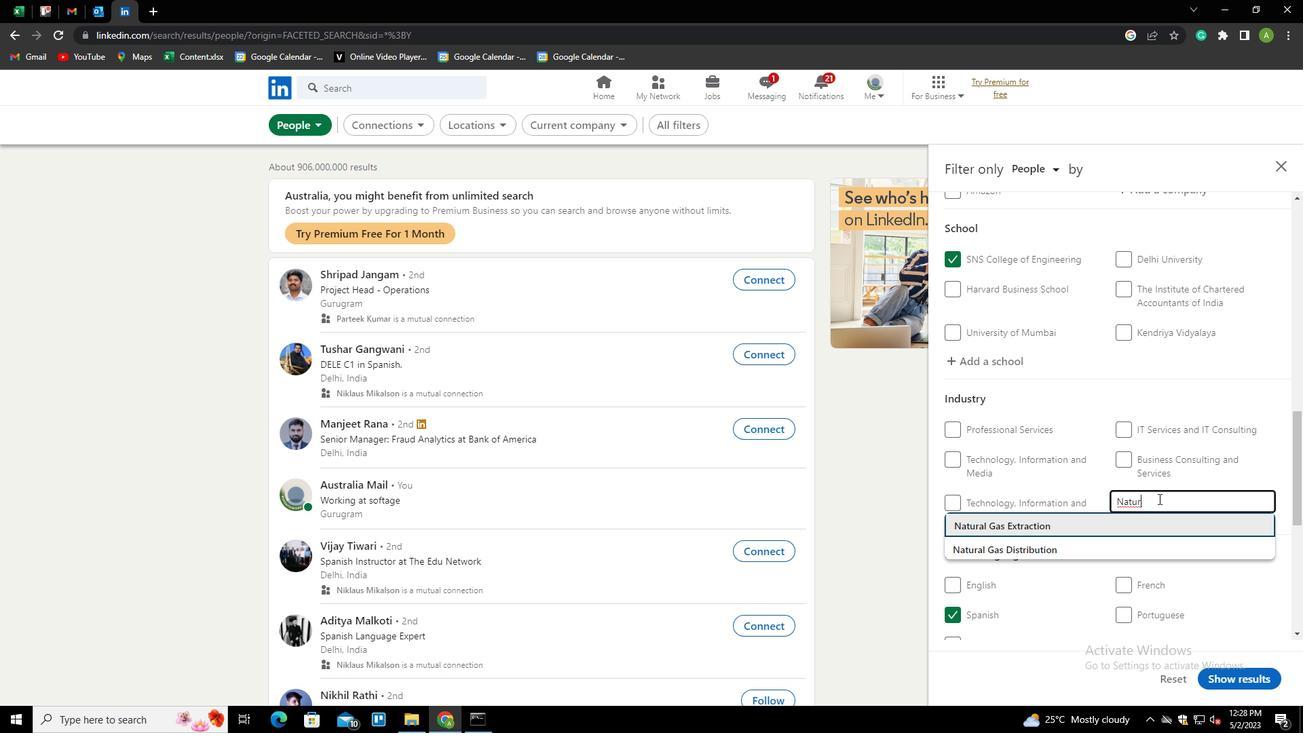 
Action: Mouse scrolled (1158, 498) with delta (0, 0)
Screenshot: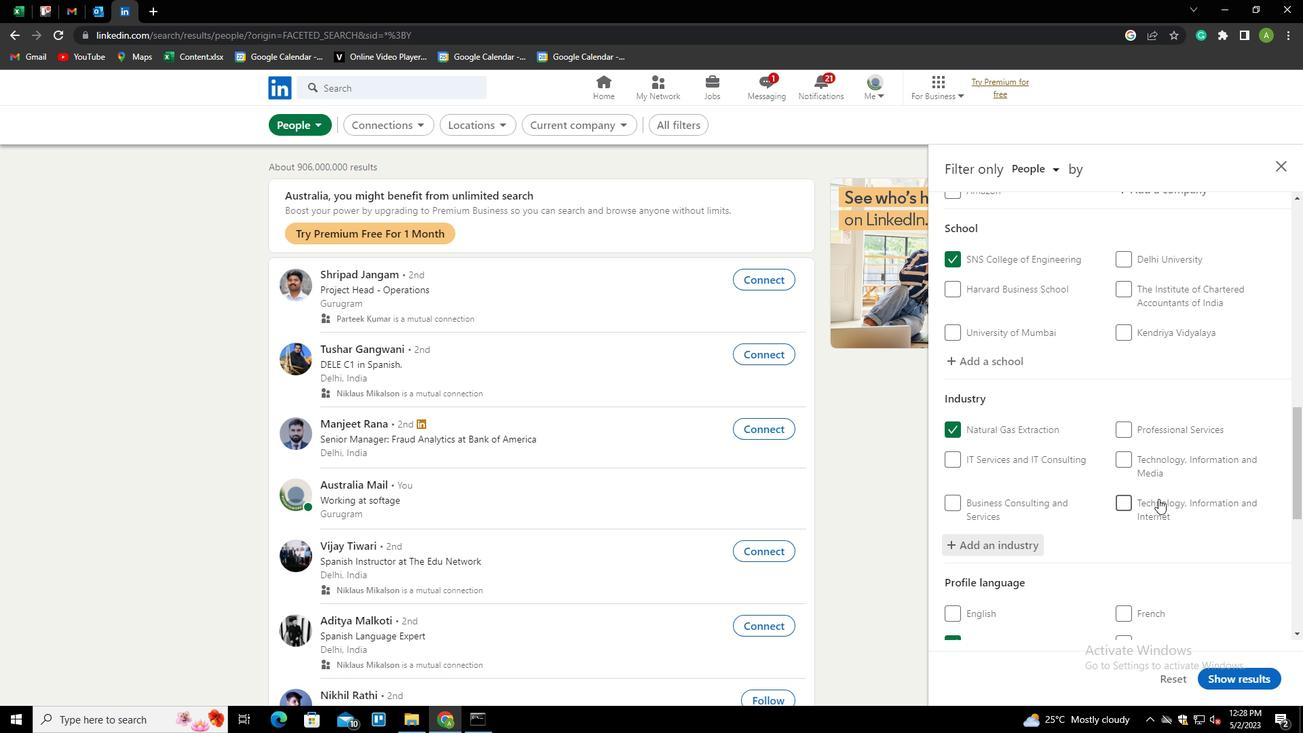 
Action: Mouse scrolled (1158, 498) with delta (0, 0)
Screenshot: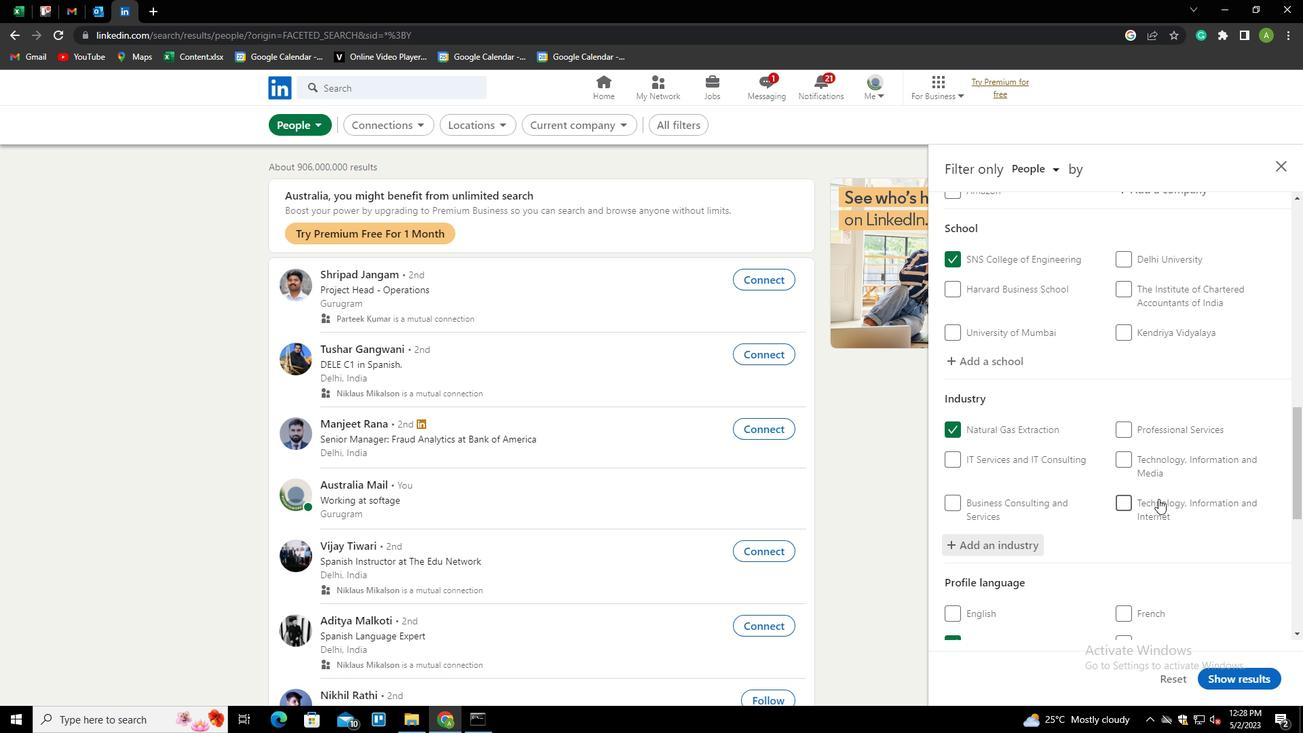 
Action: Mouse scrolled (1158, 498) with delta (0, 0)
Screenshot: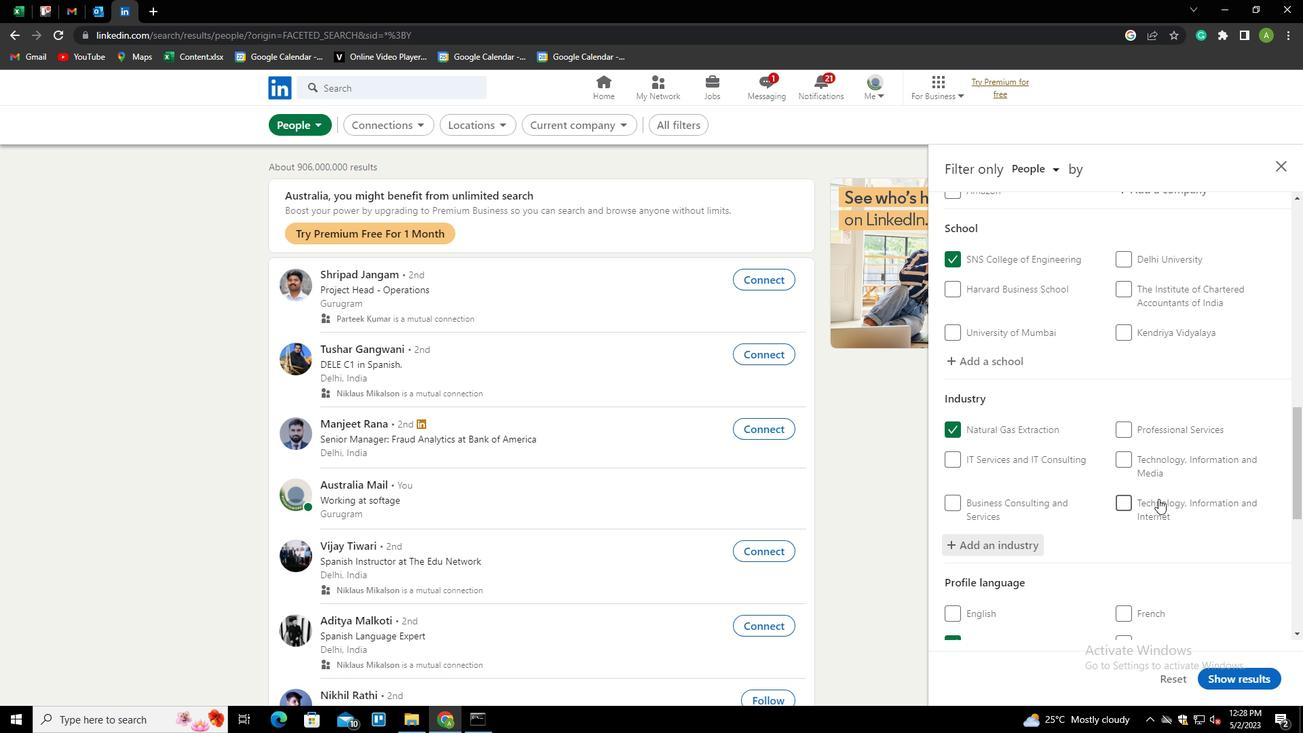 
Action: Mouse scrolled (1158, 498) with delta (0, 0)
Screenshot: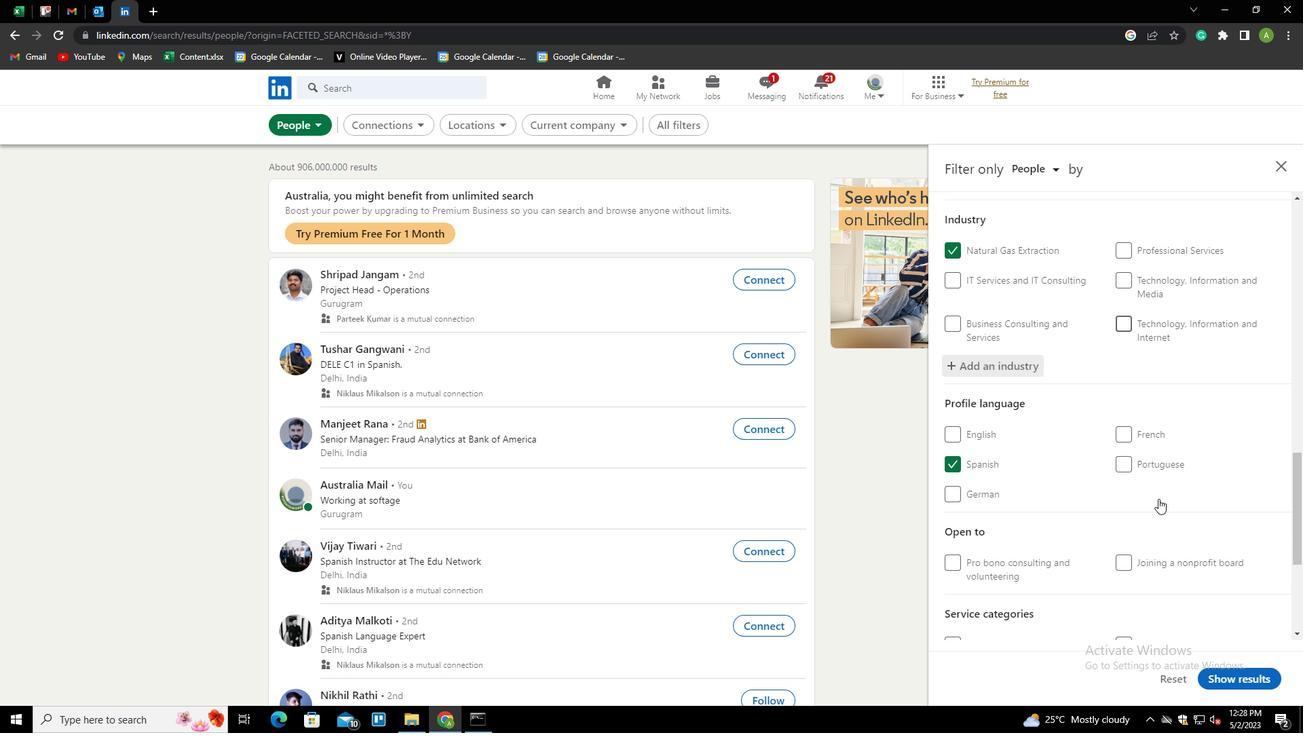 
Action: Mouse scrolled (1158, 498) with delta (0, 0)
Screenshot: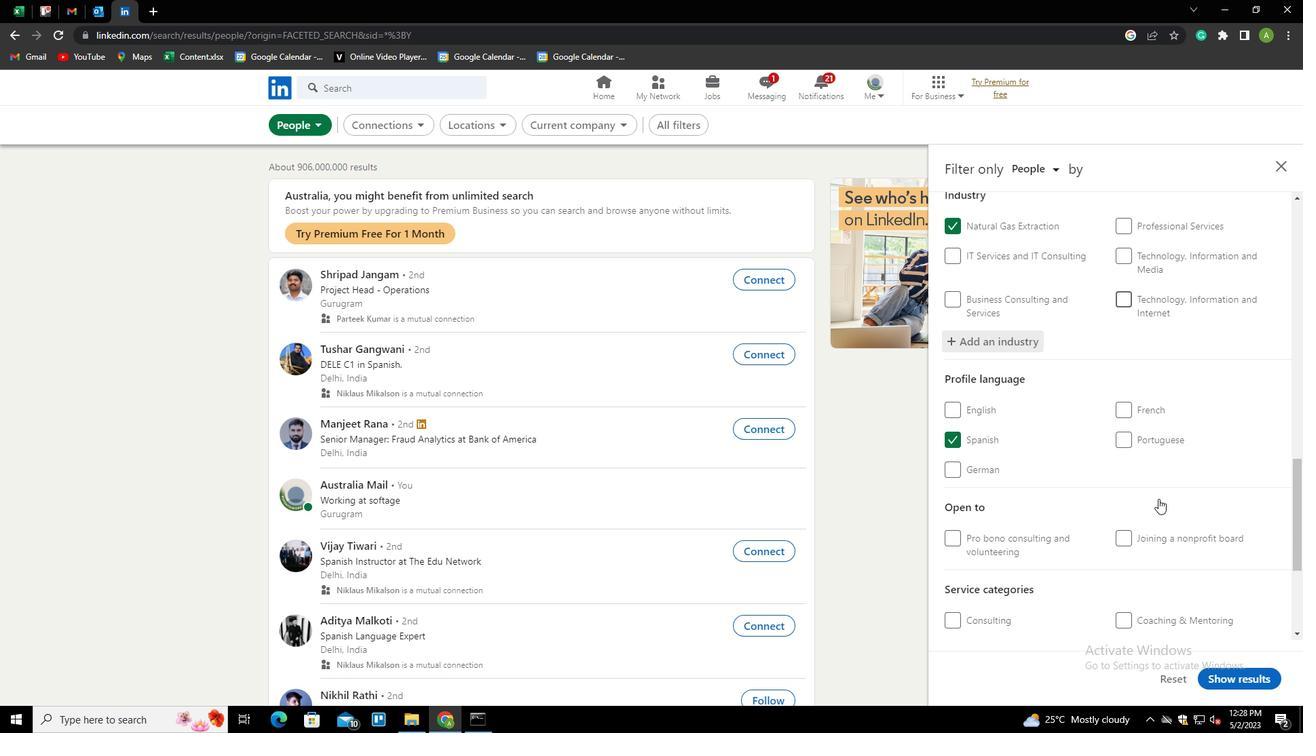 
Action: Mouse scrolled (1158, 498) with delta (0, 0)
Screenshot: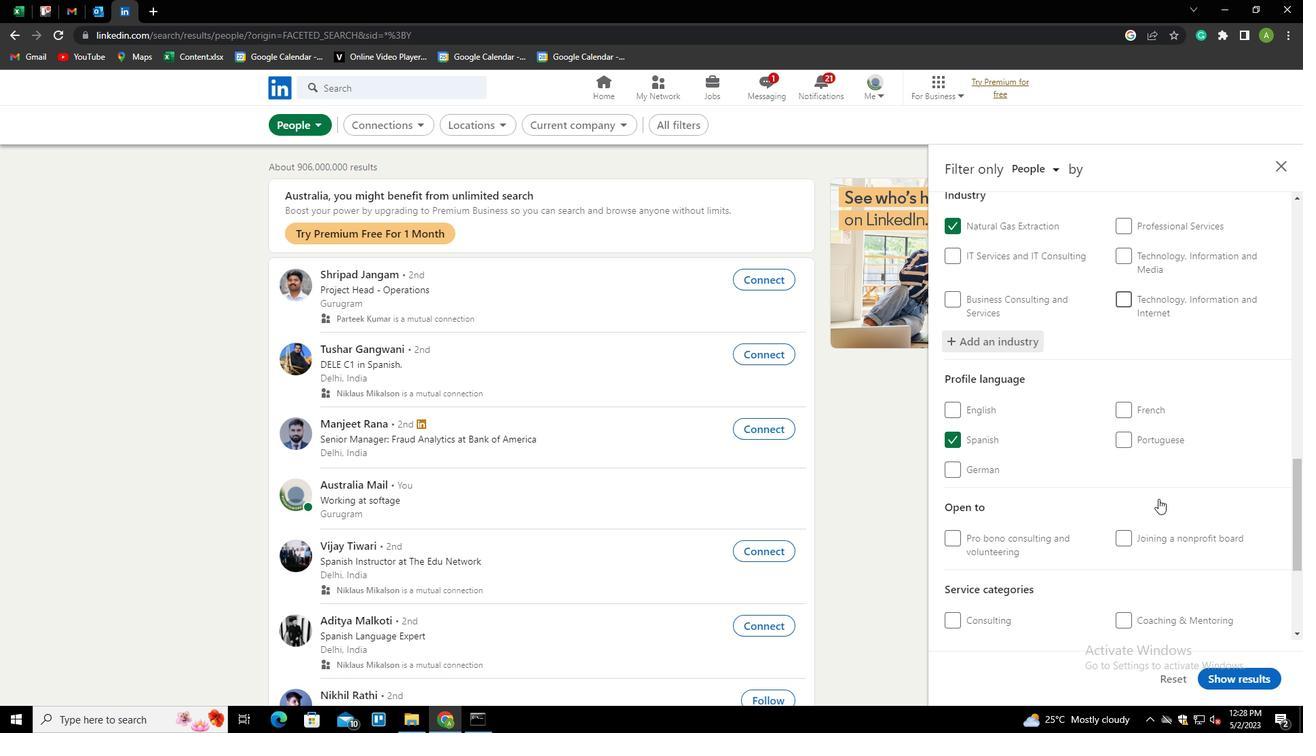 
Action: Mouse moved to (1141, 478)
Screenshot: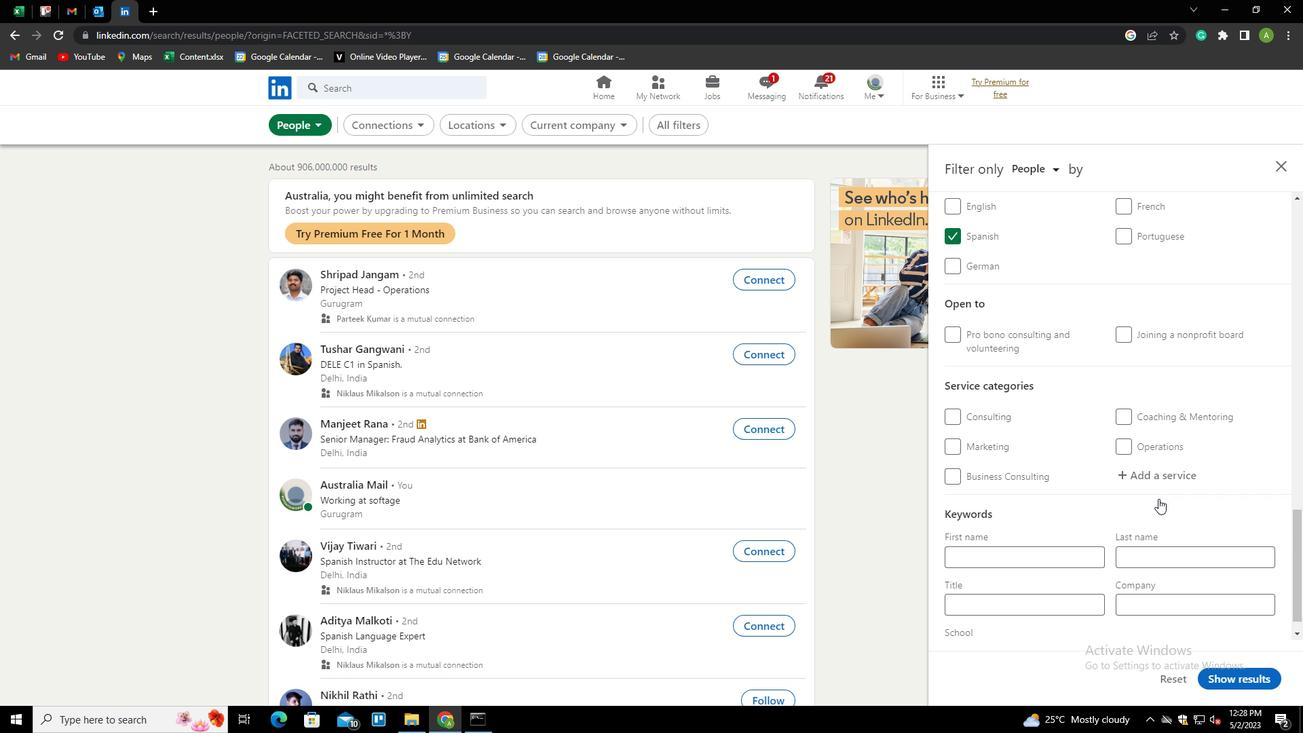 
Action: Mouse pressed left at (1141, 478)
Screenshot: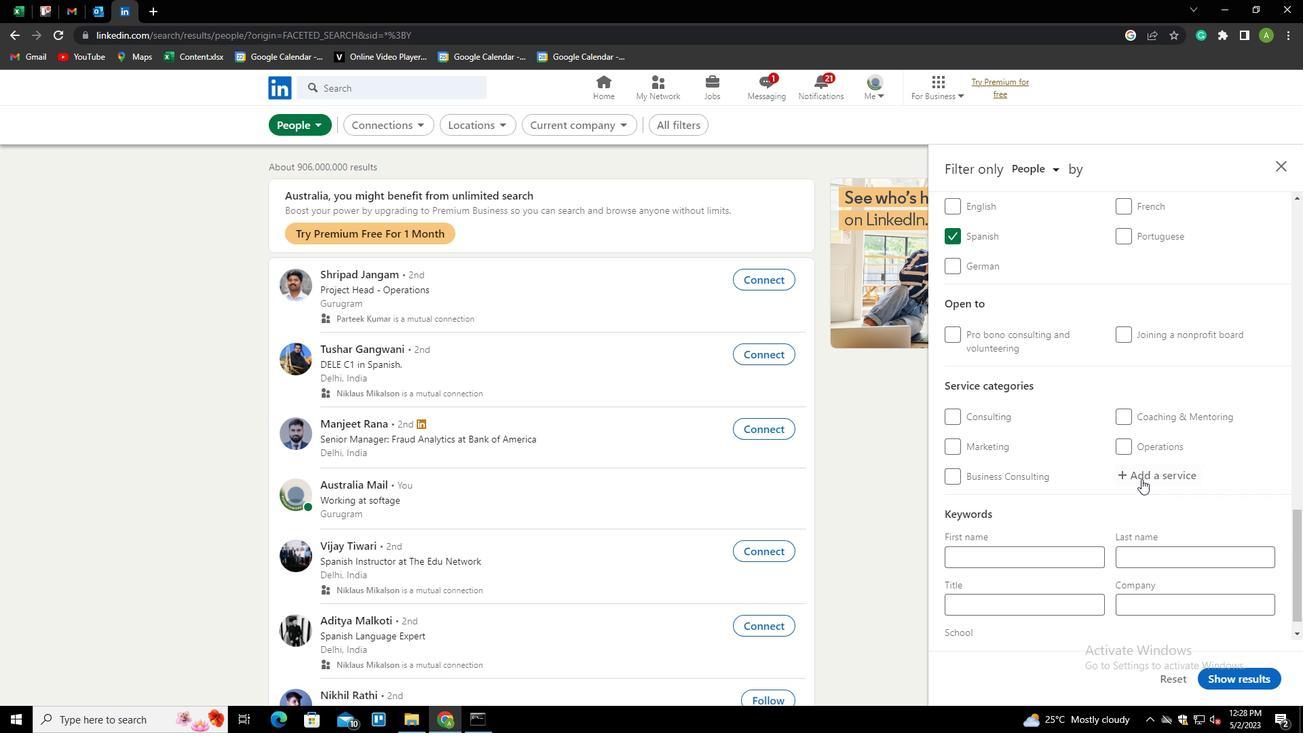 
Action: Mouse moved to (1152, 472)
Screenshot: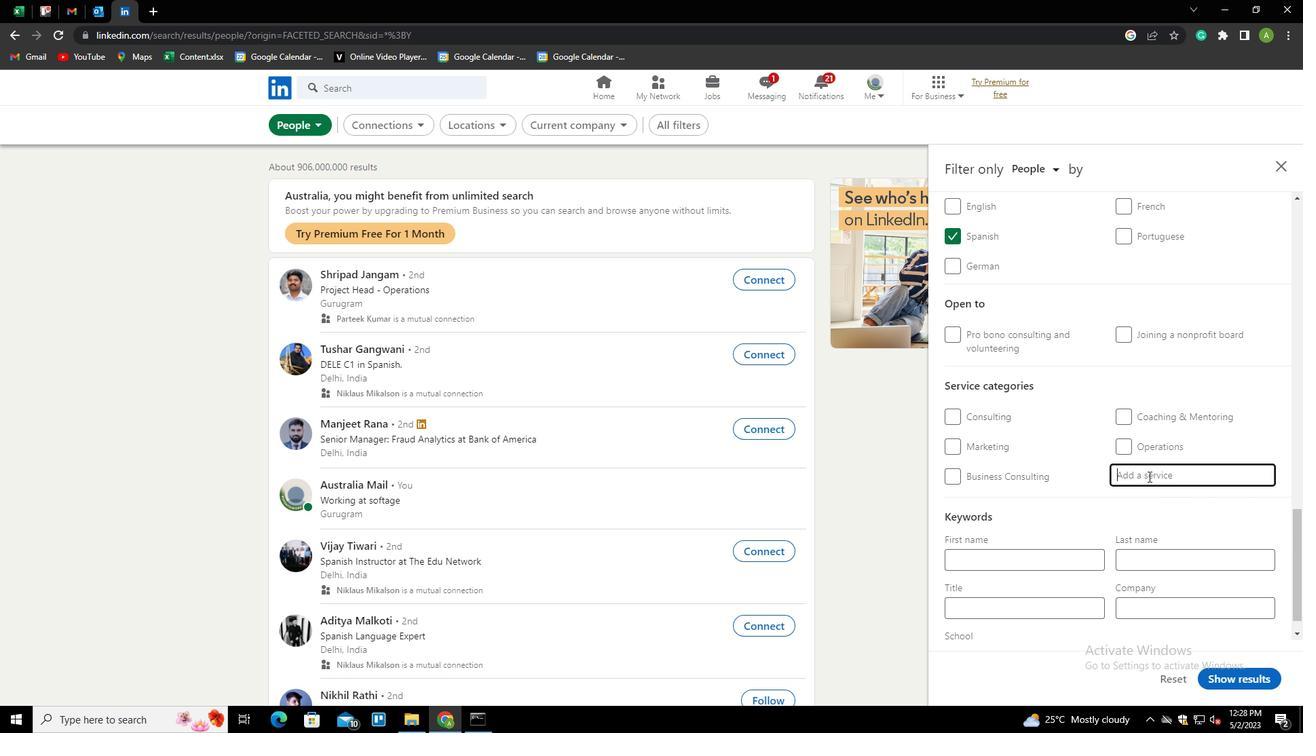 
Action: Mouse pressed left at (1152, 472)
Screenshot: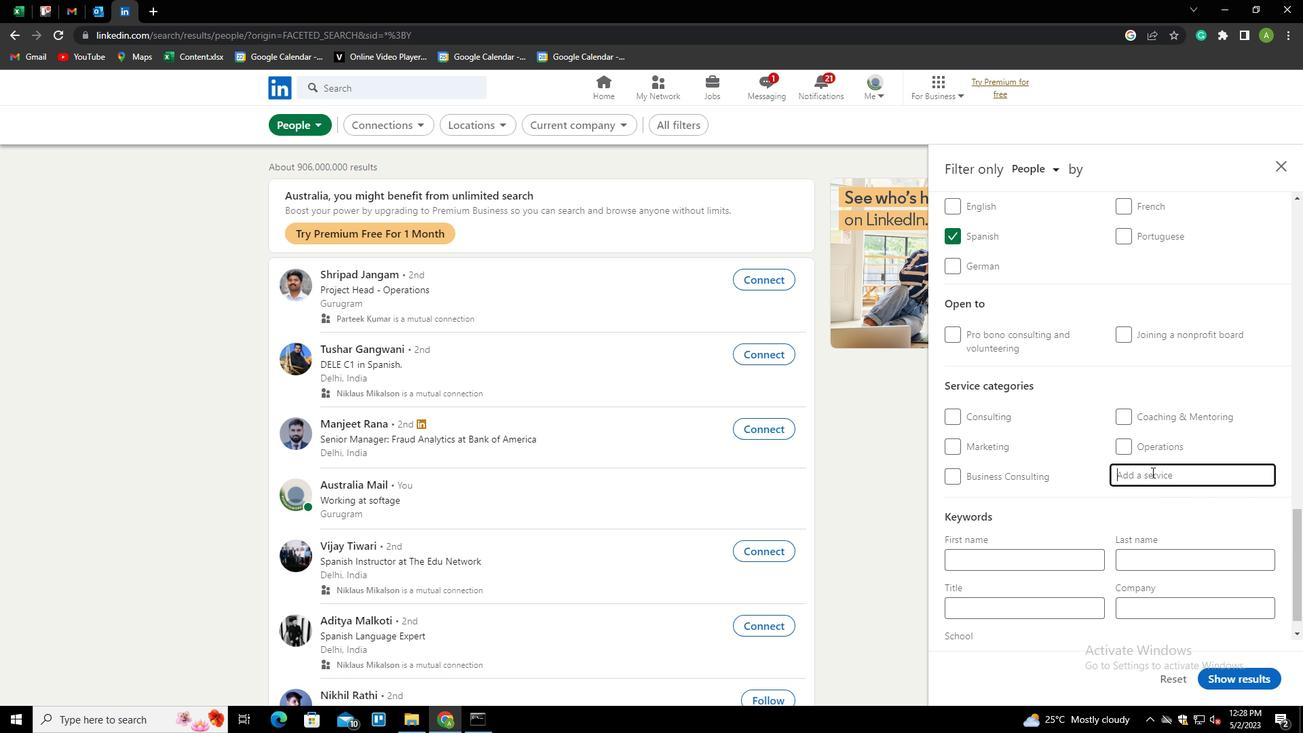 
Action: Key pressed <Key.shift>BLO<Key.down><Key.enter>
Screenshot: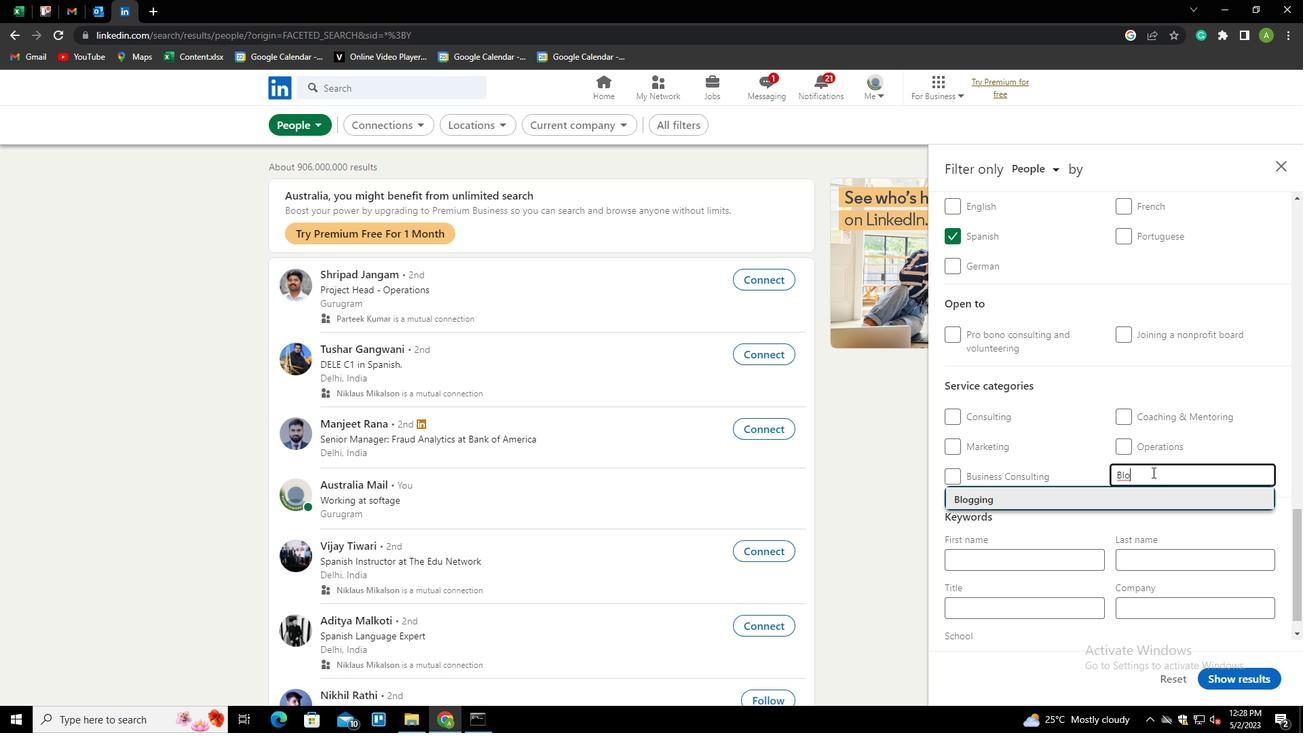
Action: Mouse scrolled (1152, 471) with delta (0, 0)
Screenshot: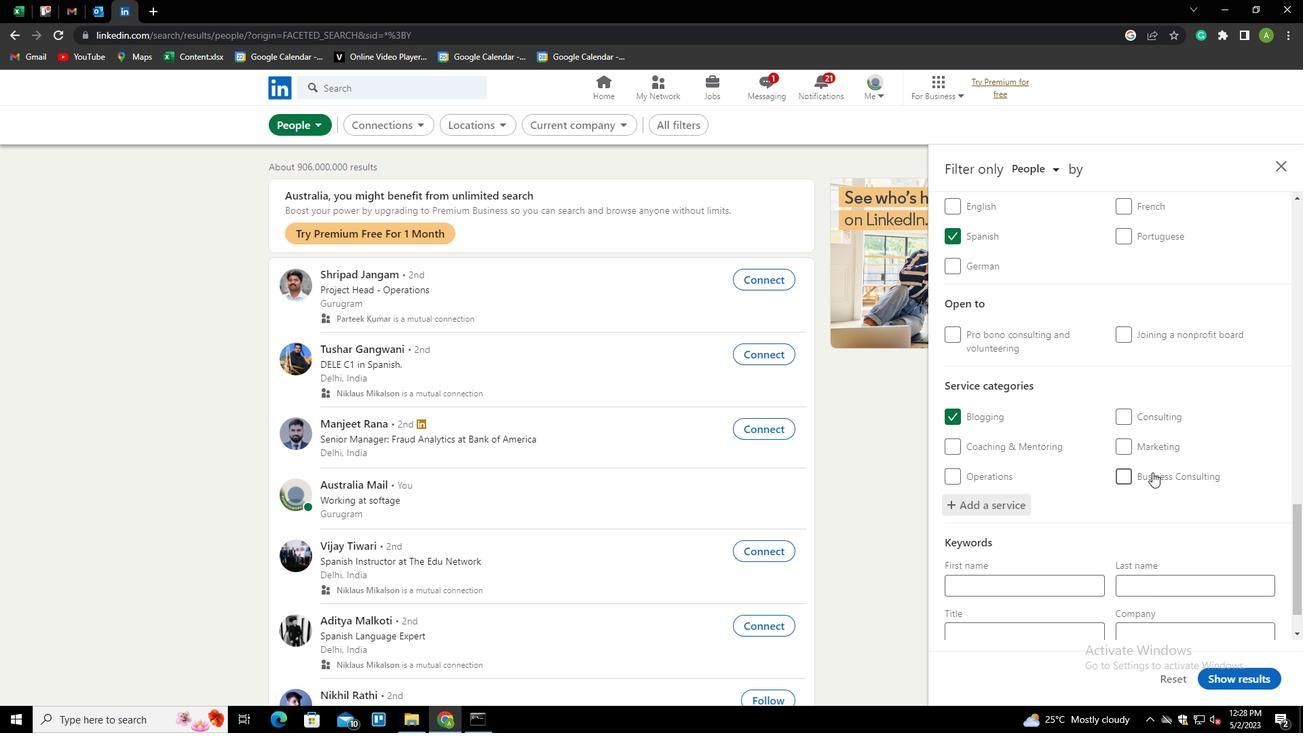 
Action: Mouse scrolled (1152, 471) with delta (0, 0)
Screenshot: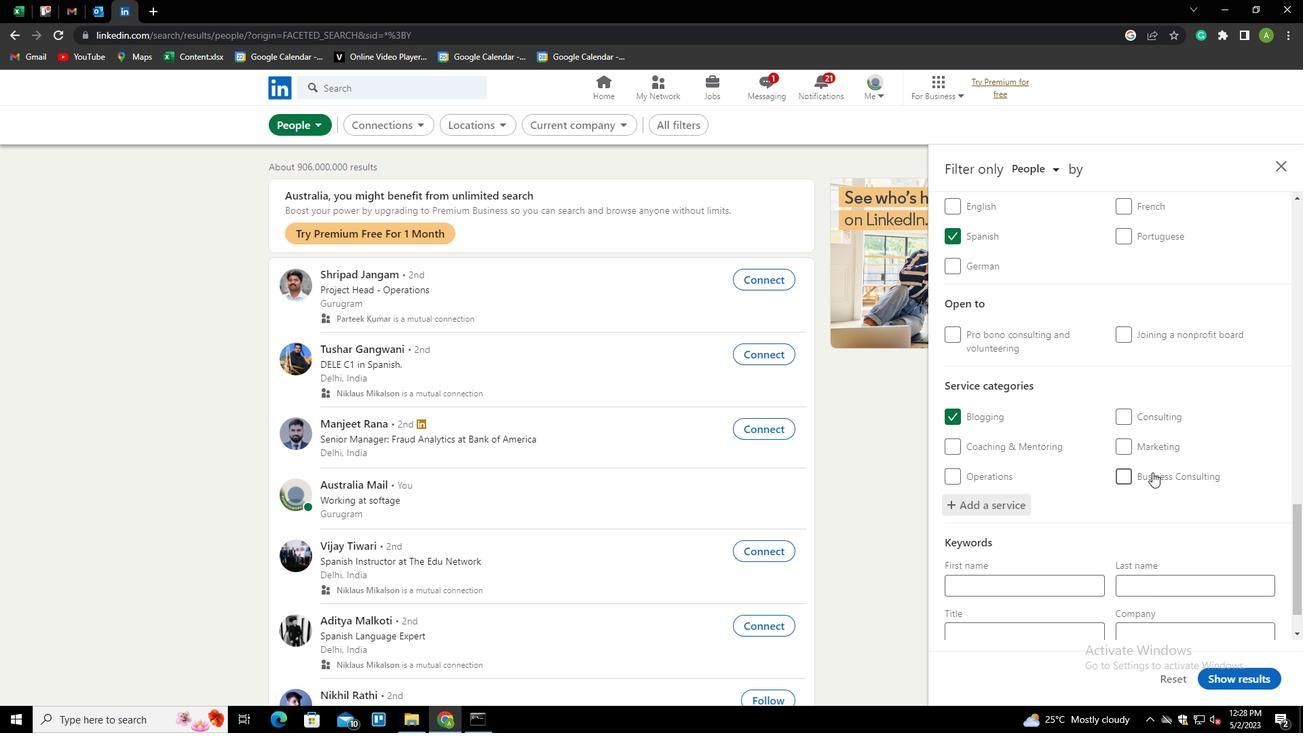 
Action: Mouse scrolled (1152, 471) with delta (0, 0)
Screenshot: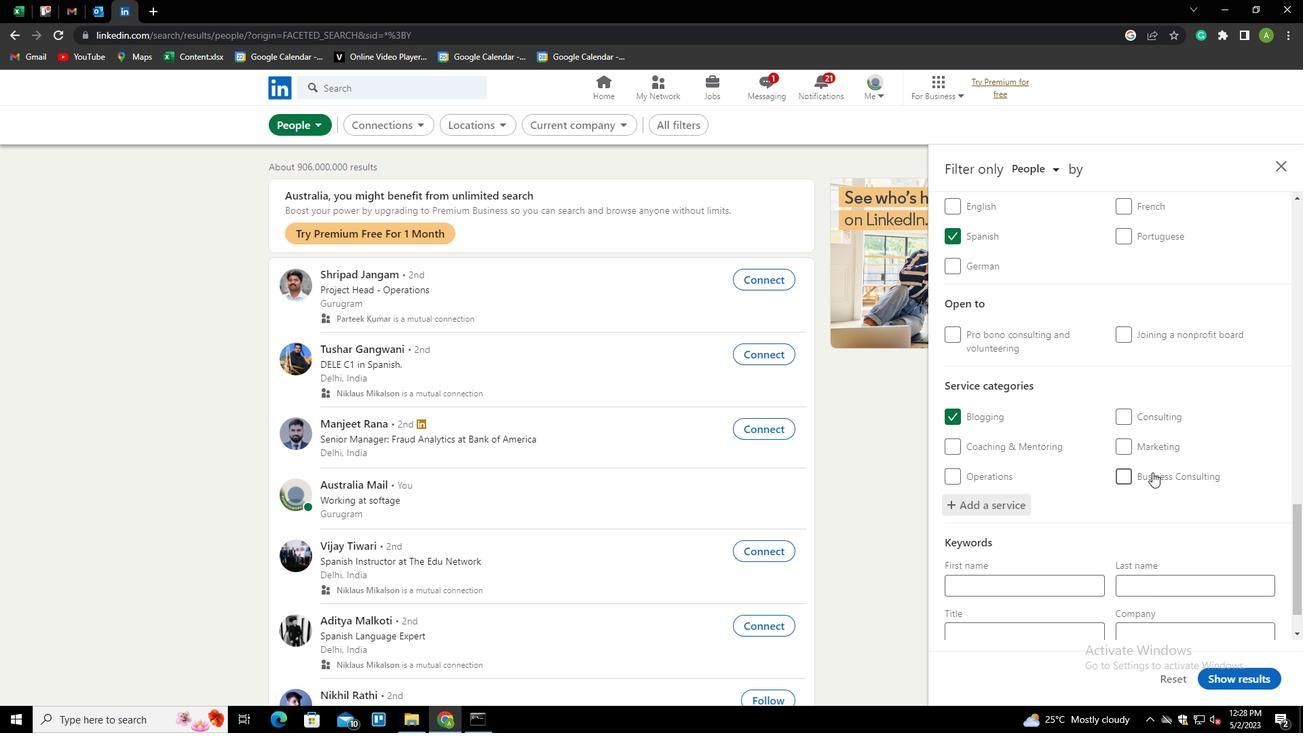 
Action: Mouse moved to (1071, 574)
Screenshot: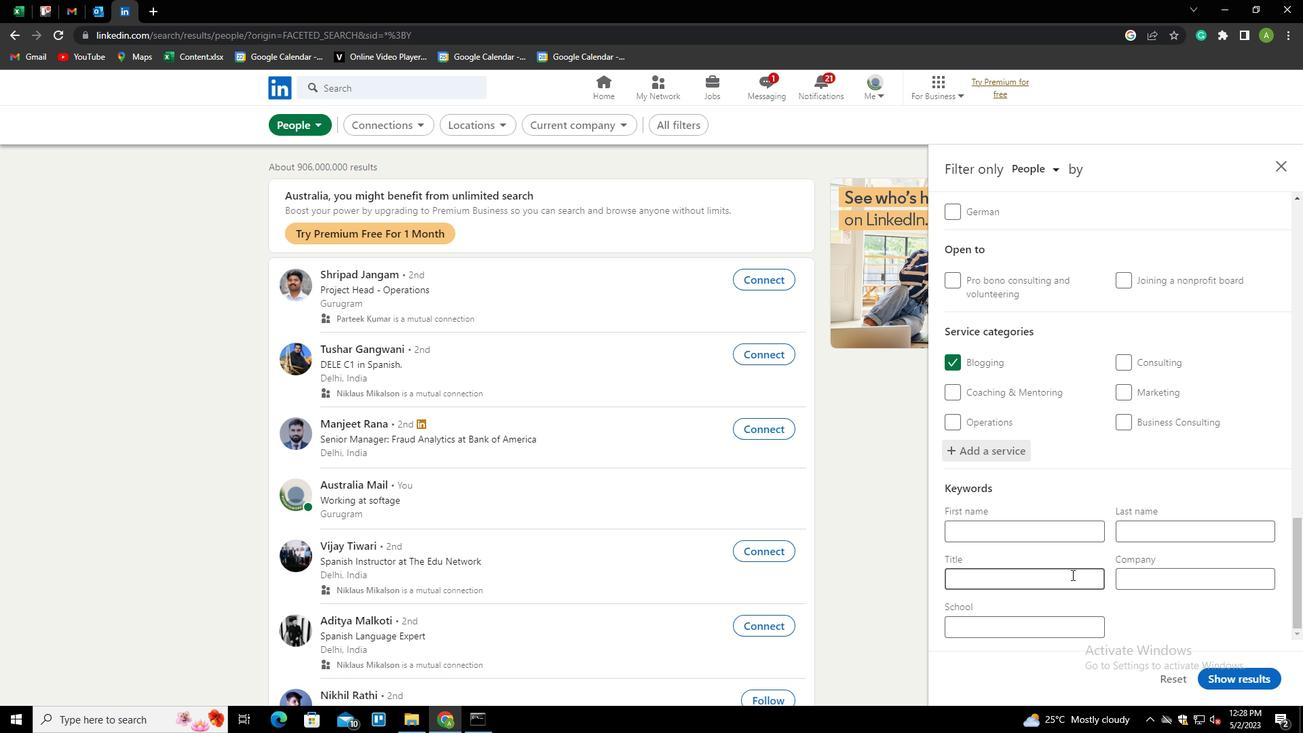 
Action: Mouse pressed left at (1071, 574)
Screenshot: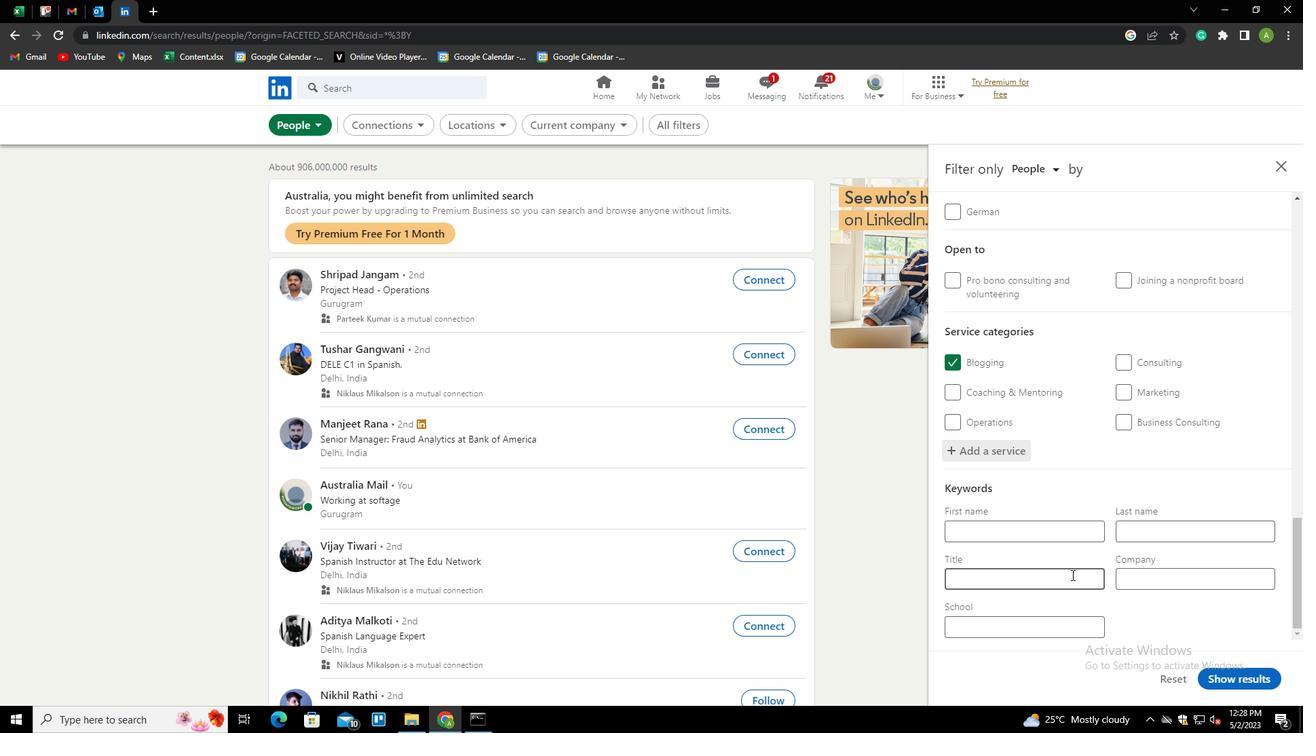 
Action: Key pressed <Key.shift>DATA<Key.space>ENTRY
Screenshot: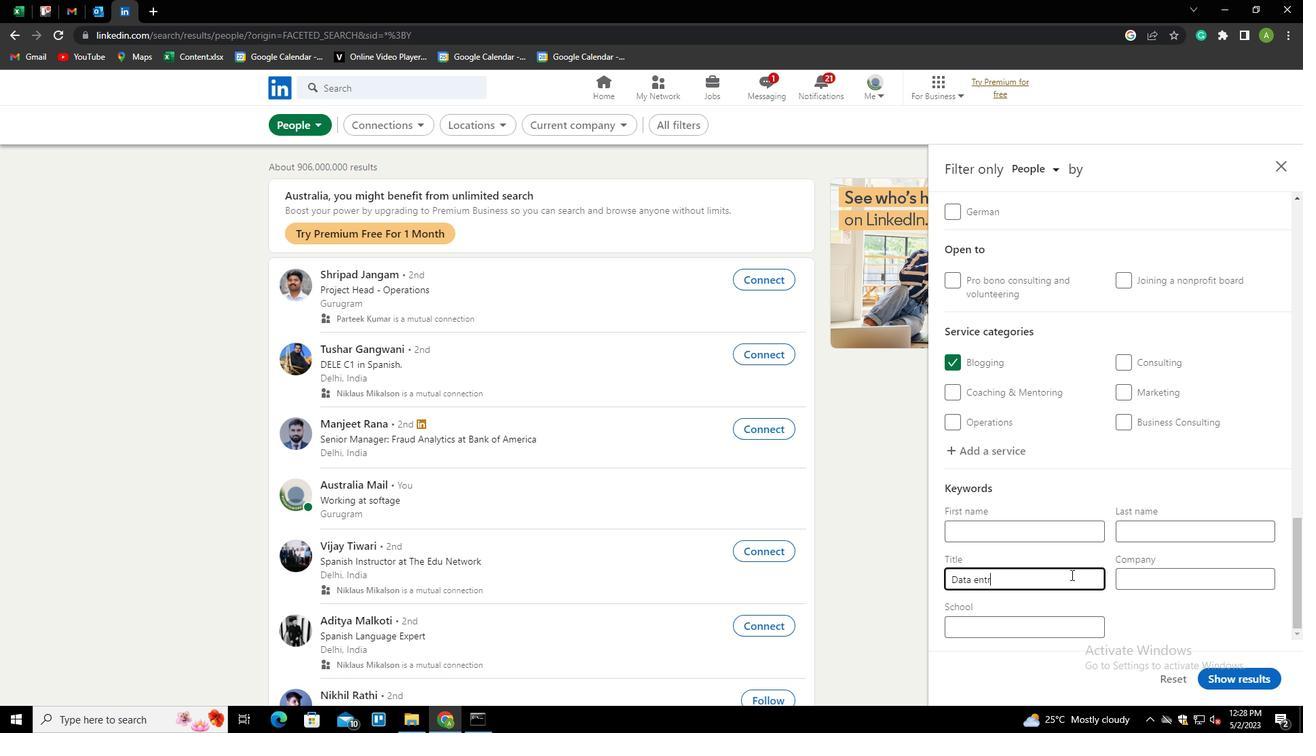 
Action: Mouse moved to (1137, 627)
Screenshot: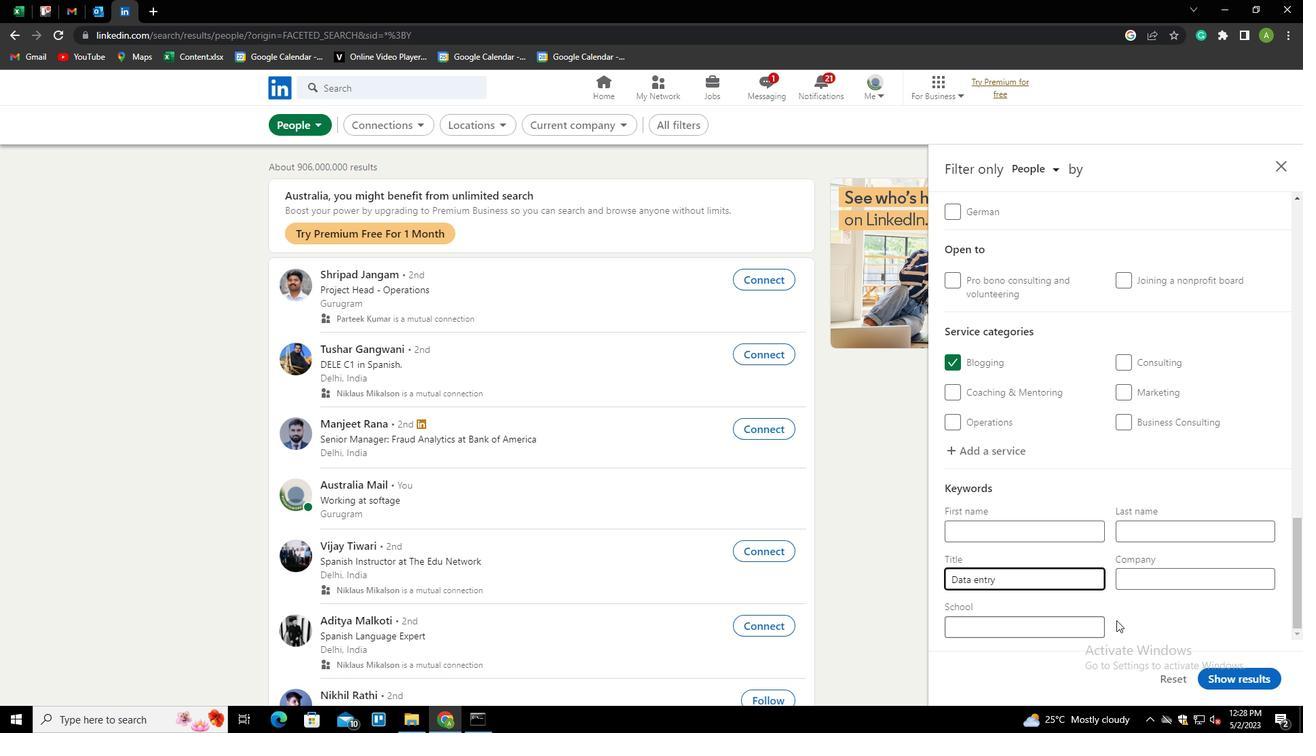 
Action: Mouse pressed left at (1137, 627)
Screenshot: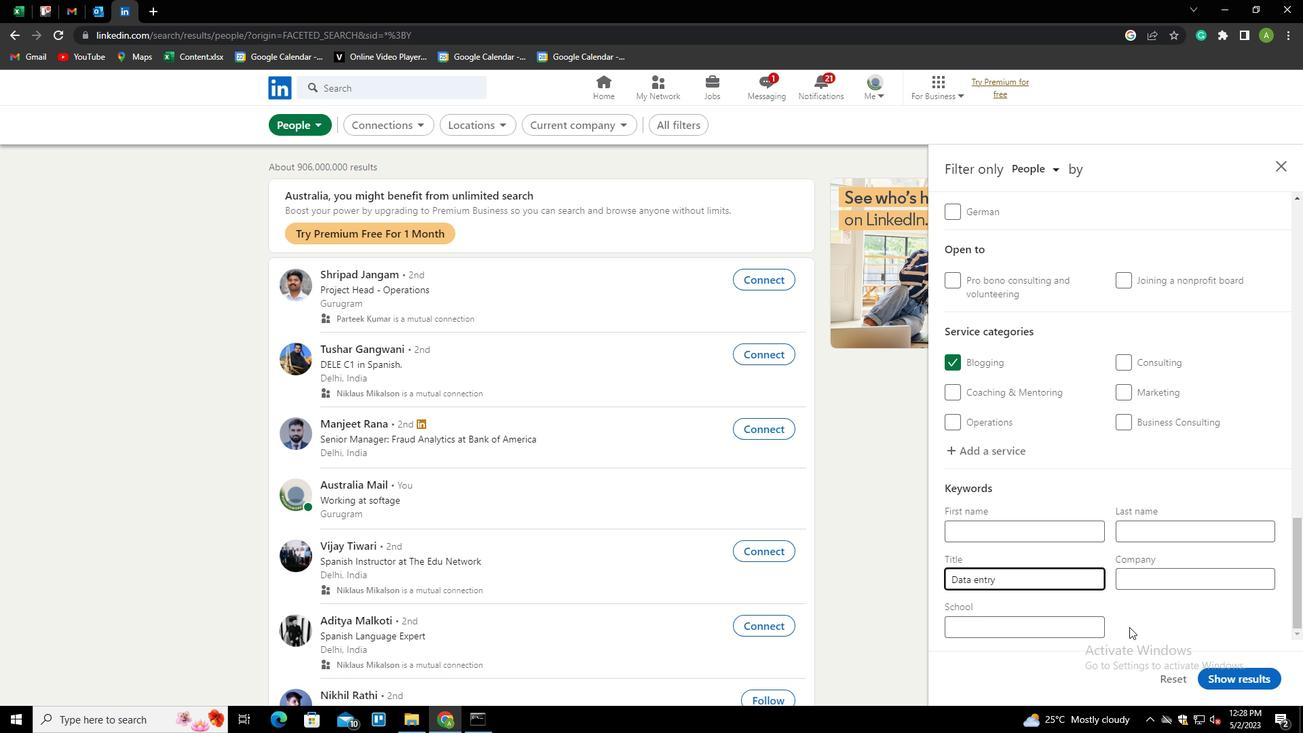 
Action: Mouse moved to (1247, 669)
Screenshot: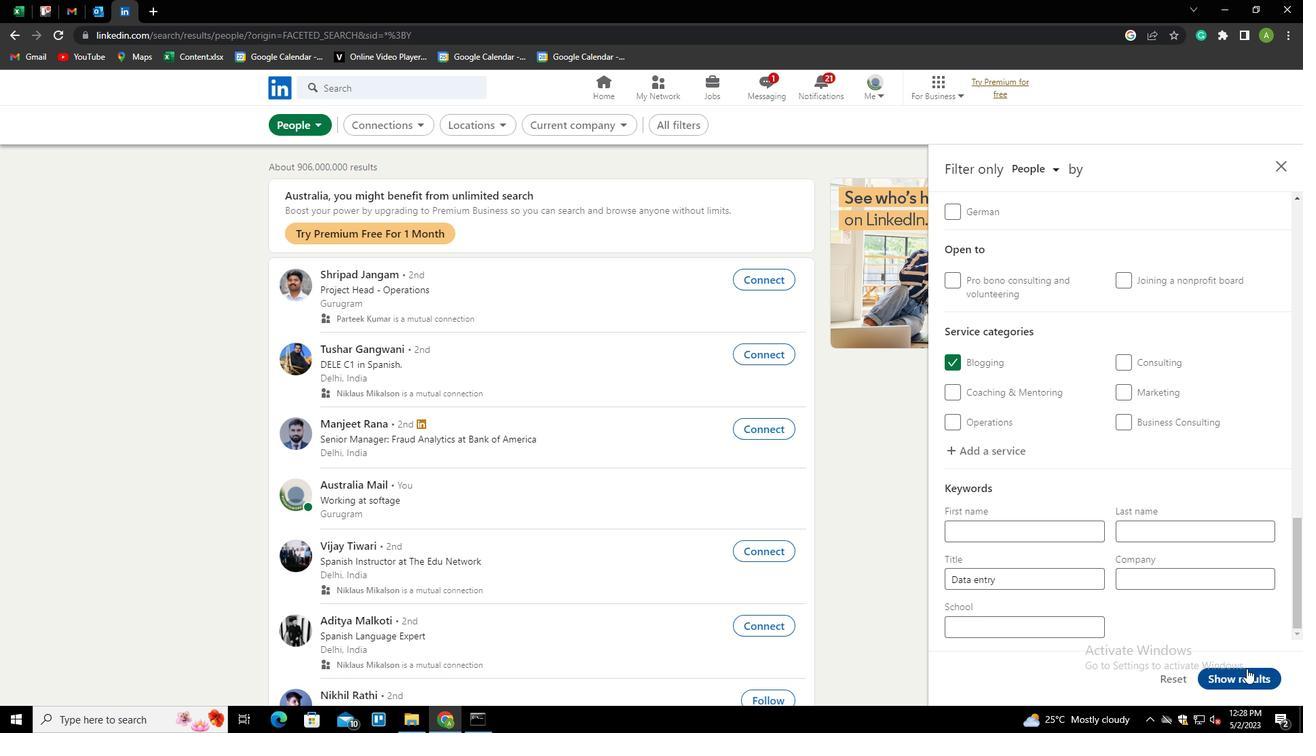 
Action: Mouse pressed left at (1247, 669)
Screenshot: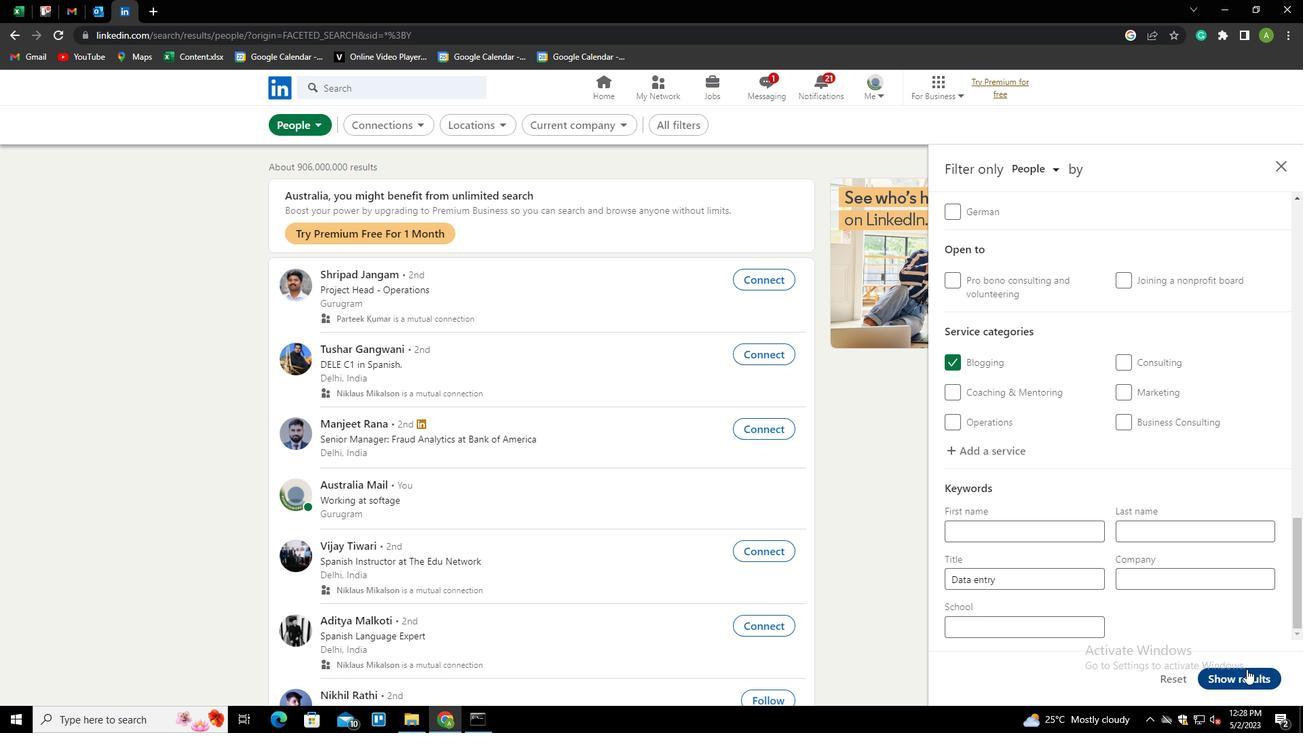 
Action: Mouse moved to (1242, 673)
Screenshot: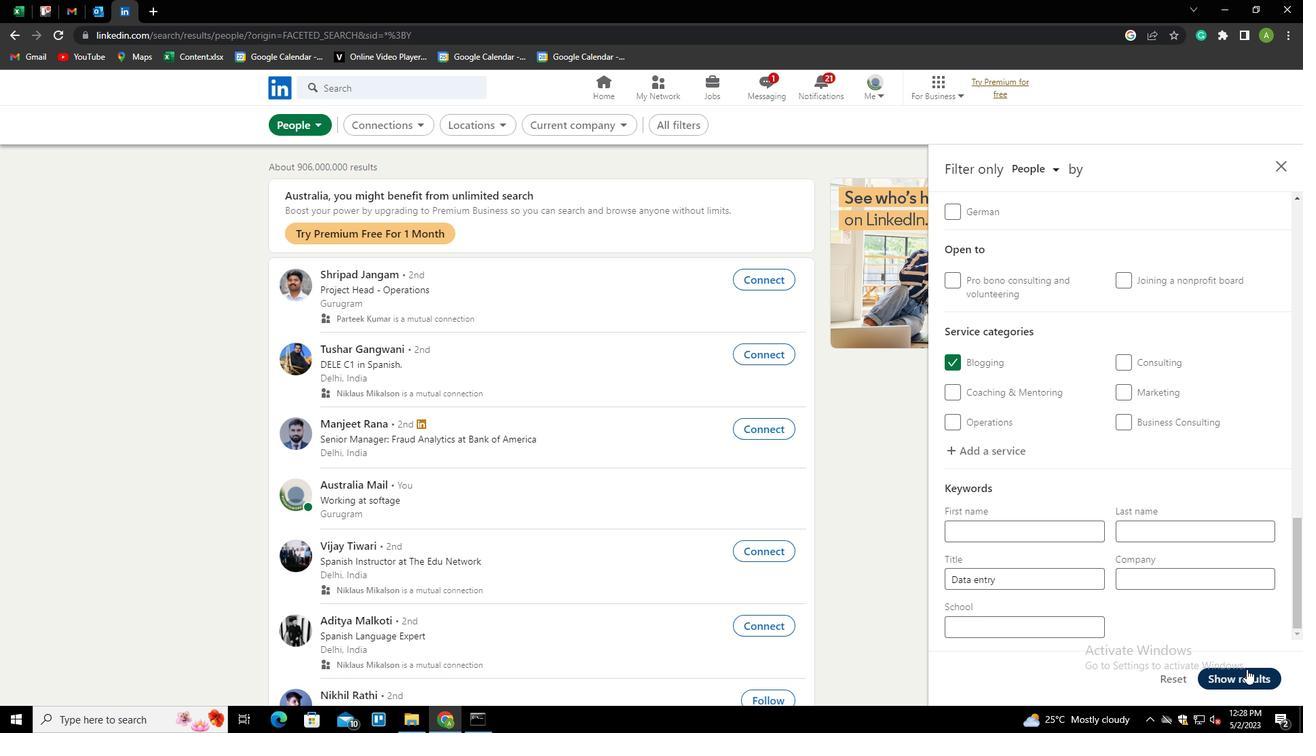 
